 Task: Find connections with filter location Bedburg with filter topic #Managementconsultant with filter profile language Potuguese with filter current company ManpowerGroup India with filter school GITAM Deemed University with filter industry Secretarial Schools with filter service category Filing with filter keywords title Medical Laboratory Tech
Action: Mouse moved to (673, 82)
Screenshot: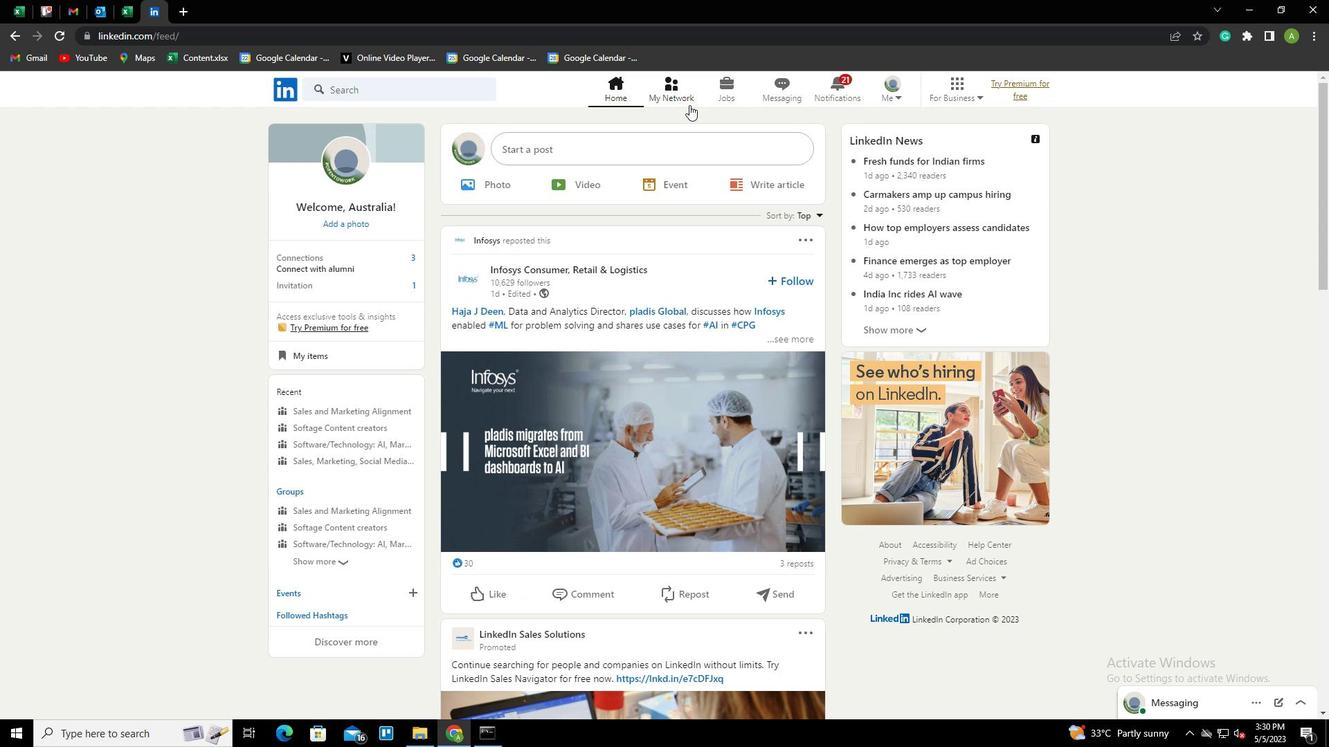 
Action: Mouse pressed left at (673, 82)
Screenshot: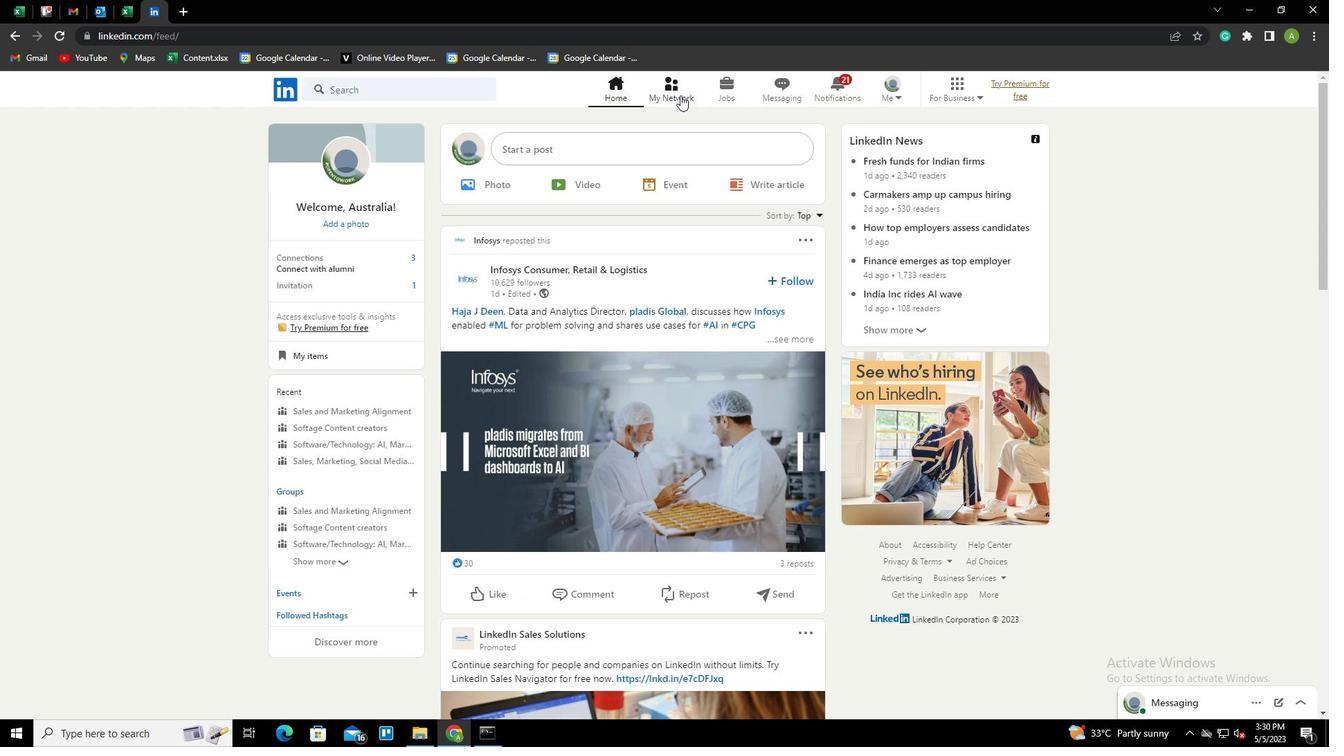 
Action: Mouse moved to (355, 164)
Screenshot: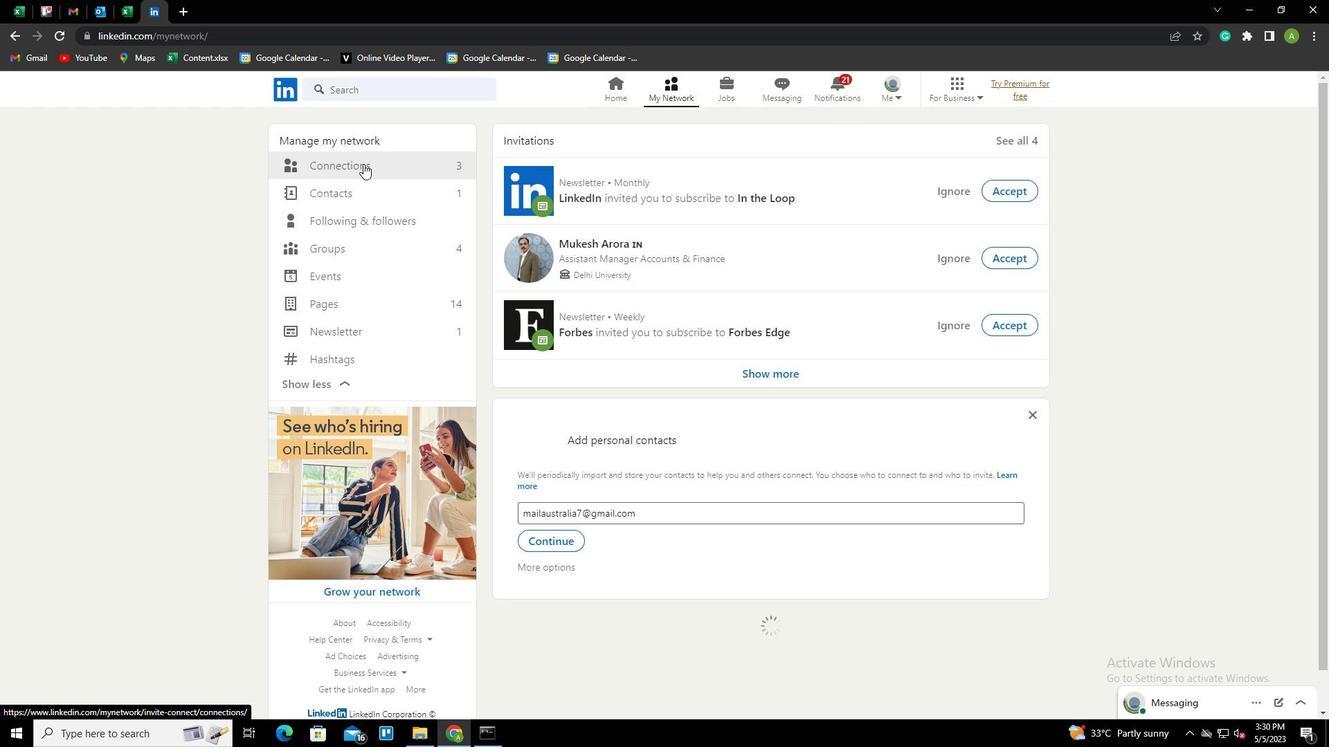
Action: Mouse pressed left at (355, 164)
Screenshot: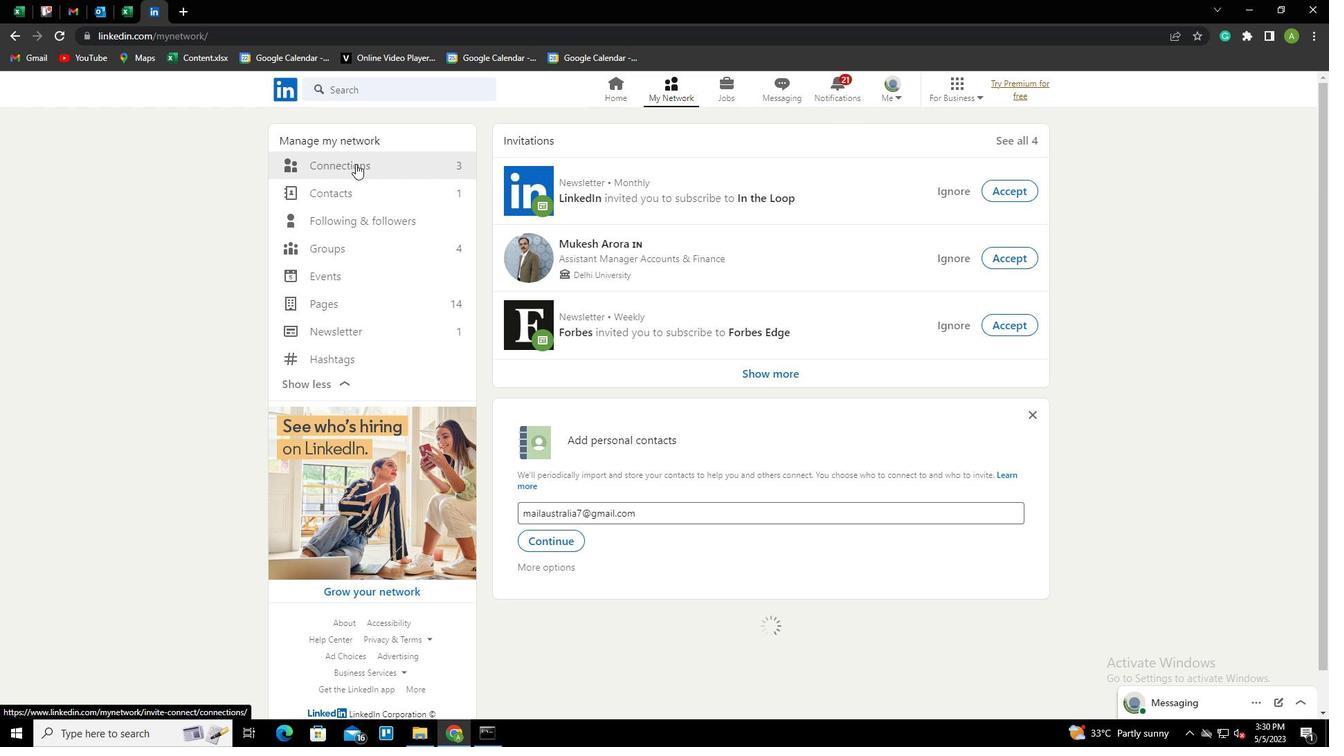 
Action: Mouse moved to (750, 165)
Screenshot: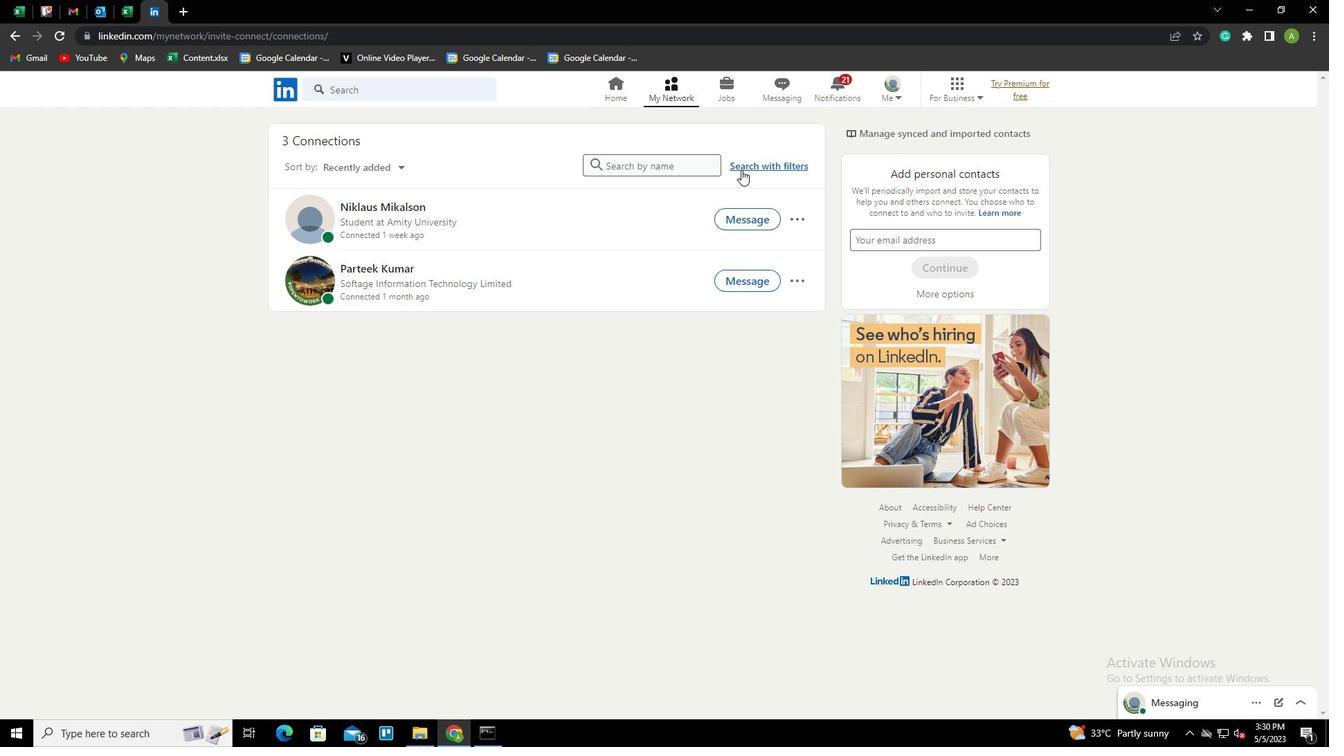 
Action: Mouse pressed left at (750, 165)
Screenshot: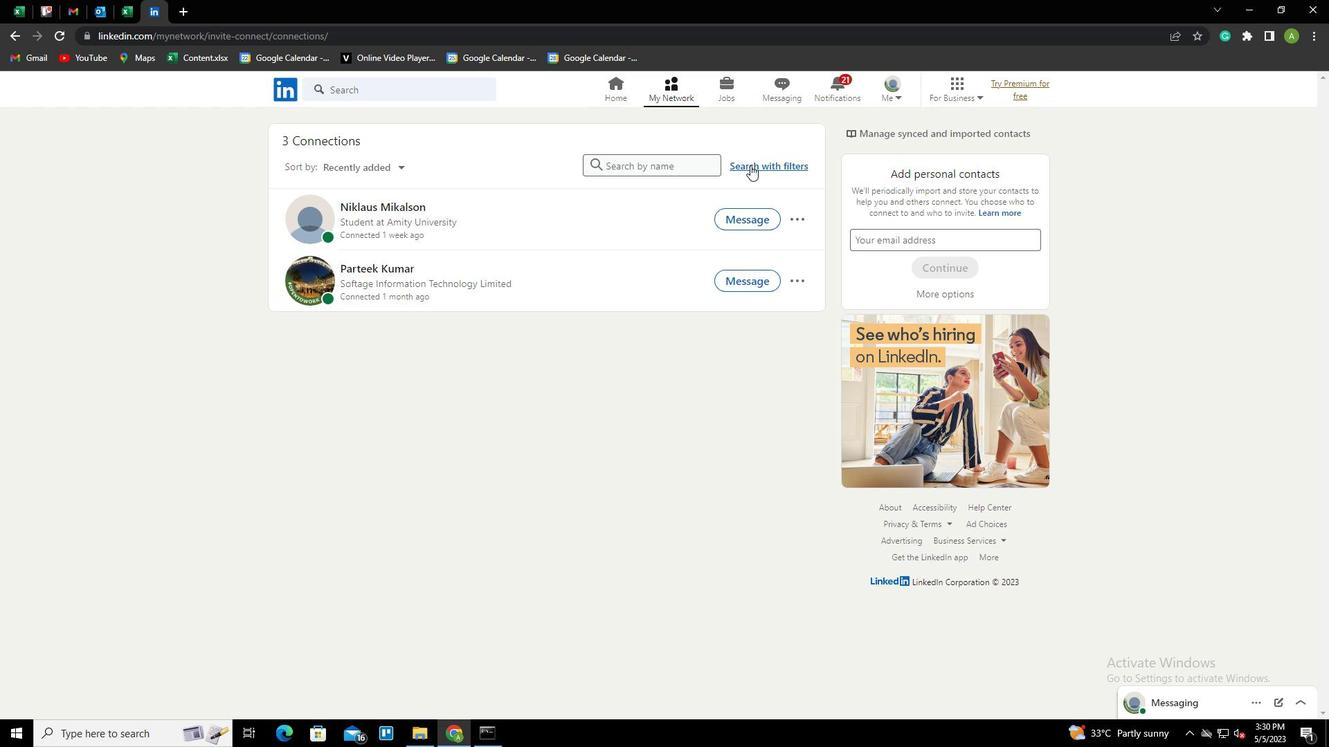 
Action: Mouse moved to (704, 126)
Screenshot: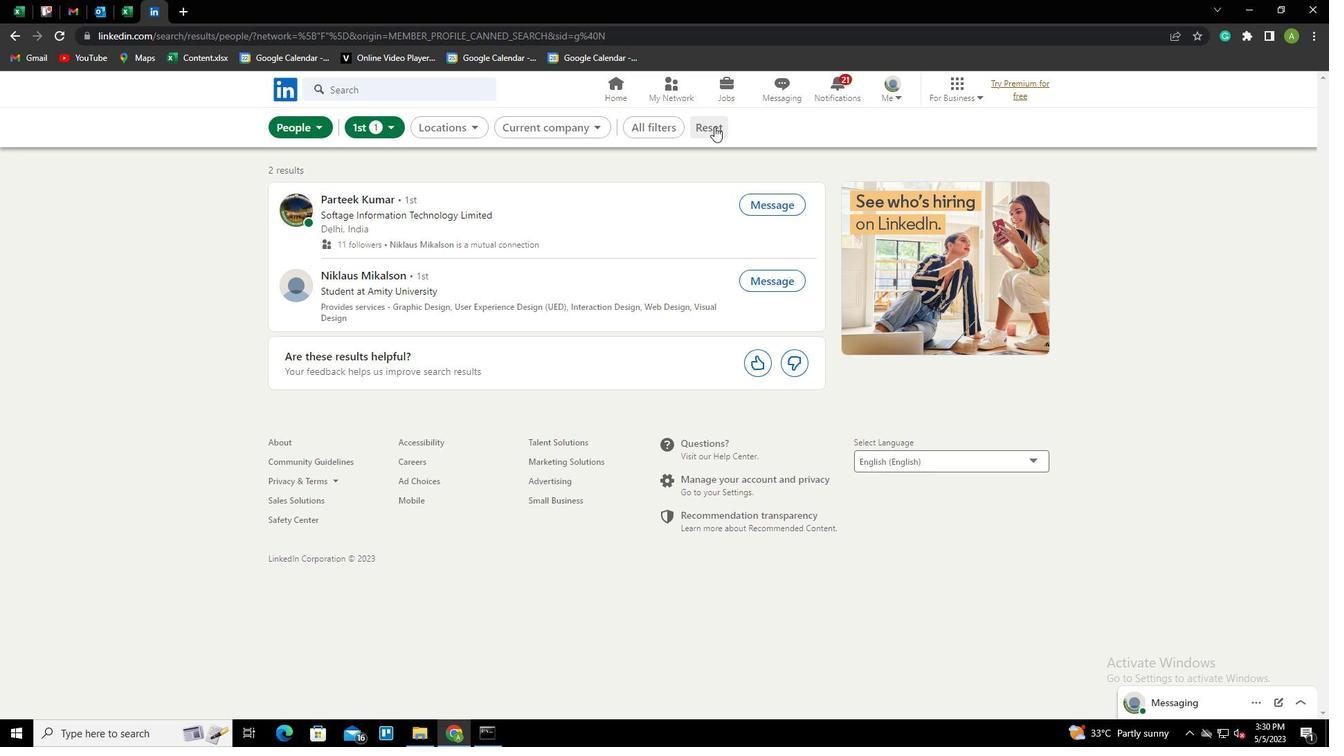 
Action: Mouse pressed left at (704, 126)
Screenshot: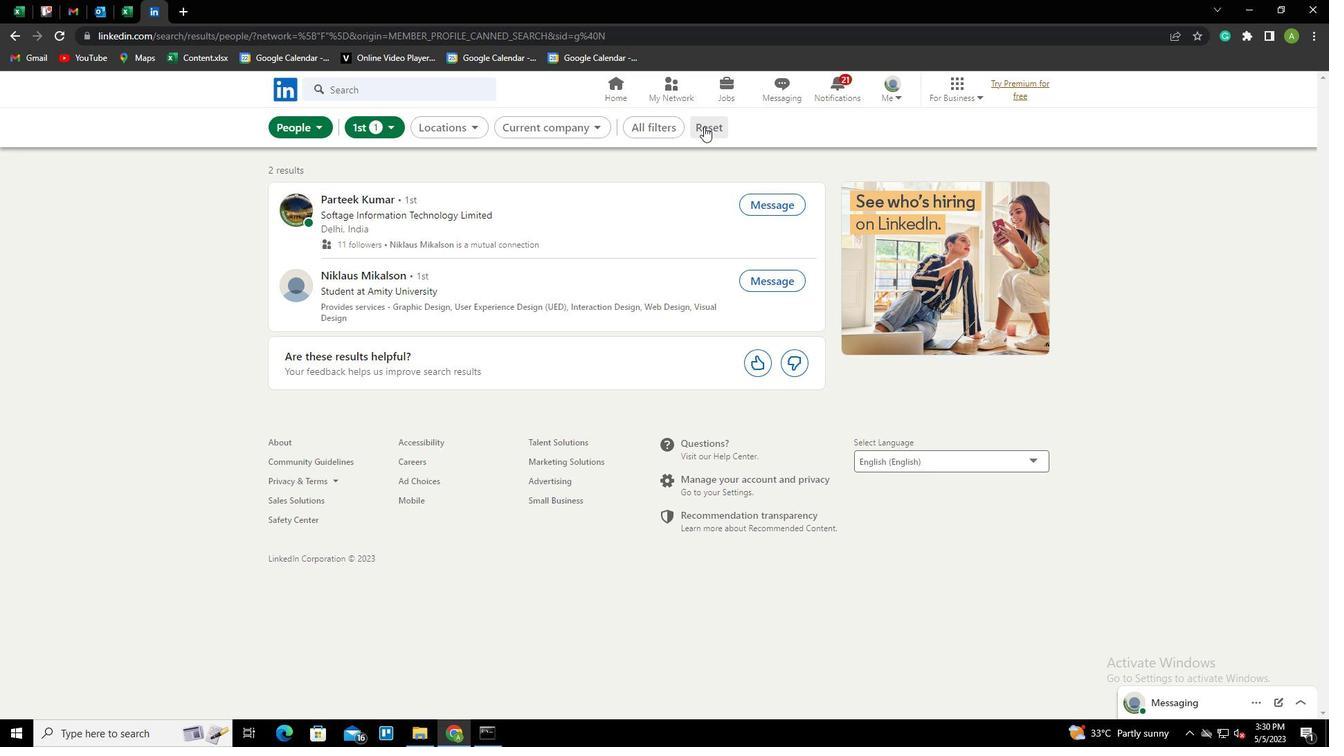 
Action: Mouse moved to (682, 124)
Screenshot: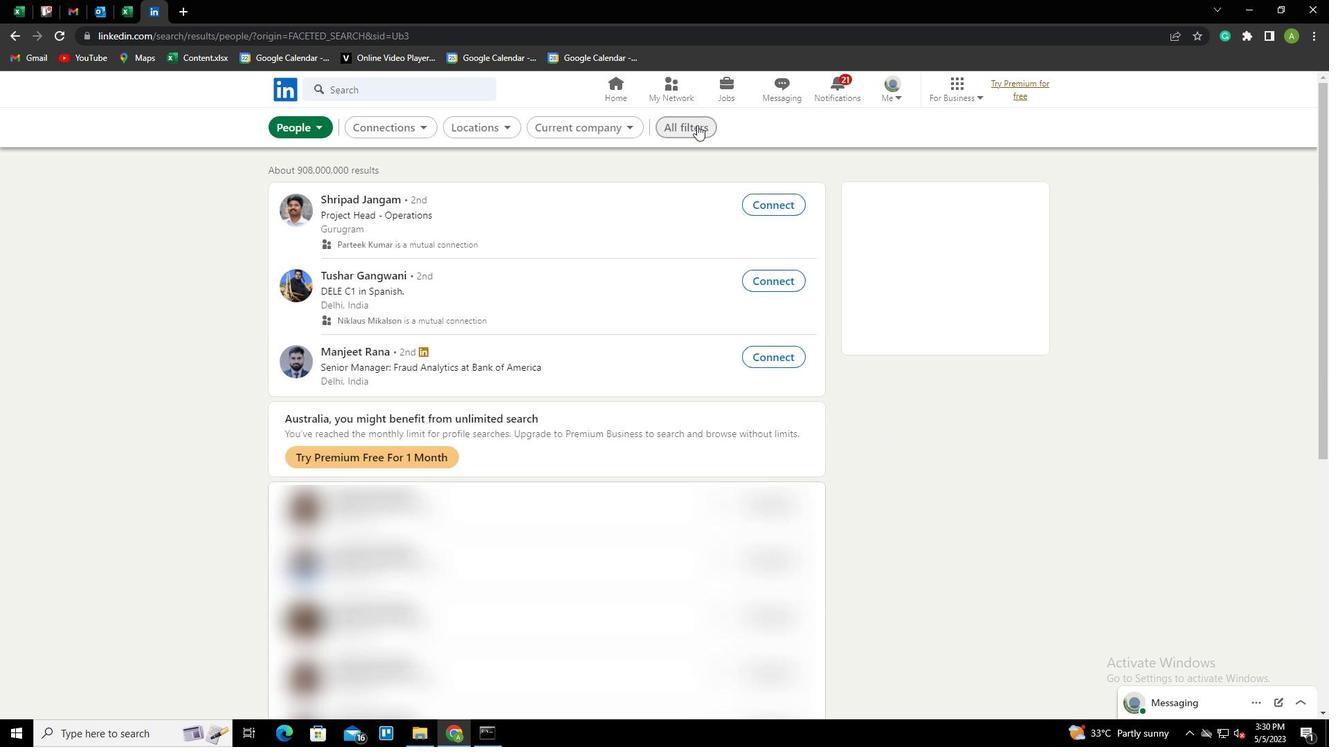 
Action: Mouse pressed left at (682, 124)
Screenshot: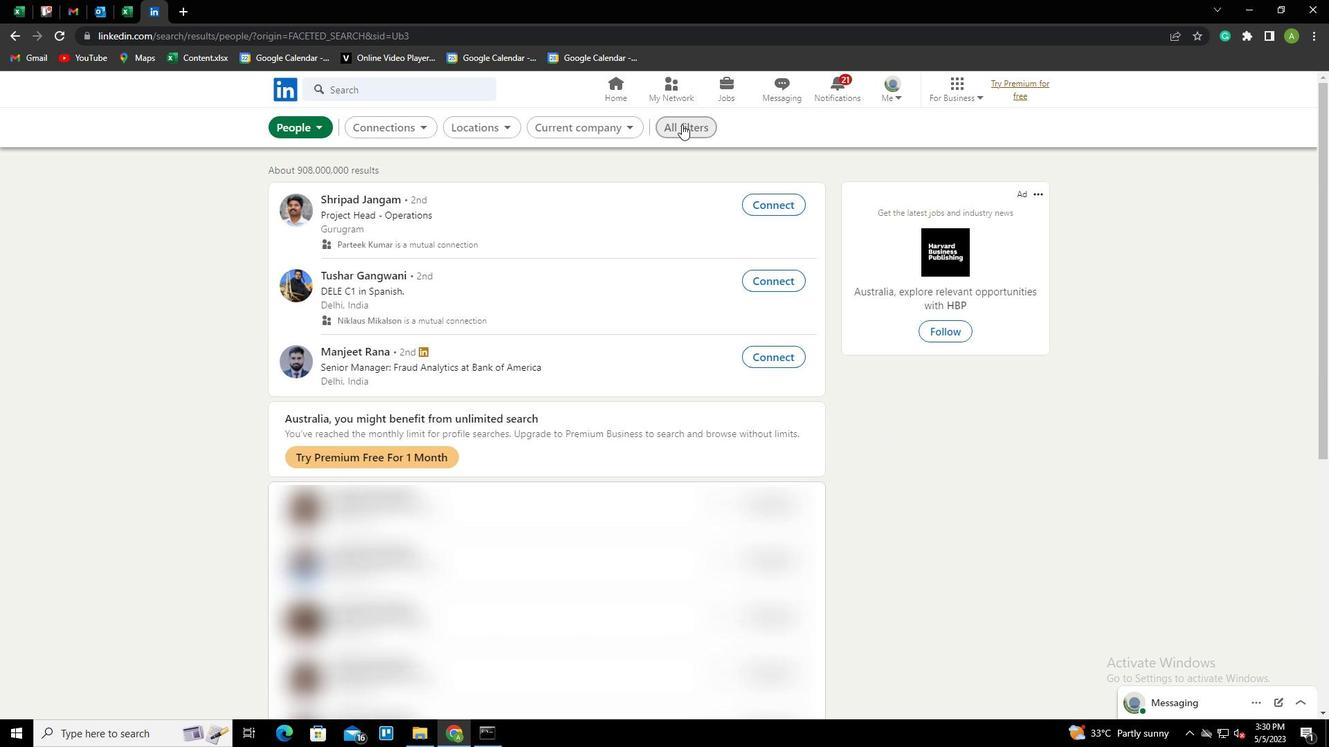 
Action: Mouse moved to (1144, 351)
Screenshot: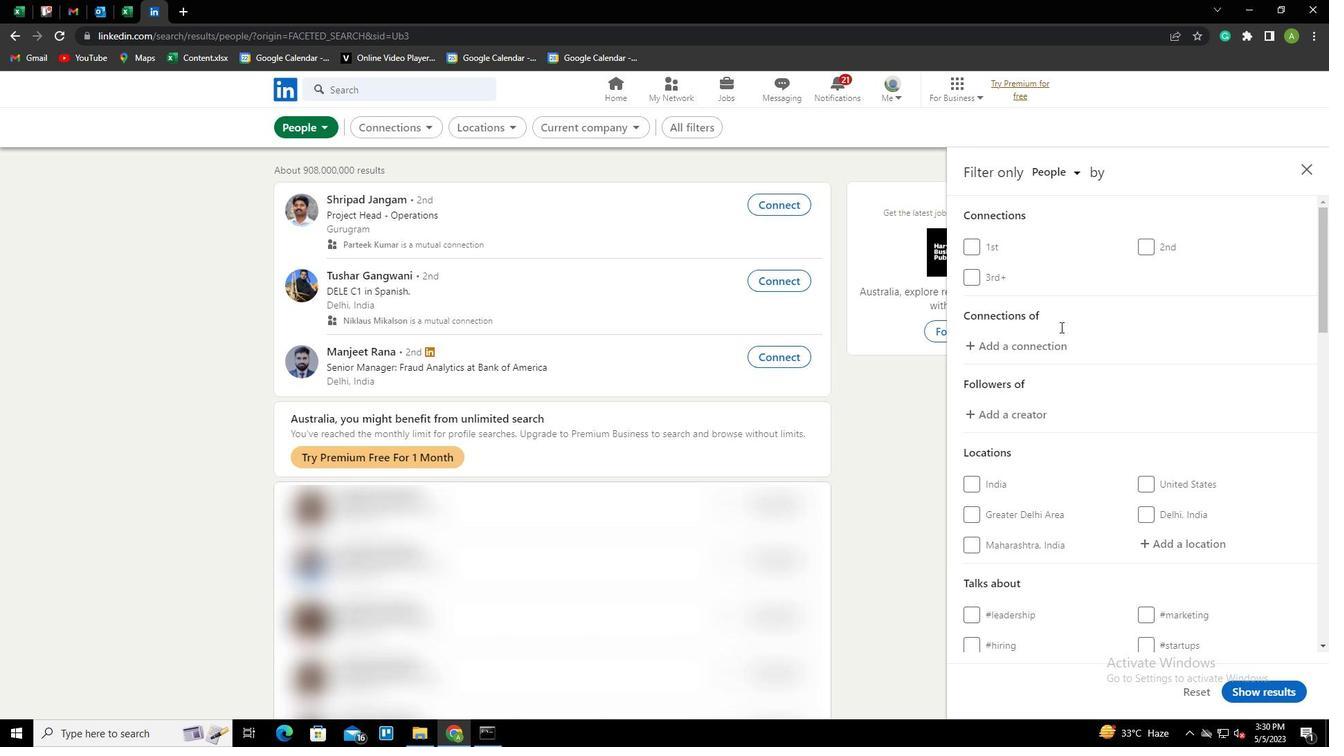 
Action: Mouse scrolled (1144, 350) with delta (0, 0)
Screenshot: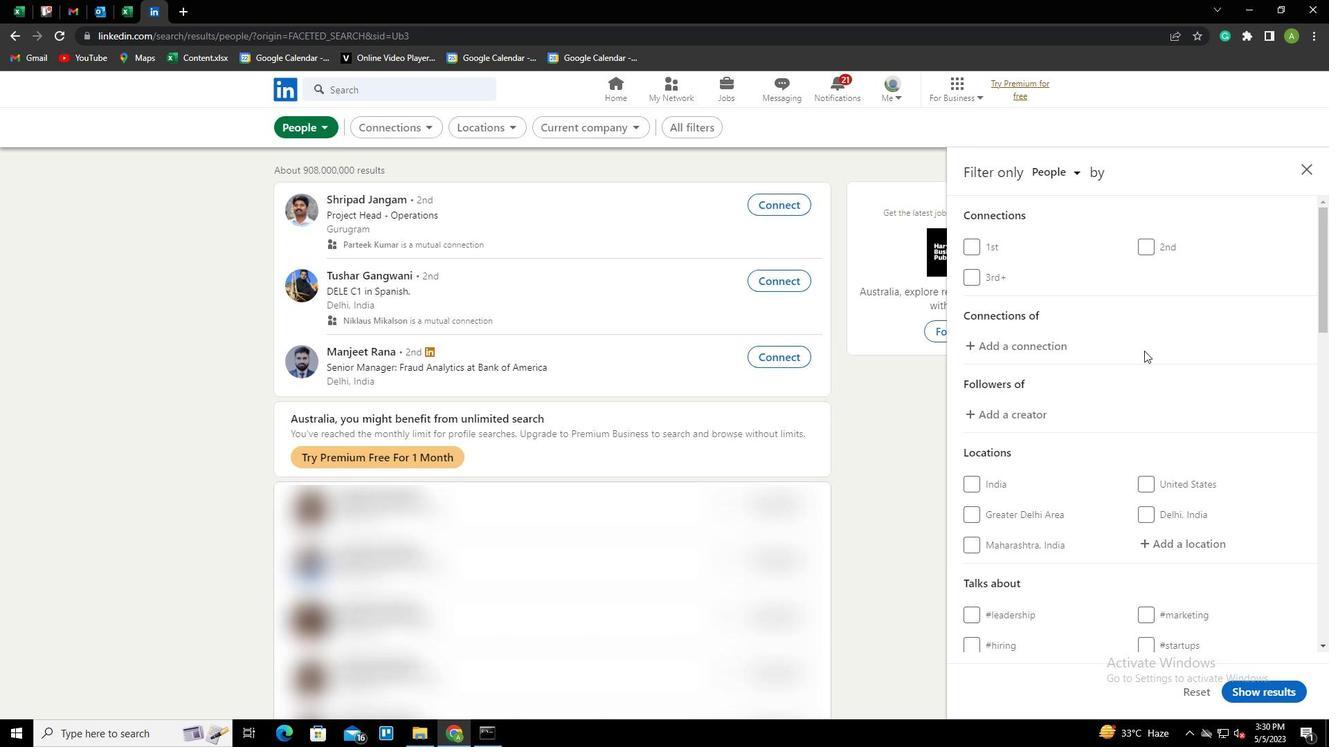 
Action: Mouse scrolled (1144, 350) with delta (0, 0)
Screenshot: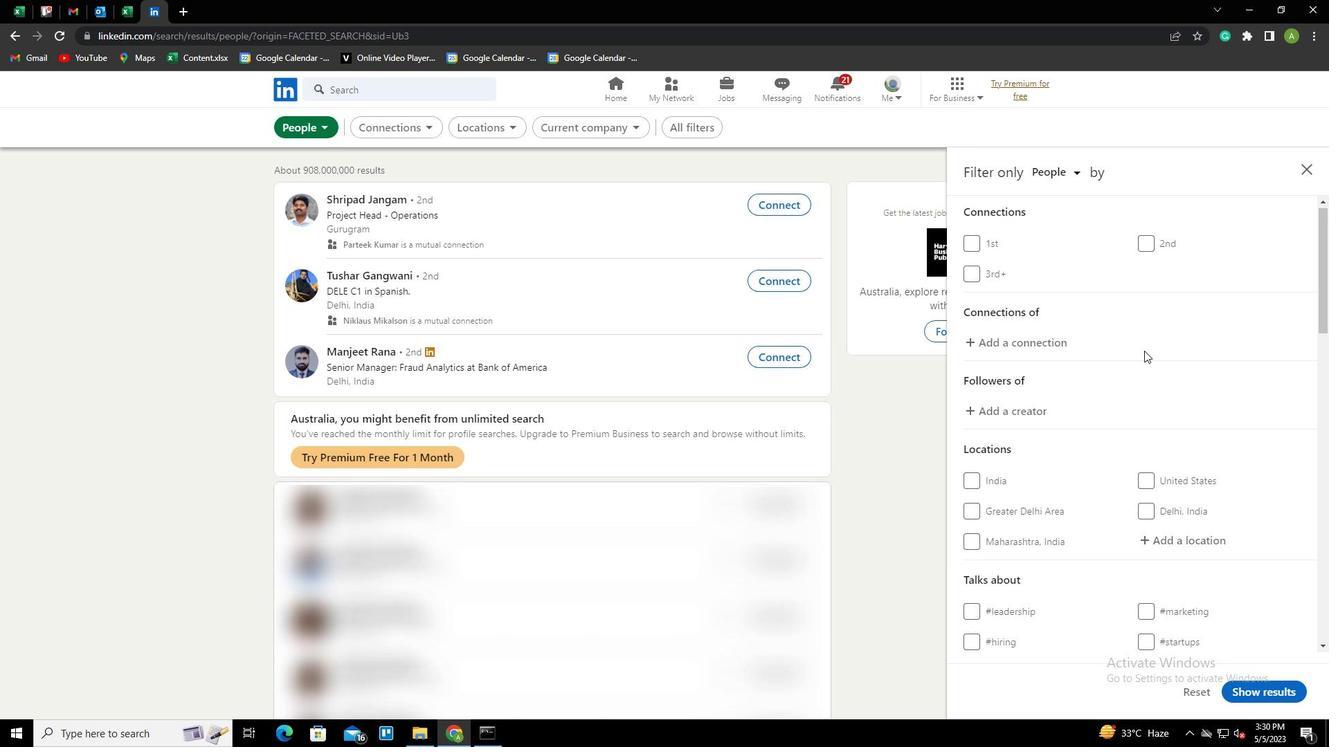 
Action: Mouse scrolled (1144, 350) with delta (0, 0)
Screenshot: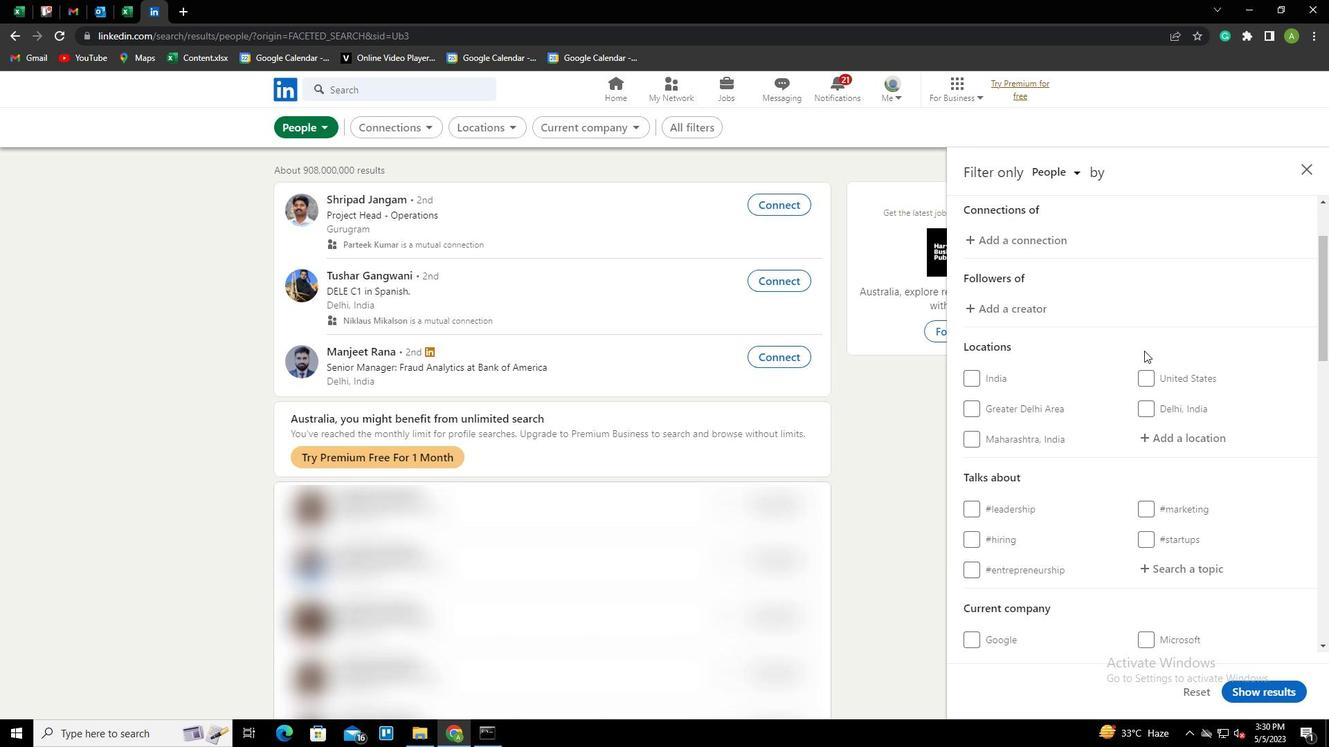 
Action: Mouse moved to (1159, 340)
Screenshot: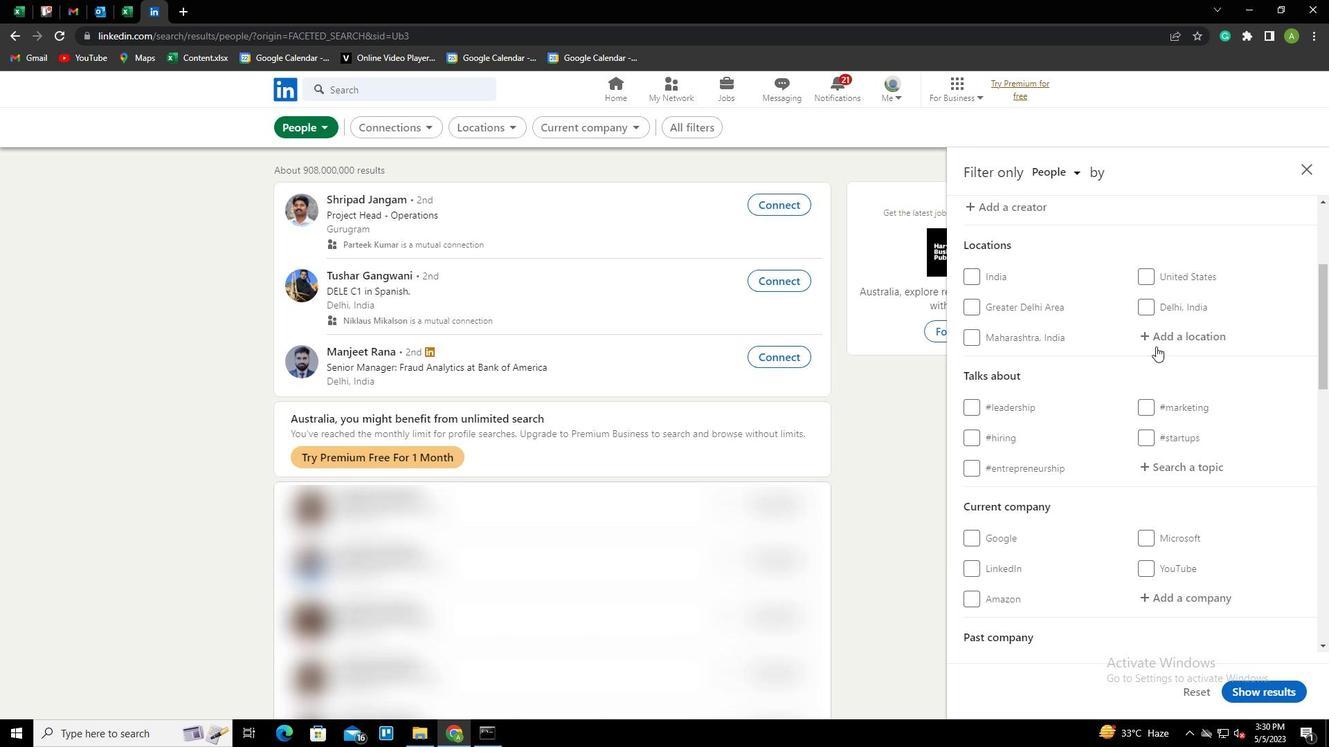 
Action: Mouse pressed left at (1159, 340)
Screenshot: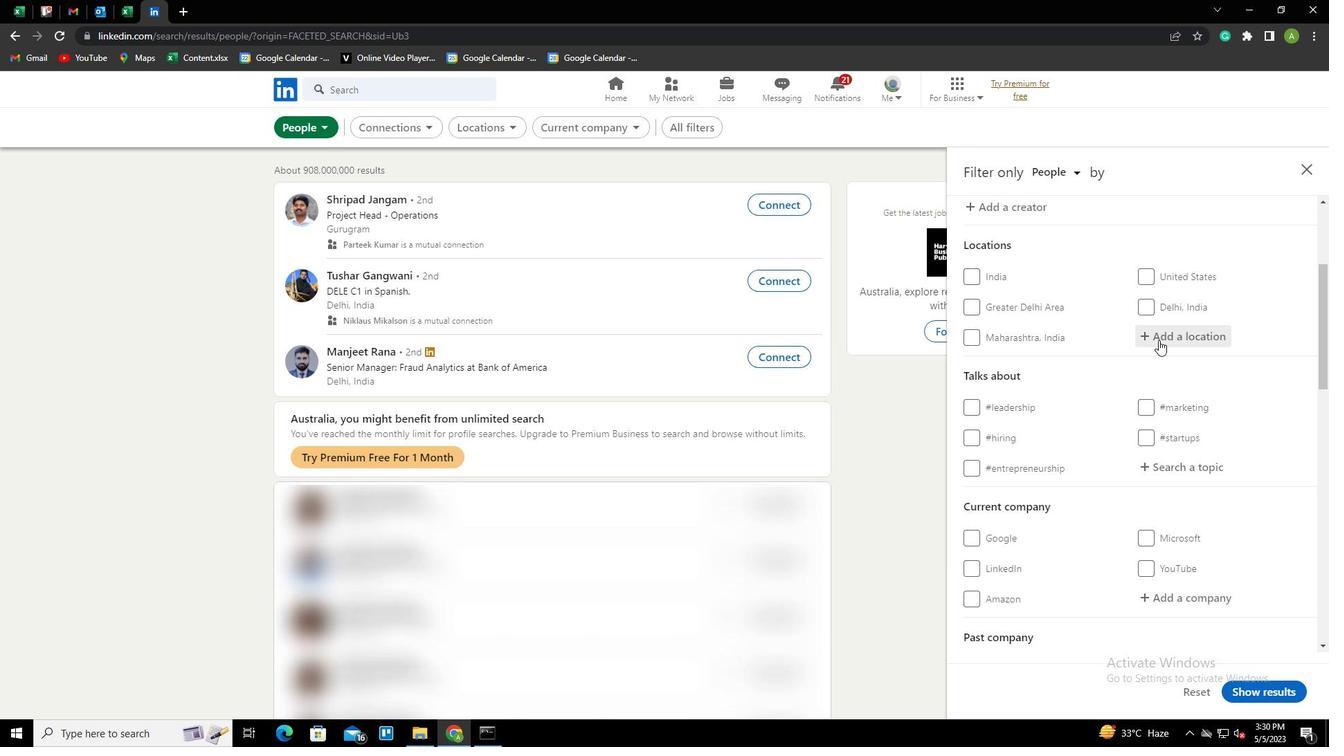
Action: Key pressed <Key.shift>BEDBR<Key.backspace>URG<Key.down><Key.enter>
Screenshot: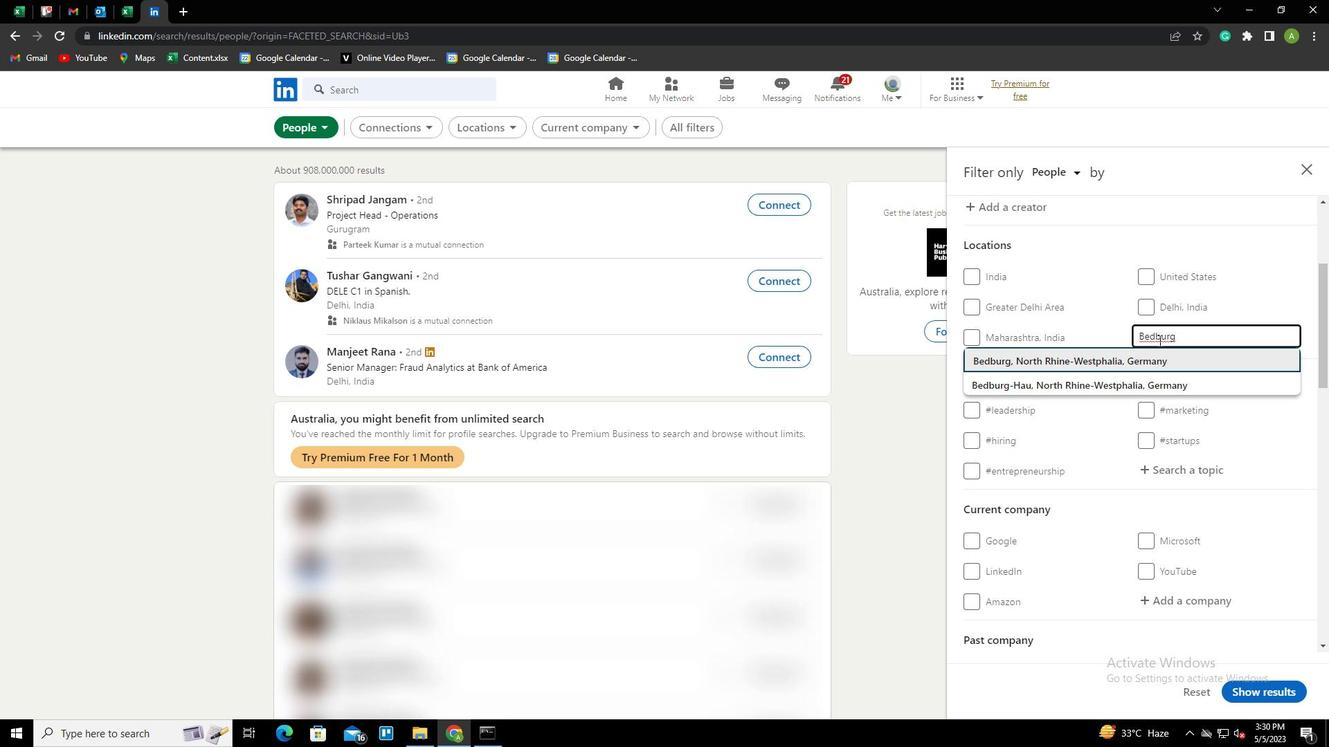 
Action: Mouse scrolled (1159, 339) with delta (0, 0)
Screenshot: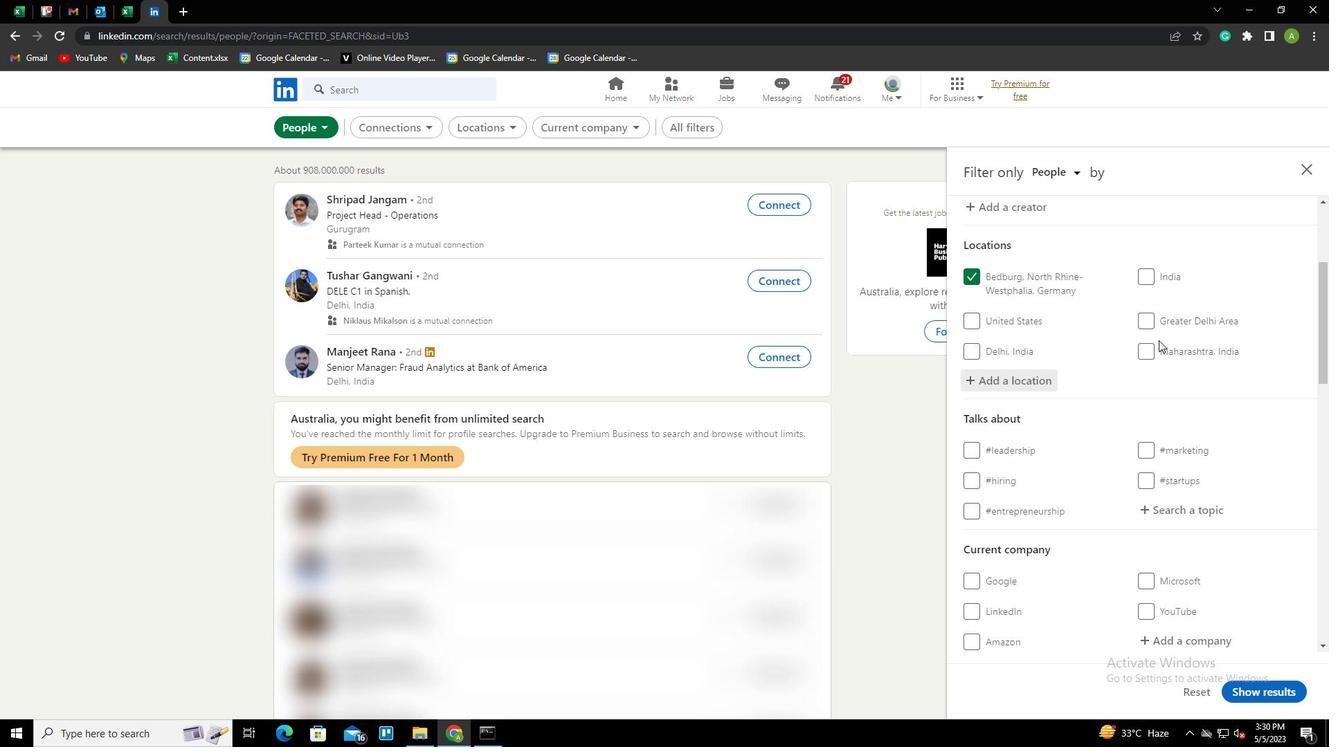 
Action: Mouse scrolled (1159, 339) with delta (0, 0)
Screenshot: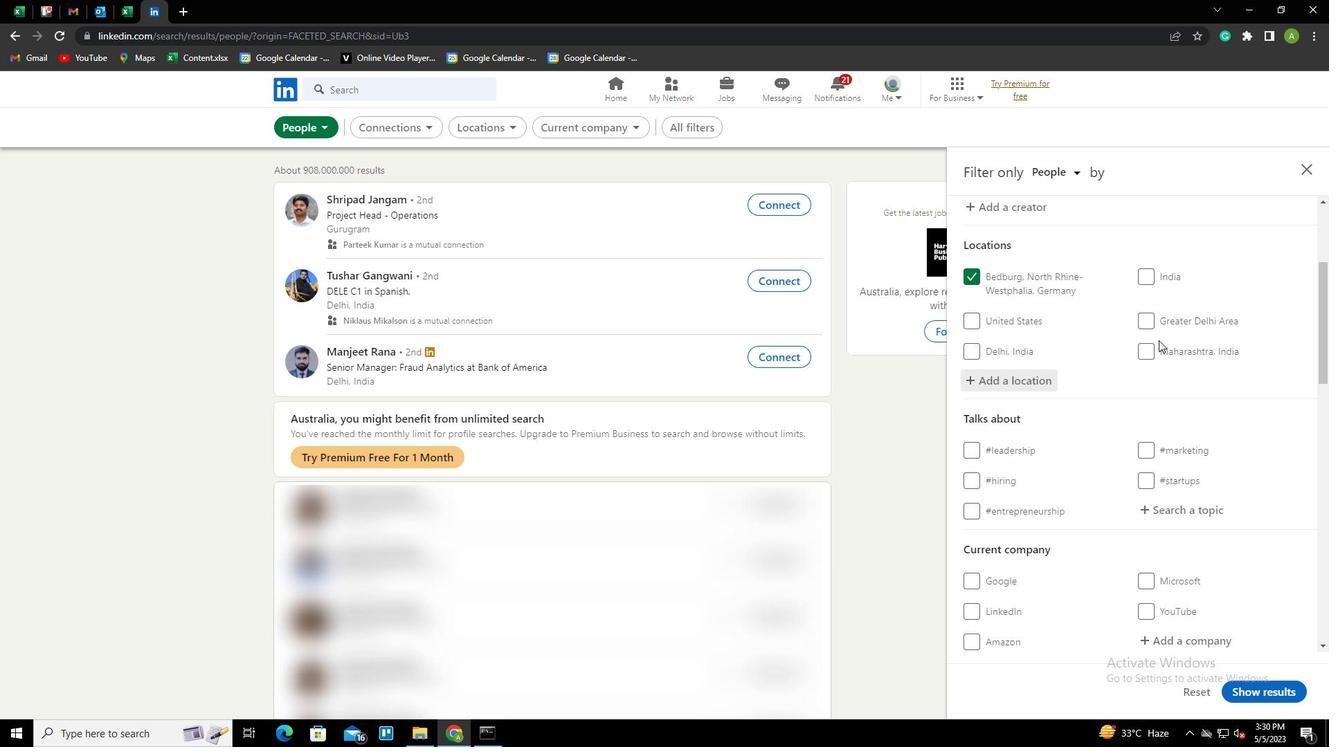 
Action: Mouse moved to (1170, 363)
Screenshot: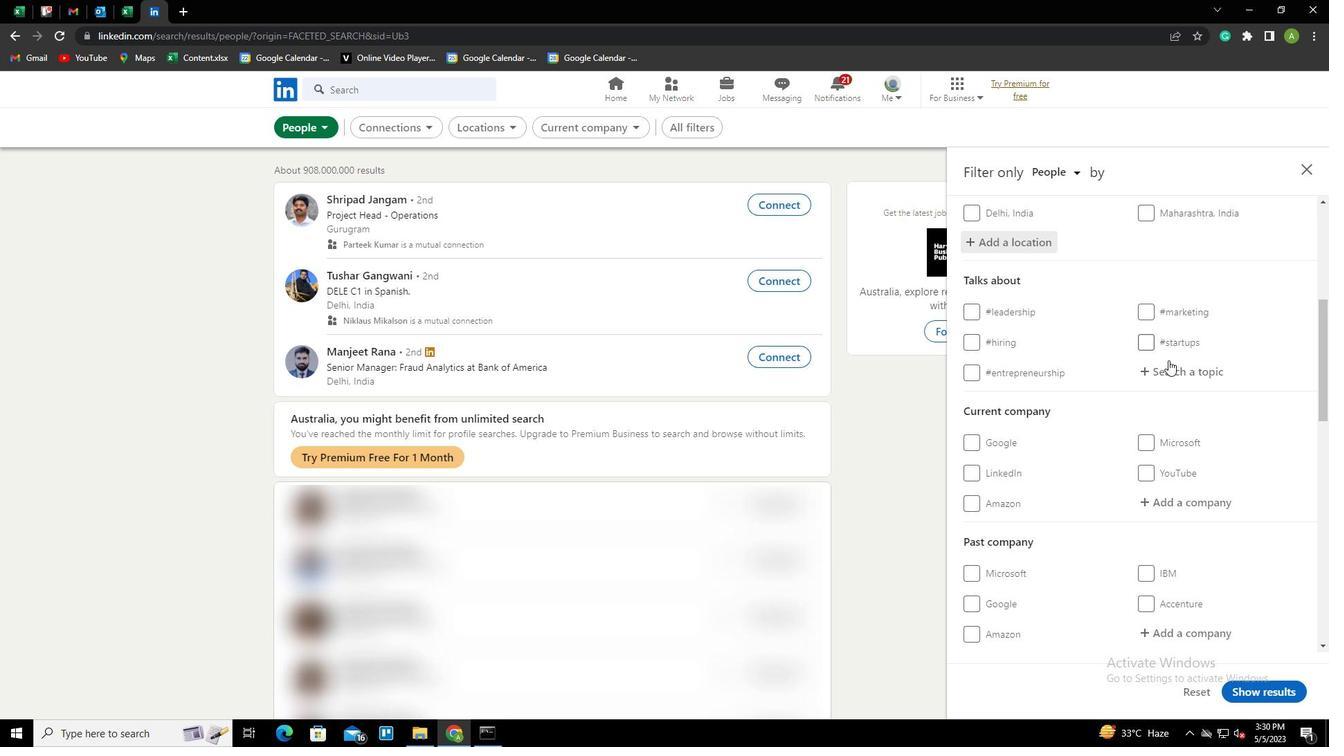 
Action: Mouse pressed left at (1170, 363)
Screenshot: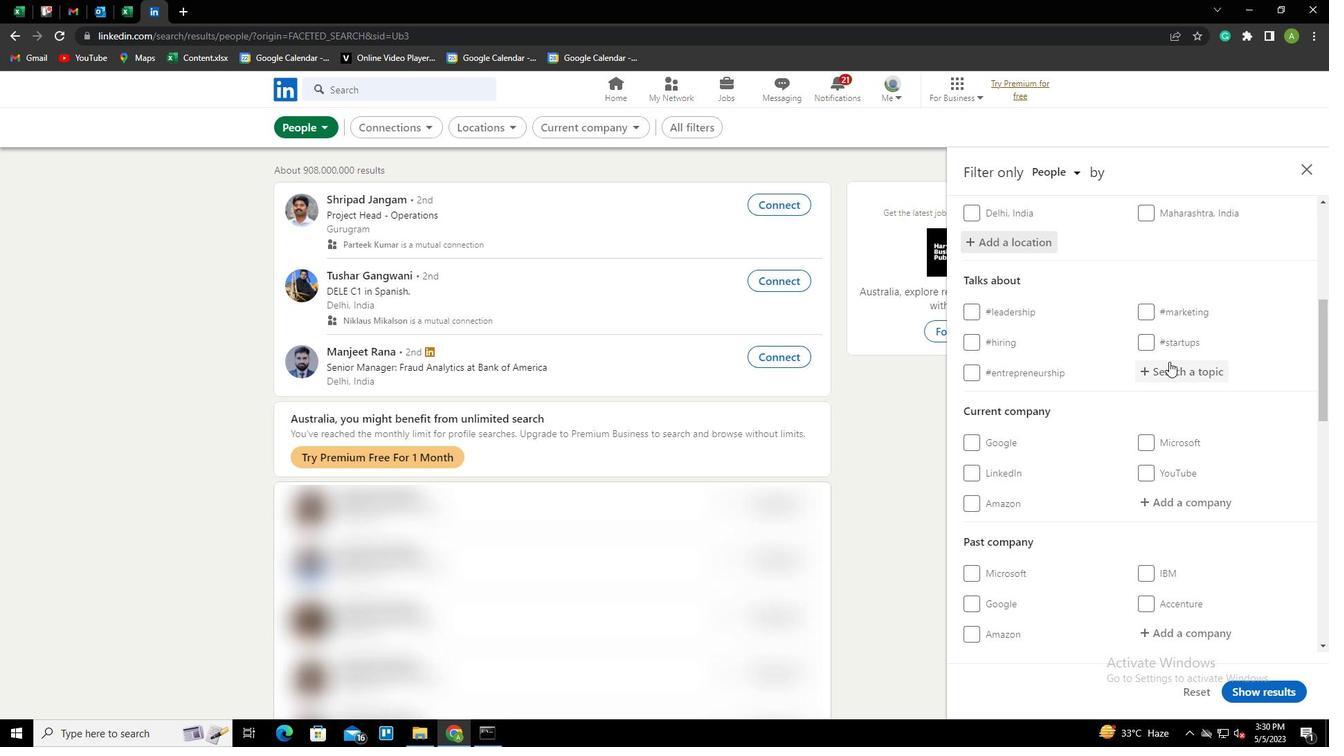 
Action: Key pressed MANAGEMENT<Key.down>CONSULANT<Key.backspace><Key.backspace><Key.backspace>TANT<Key.down><Key.enter>
Screenshot: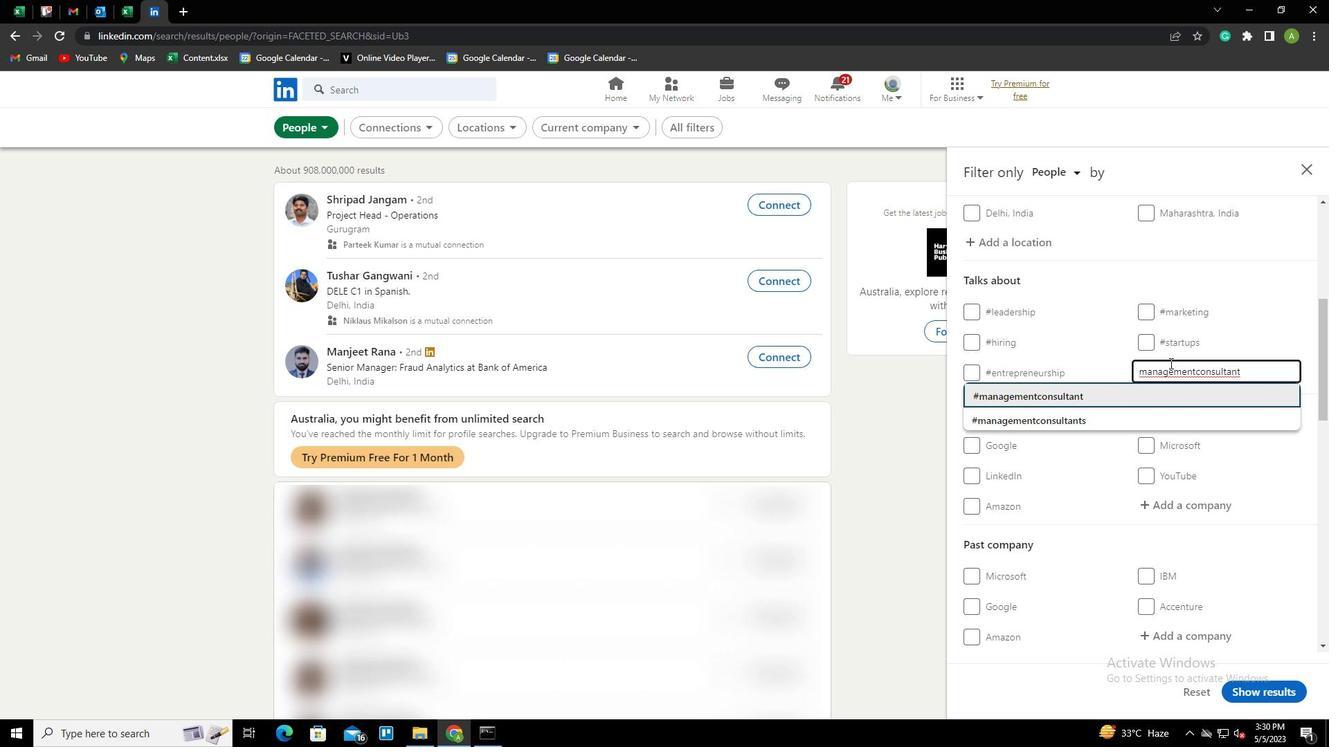
Action: Mouse scrolled (1170, 362) with delta (0, 0)
Screenshot: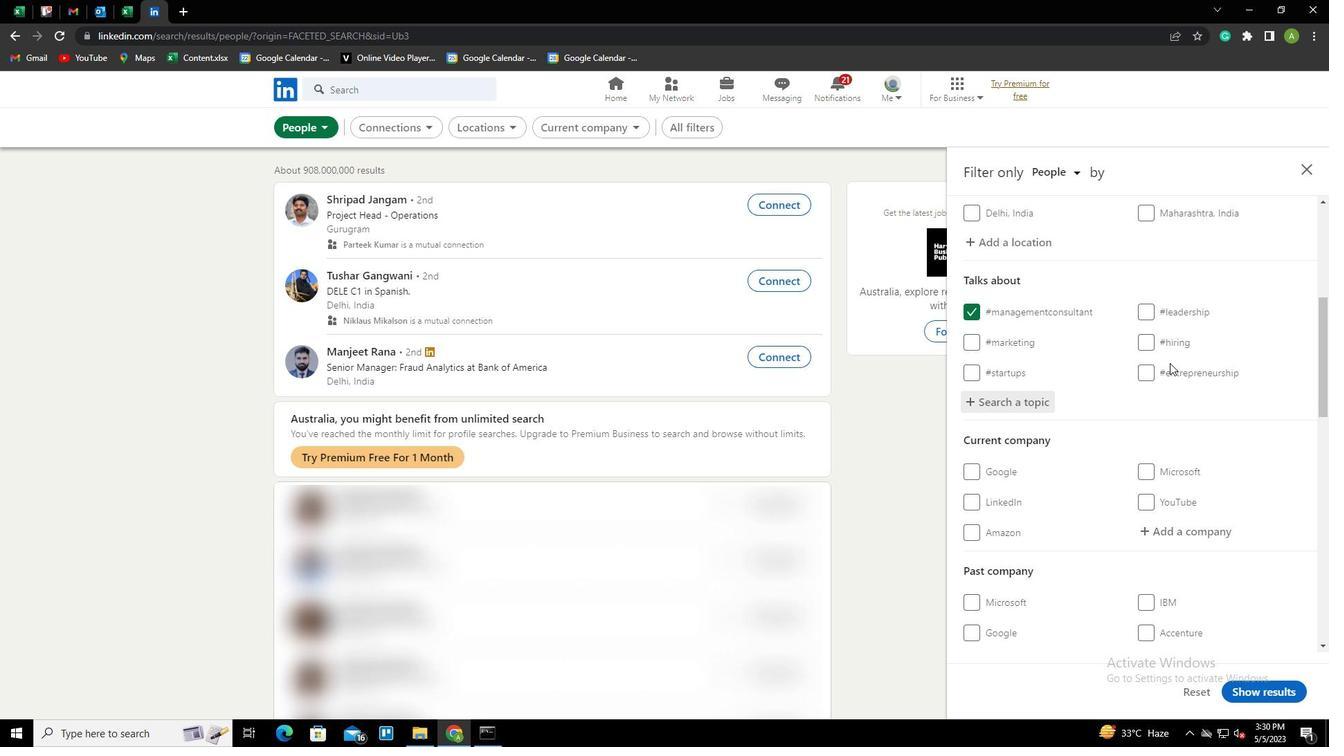 
Action: Mouse scrolled (1170, 362) with delta (0, 0)
Screenshot: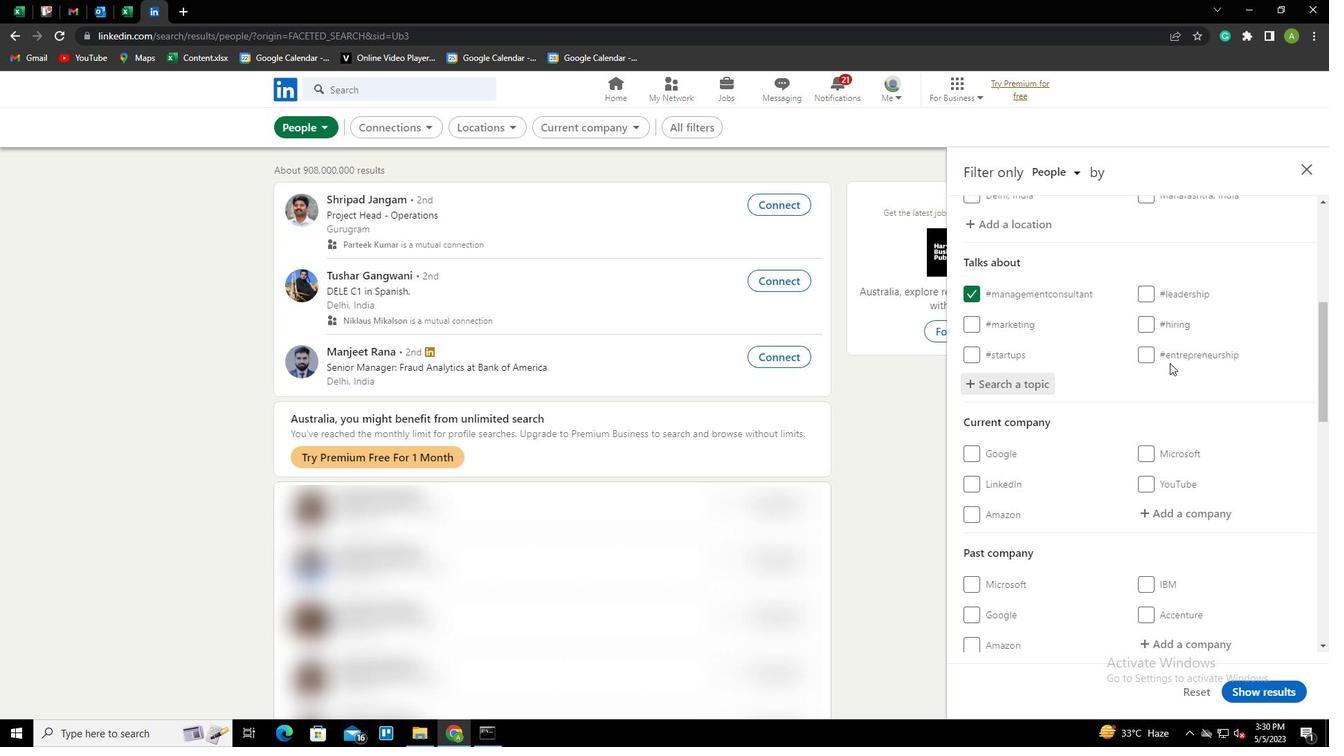 
Action: Mouse scrolled (1170, 362) with delta (0, 0)
Screenshot: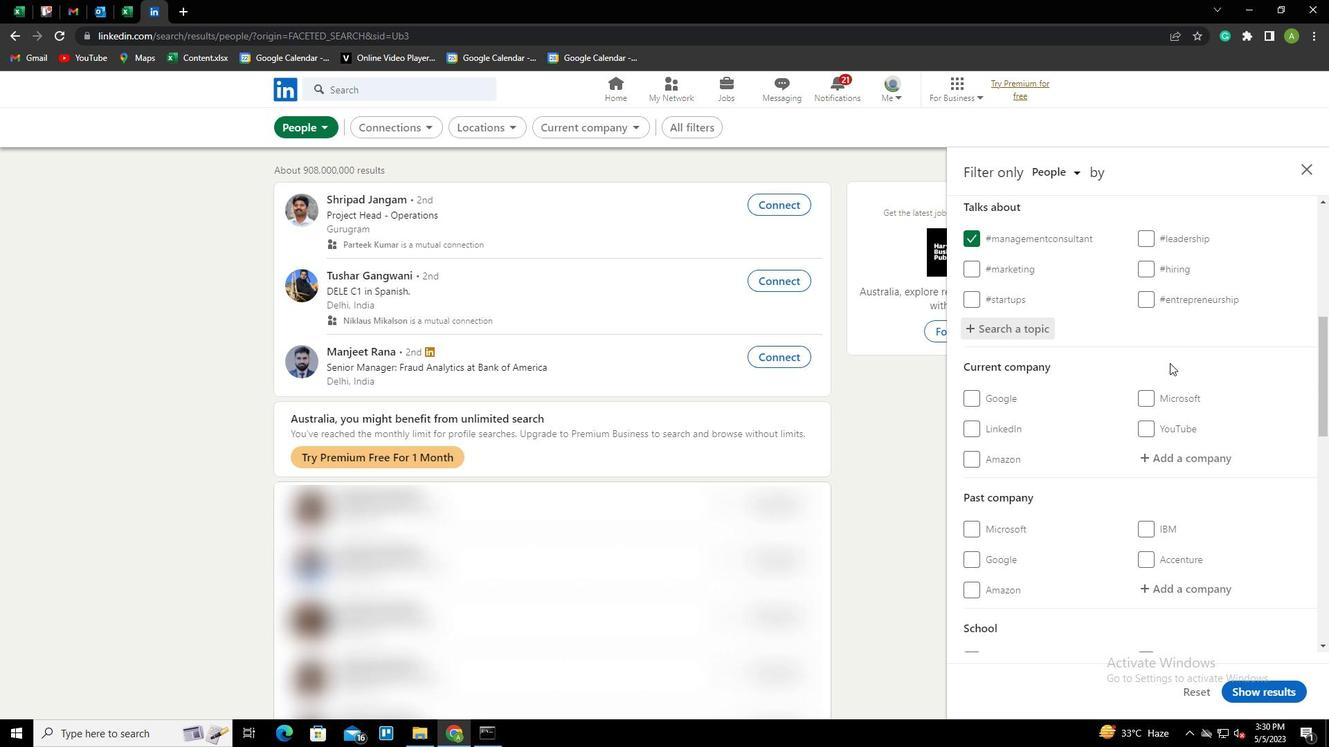 
Action: Mouse scrolled (1170, 362) with delta (0, 0)
Screenshot: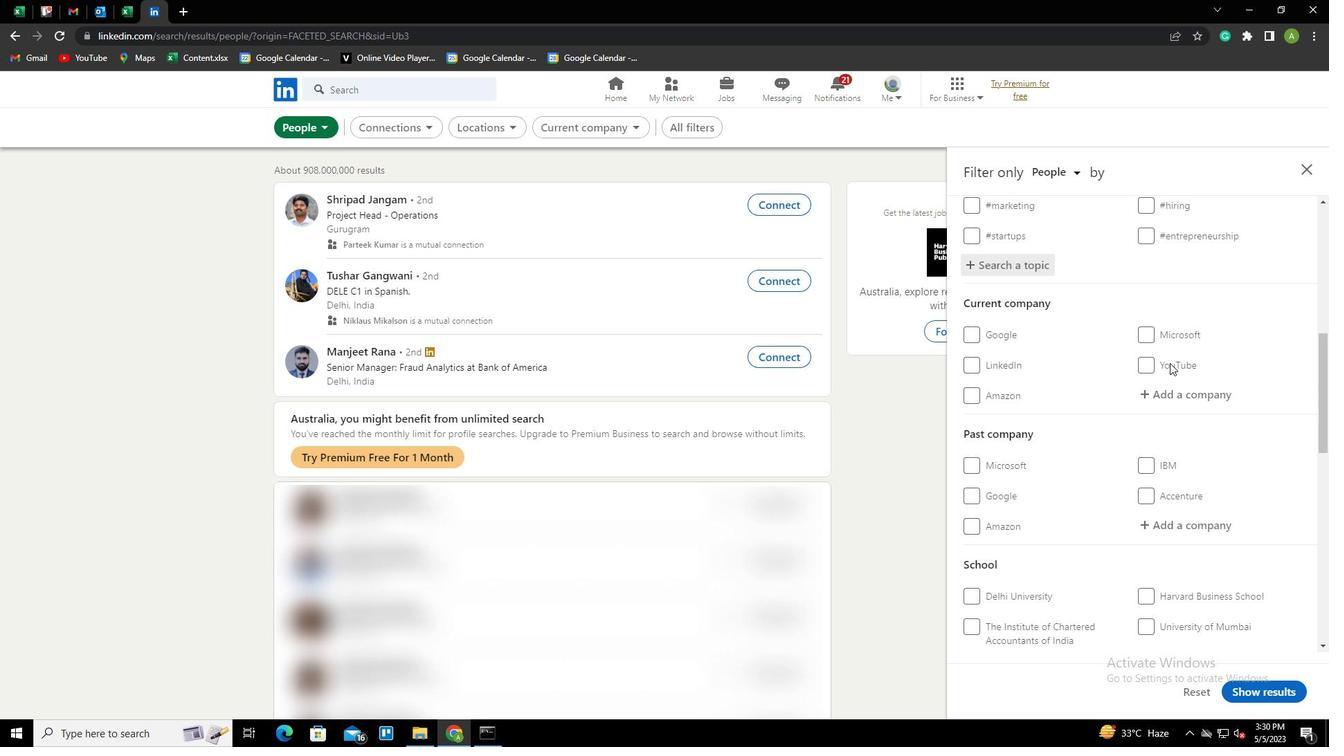 
Action: Mouse scrolled (1170, 362) with delta (0, 0)
Screenshot: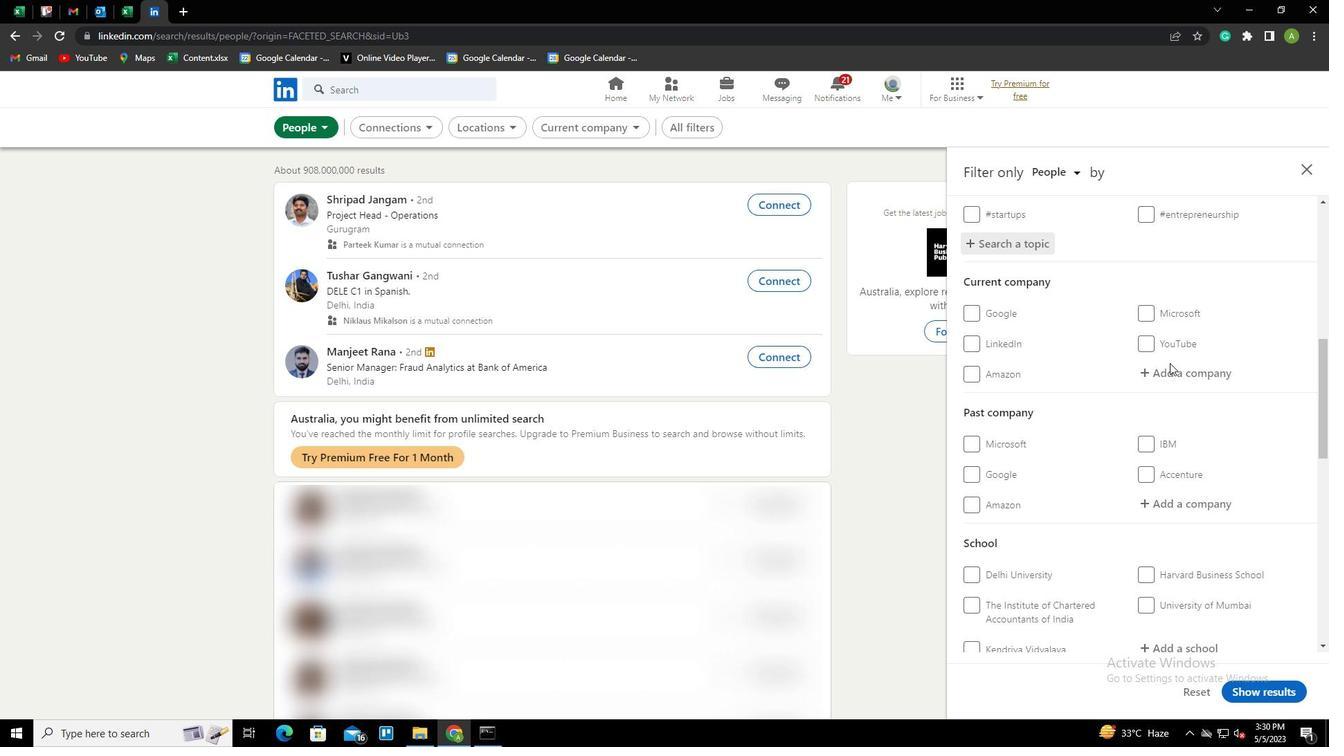 
Action: Mouse scrolled (1170, 362) with delta (0, 0)
Screenshot: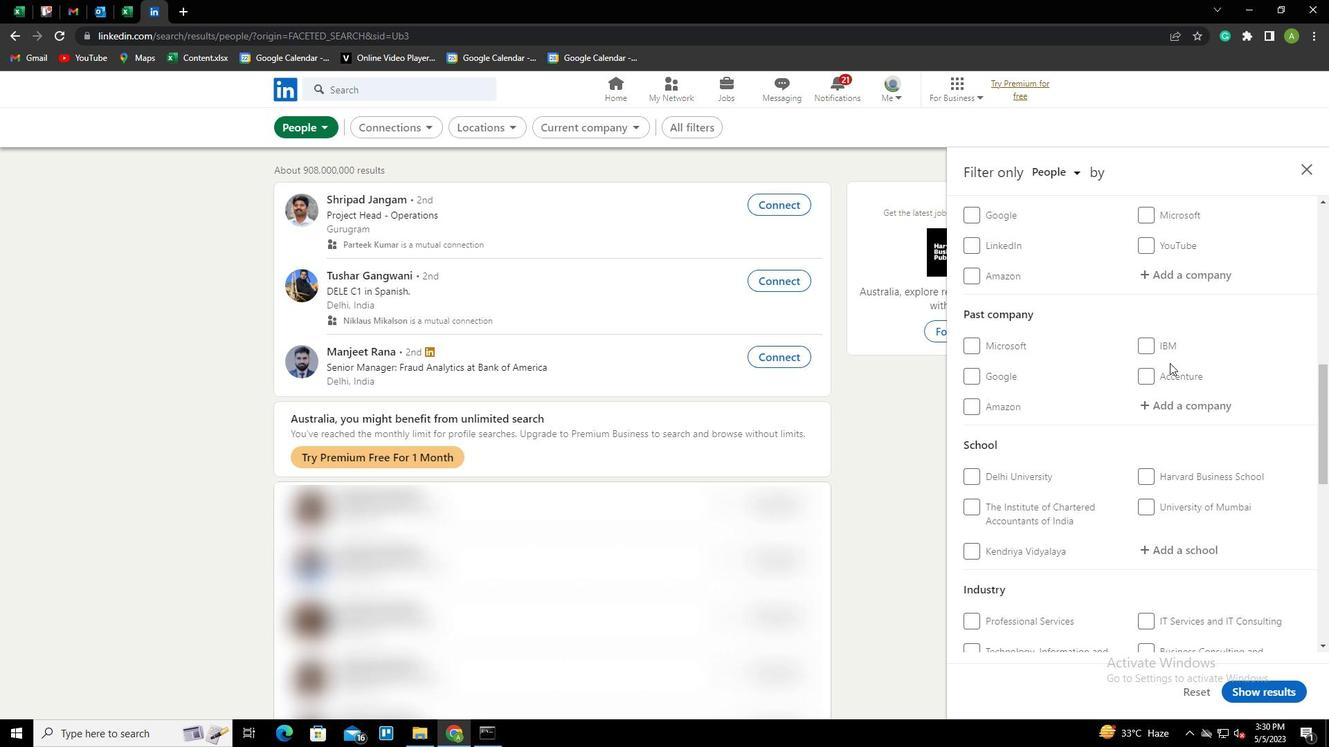 
Action: Mouse scrolled (1170, 362) with delta (0, 0)
Screenshot: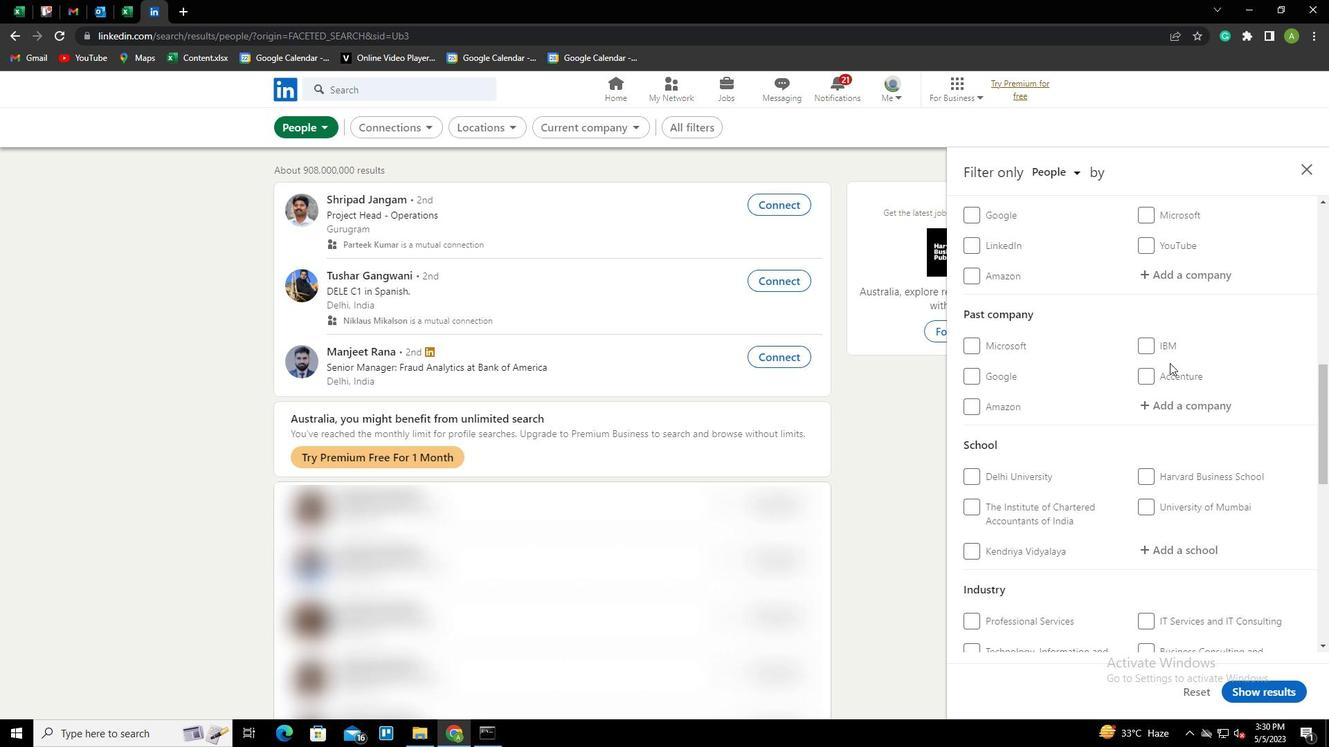 
Action: Mouse scrolled (1170, 362) with delta (0, 0)
Screenshot: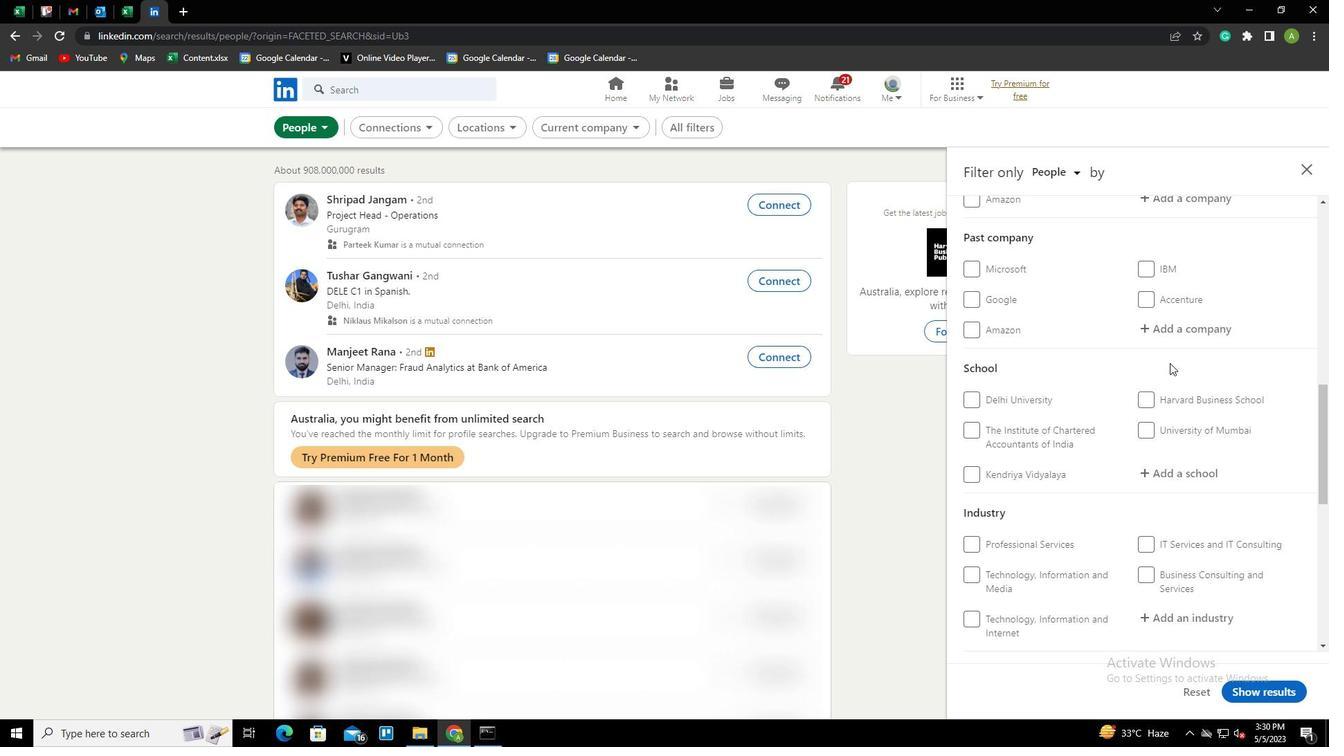 
Action: Mouse scrolled (1170, 362) with delta (0, 0)
Screenshot: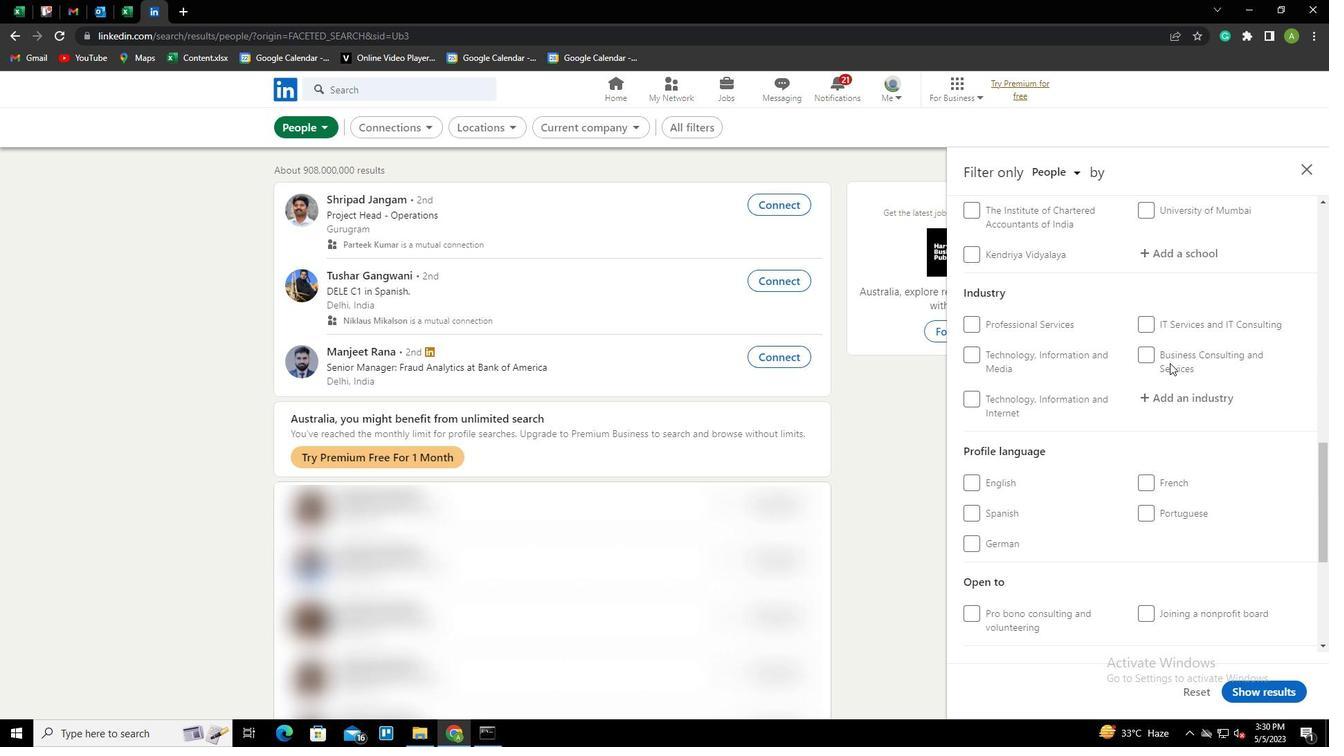 
Action: Mouse moved to (1146, 448)
Screenshot: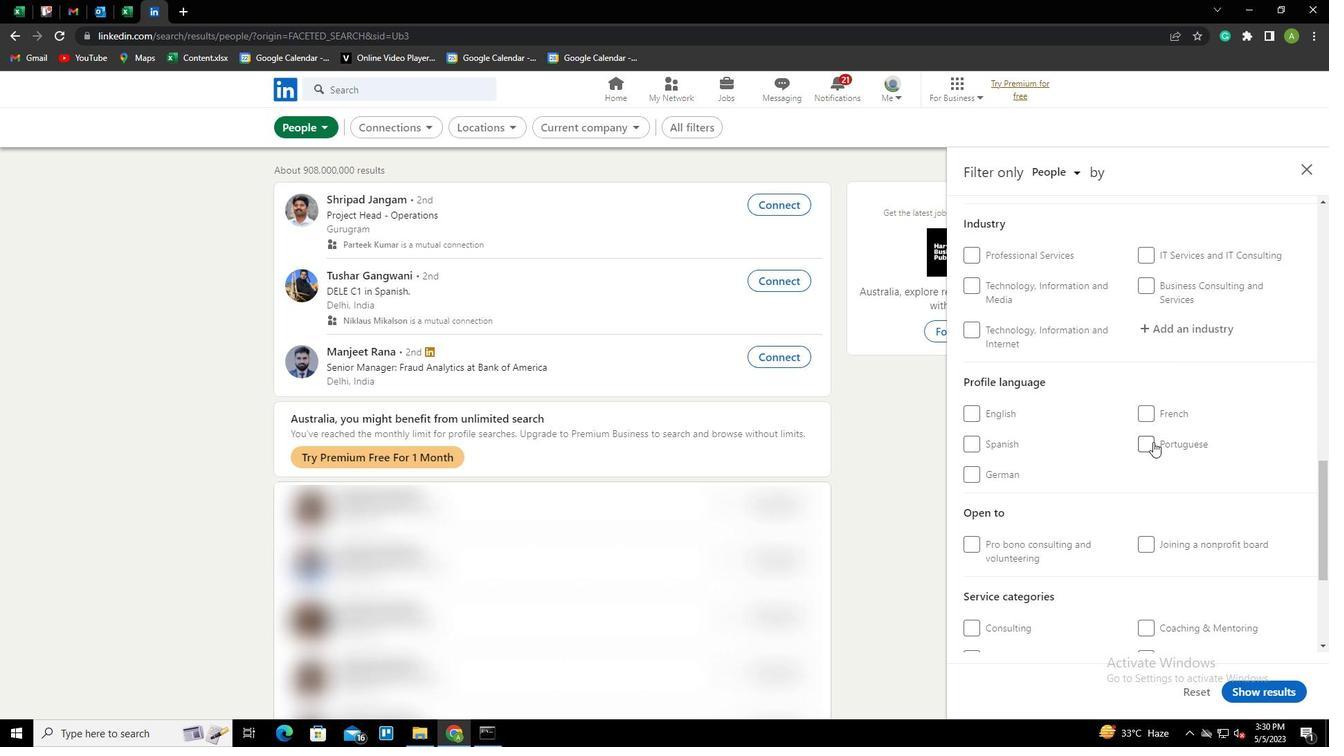 
Action: Mouse pressed left at (1146, 448)
Screenshot: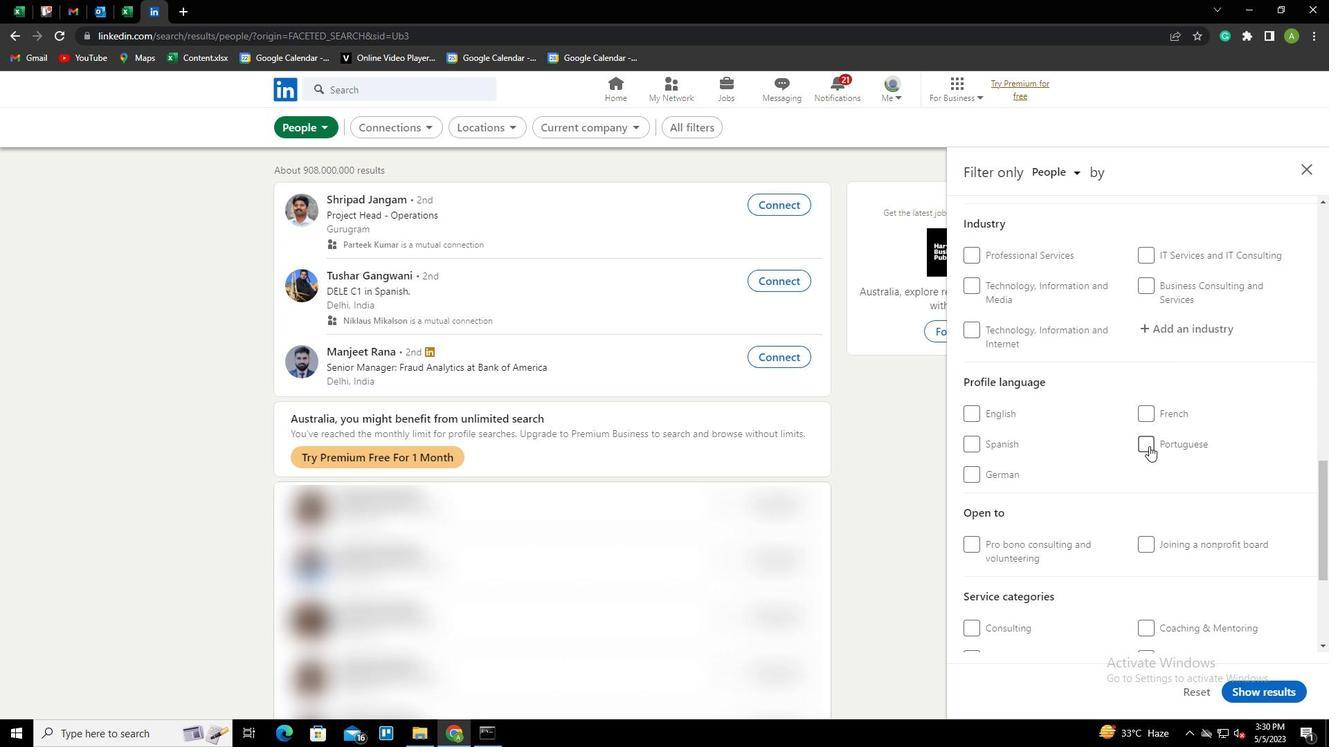 
Action: Mouse moved to (1213, 396)
Screenshot: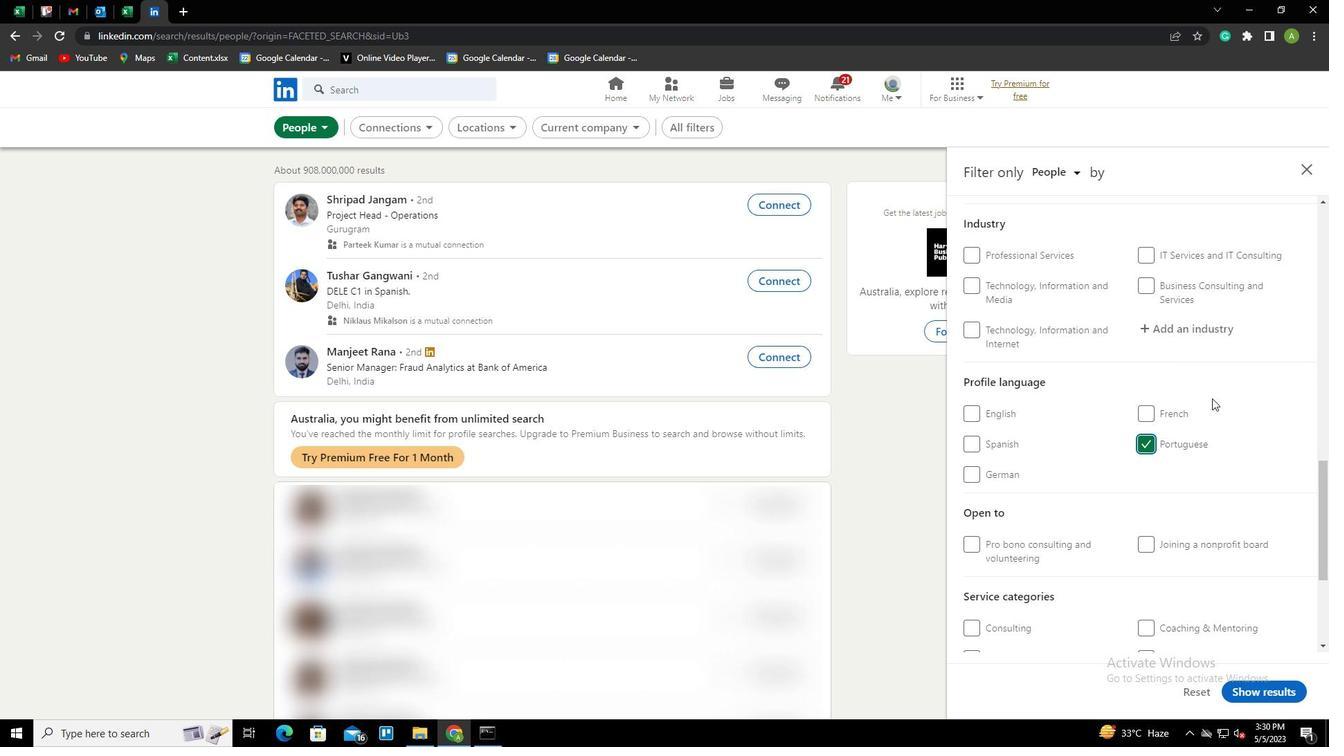 
Action: Mouse scrolled (1213, 397) with delta (0, 0)
Screenshot: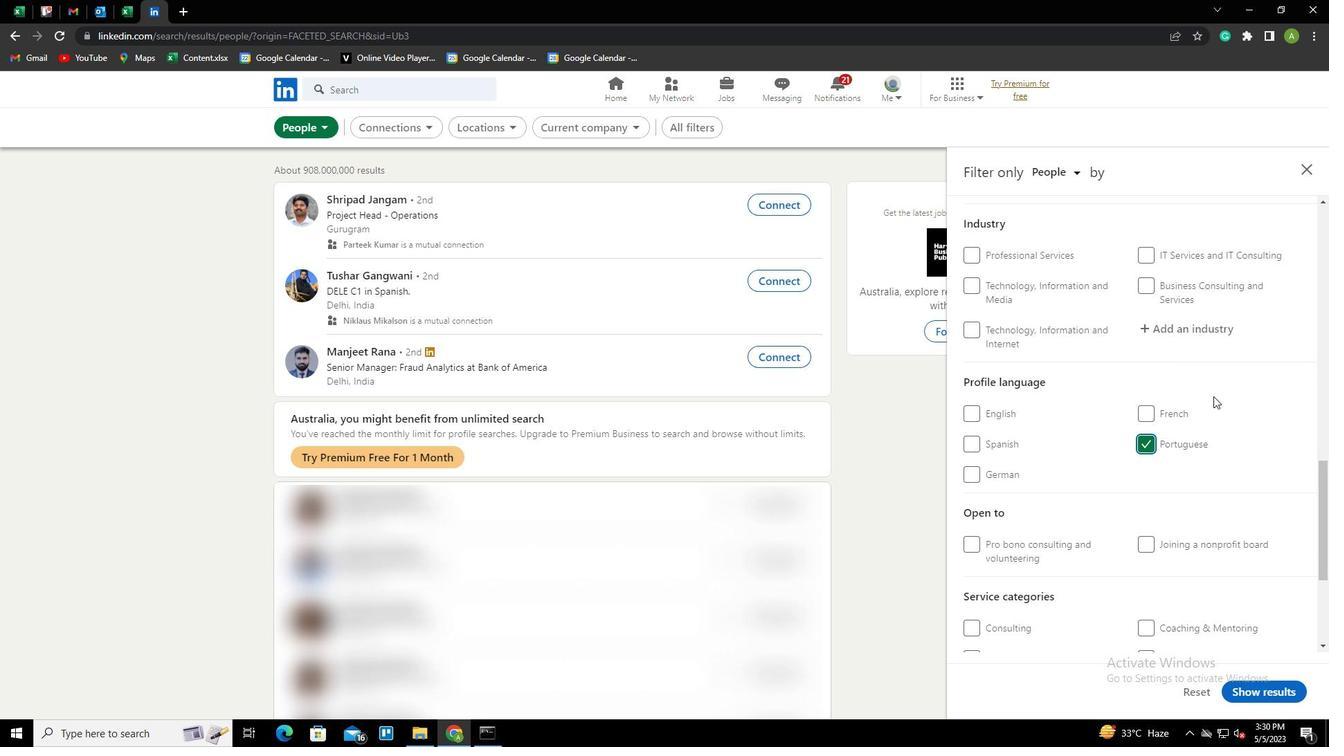 
Action: Mouse scrolled (1213, 397) with delta (0, 0)
Screenshot: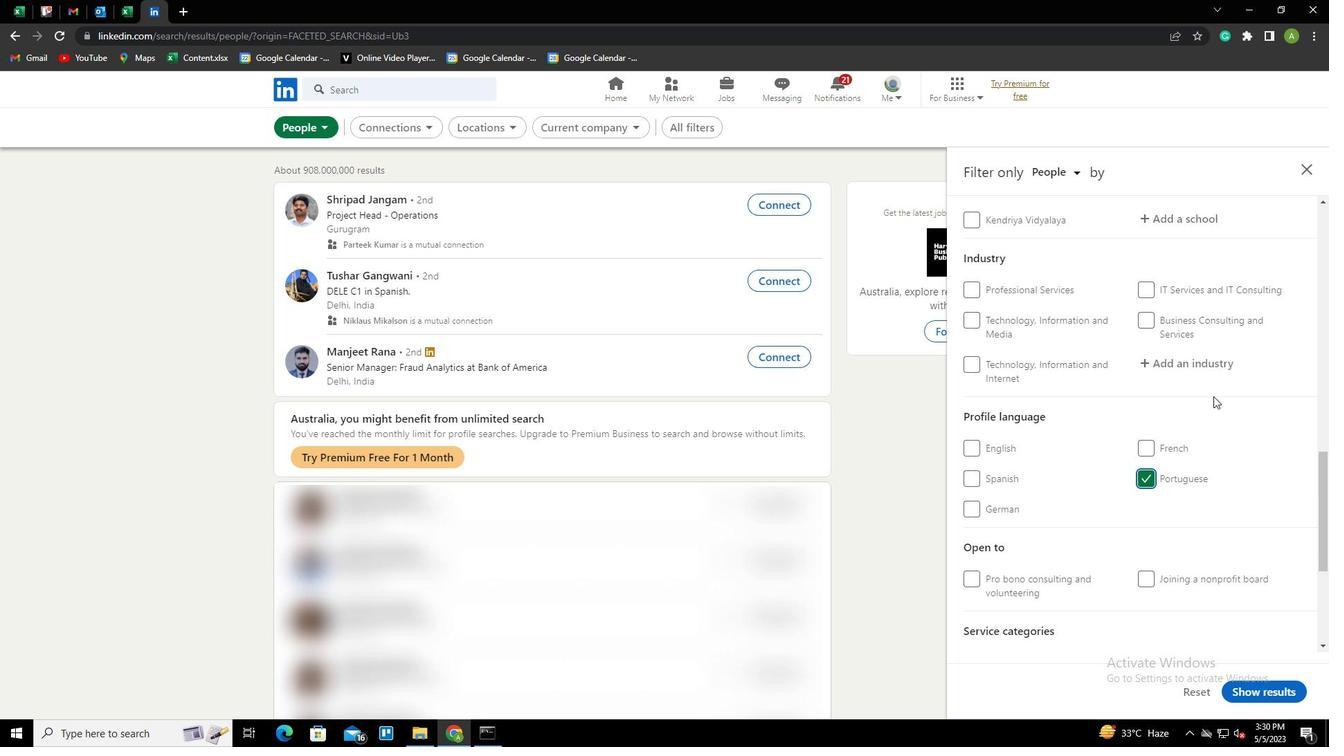 
Action: Mouse scrolled (1213, 397) with delta (0, 0)
Screenshot: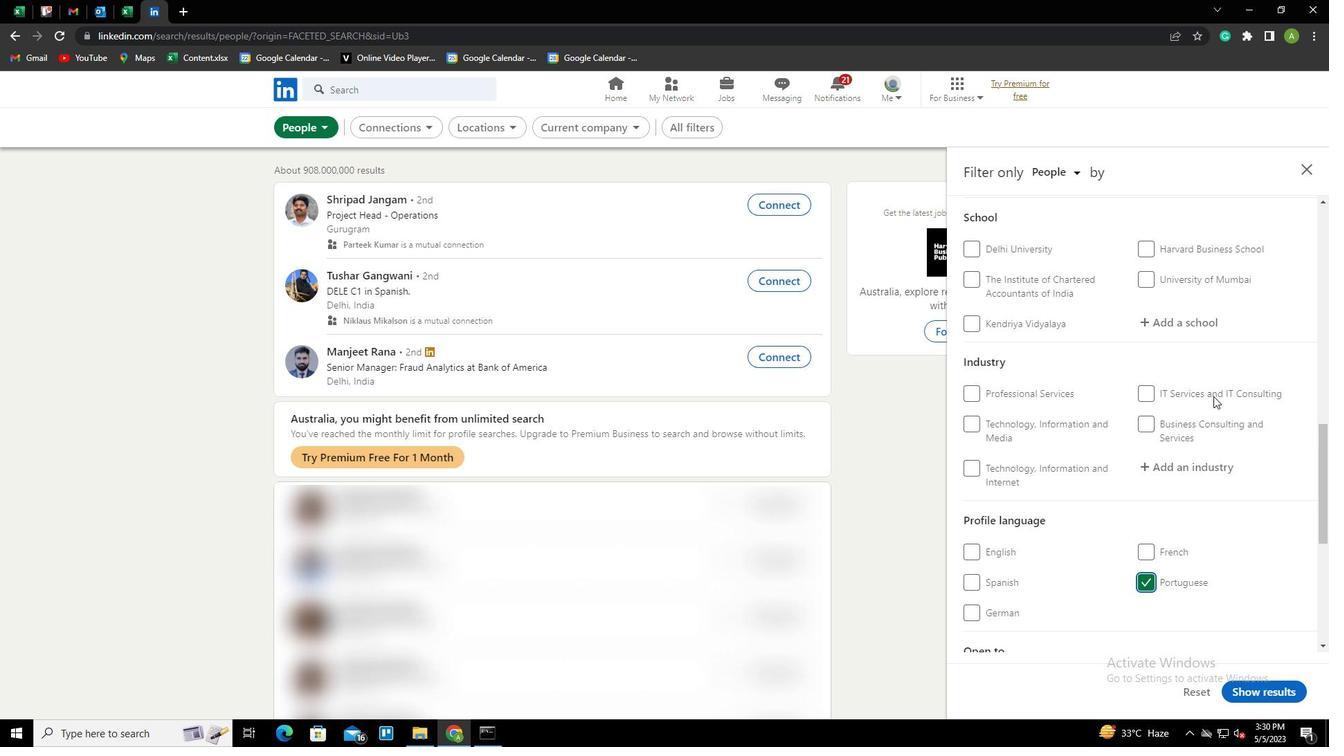 
Action: Mouse scrolled (1213, 397) with delta (0, 0)
Screenshot: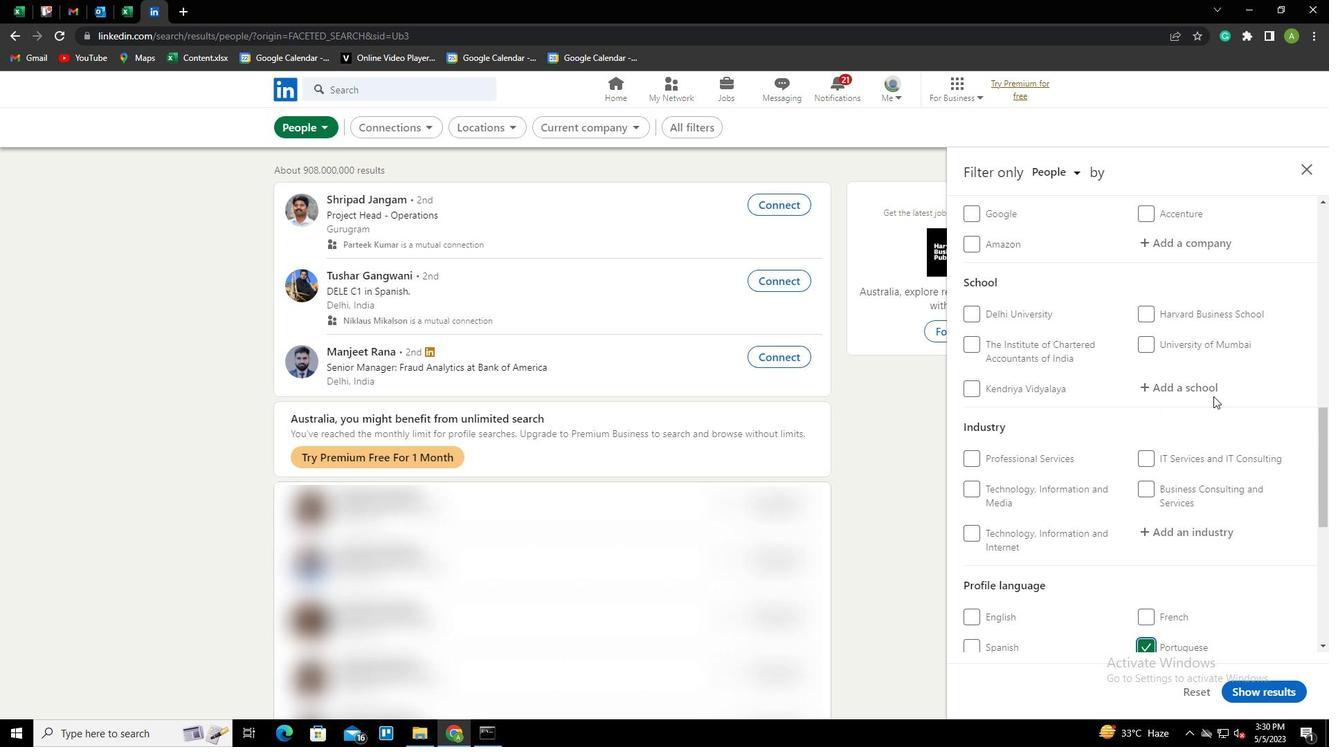 
Action: Mouse scrolled (1213, 397) with delta (0, 0)
Screenshot: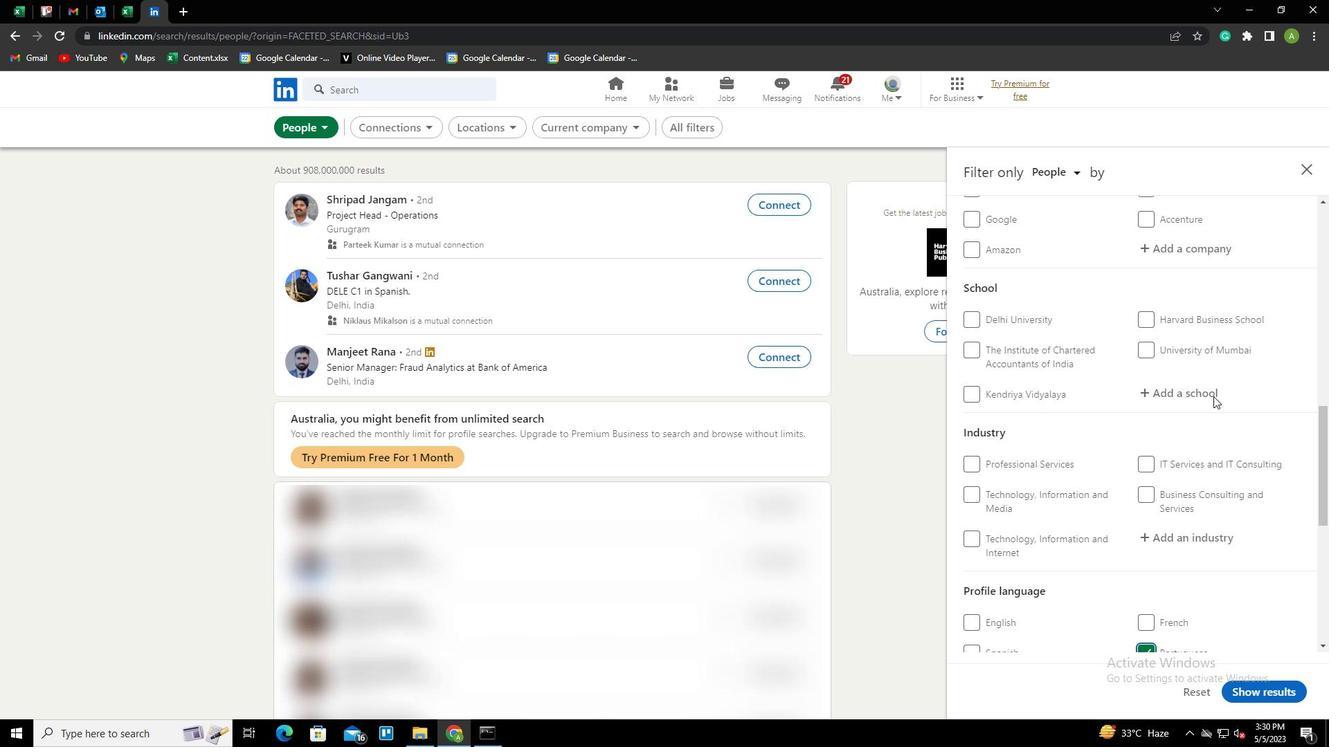 
Action: Mouse scrolled (1213, 397) with delta (0, 0)
Screenshot: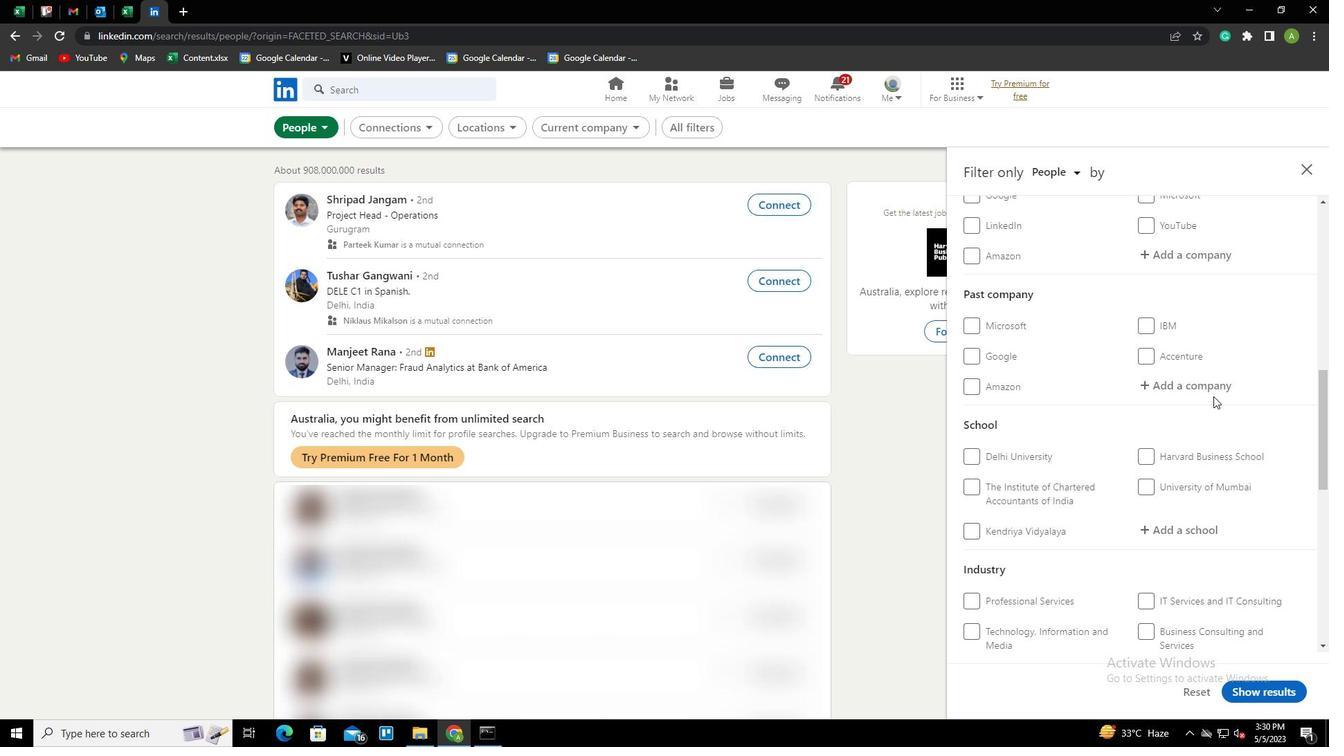 
Action: Mouse moved to (1184, 325)
Screenshot: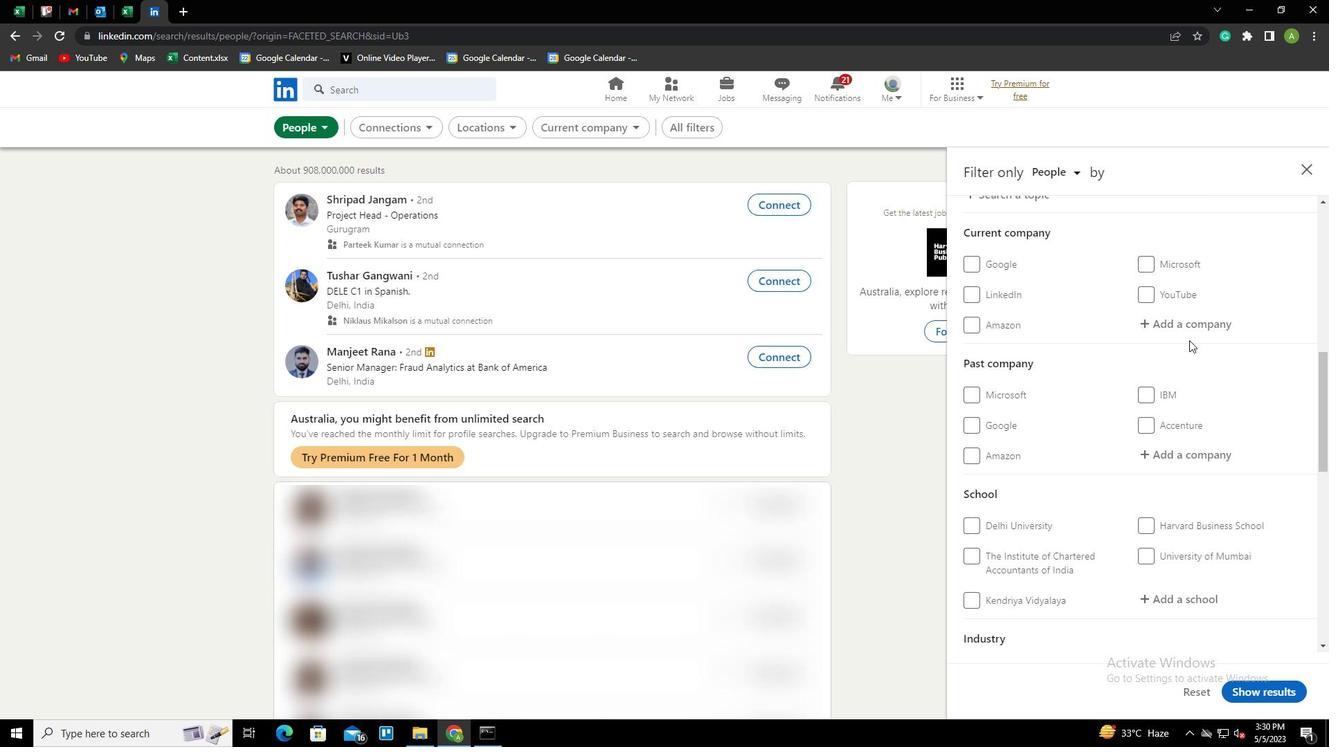 
Action: Mouse pressed left at (1184, 325)
Screenshot: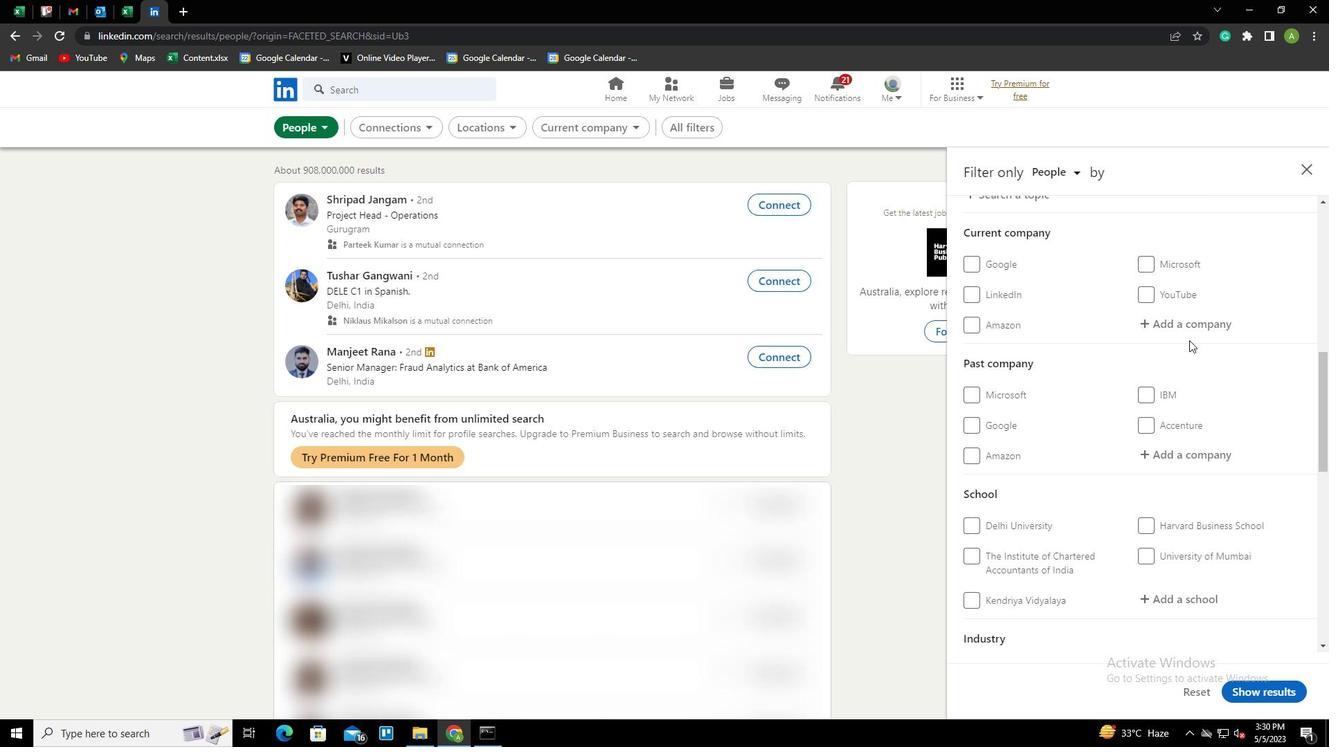 
Action: Key pressed <Key.shift>MANPOWER<Key.shift>GROUP<Key.down><Key.enter>
Screenshot: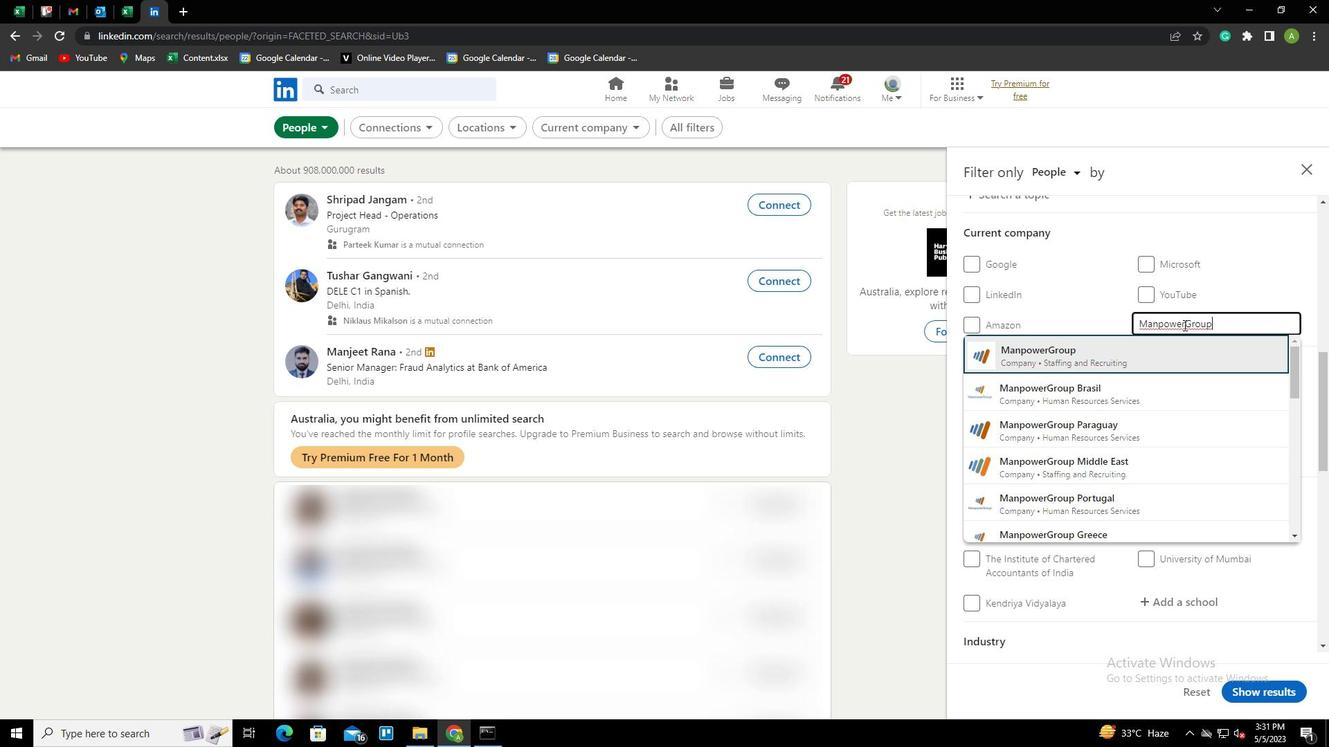
Action: Mouse scrolled (1184, 324) with delta (0, 0)
Screenshot: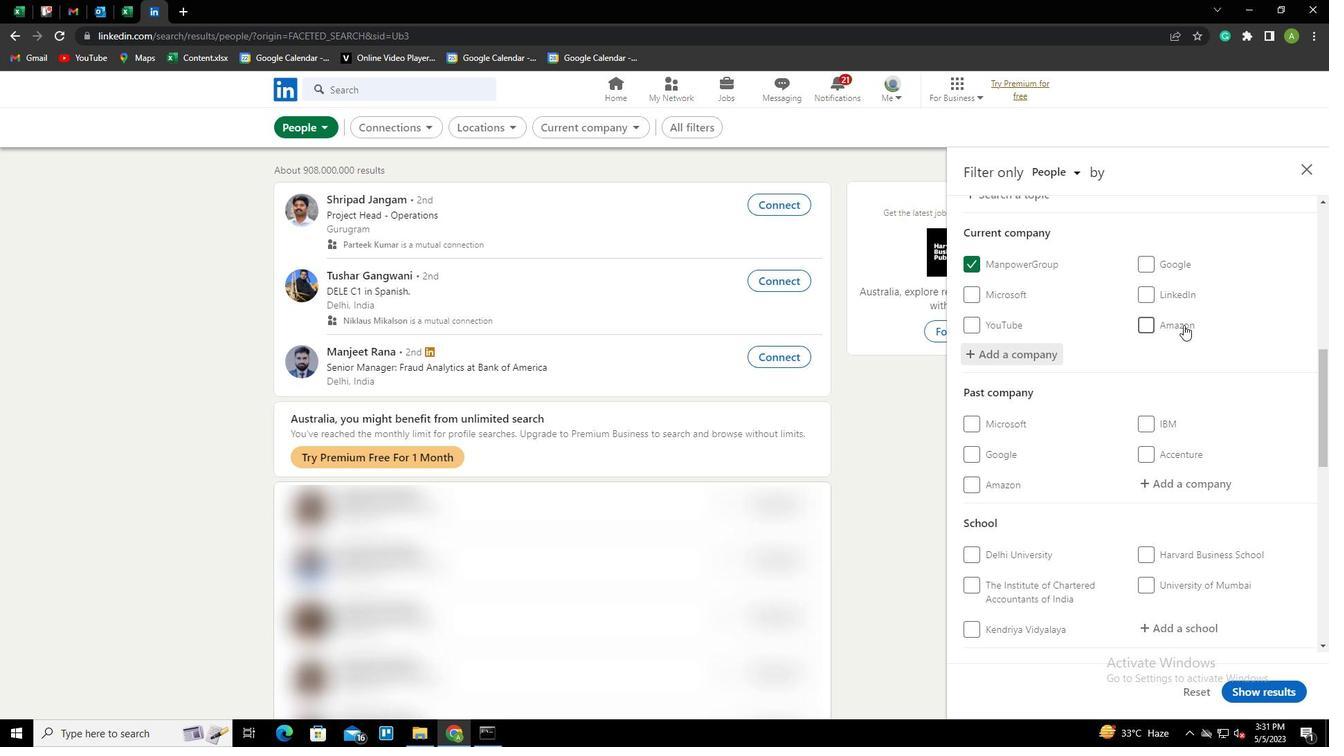 
Action: Mouse scrolled (1184, 324) with delta (0, 0)
Screenshot: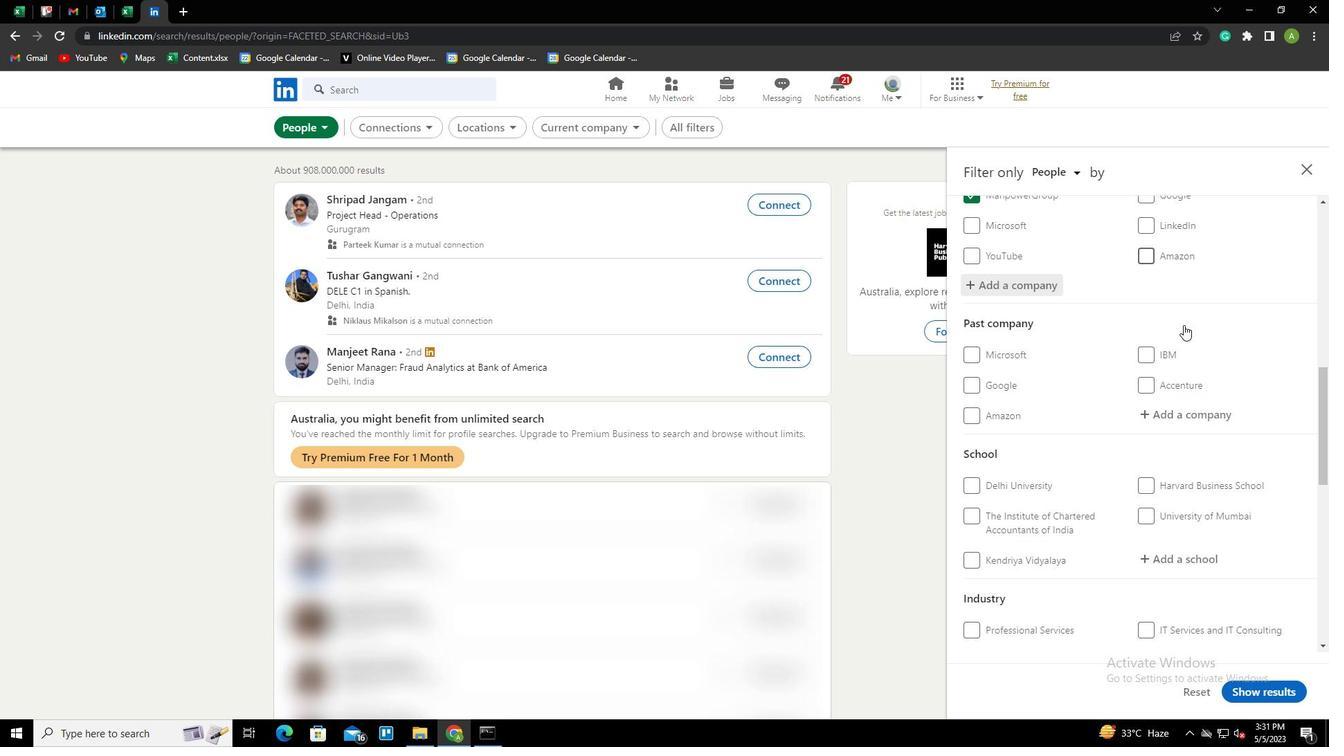 
Action: Mouse scrolled (1184, 324) with delta (0, 0)
Screenshot: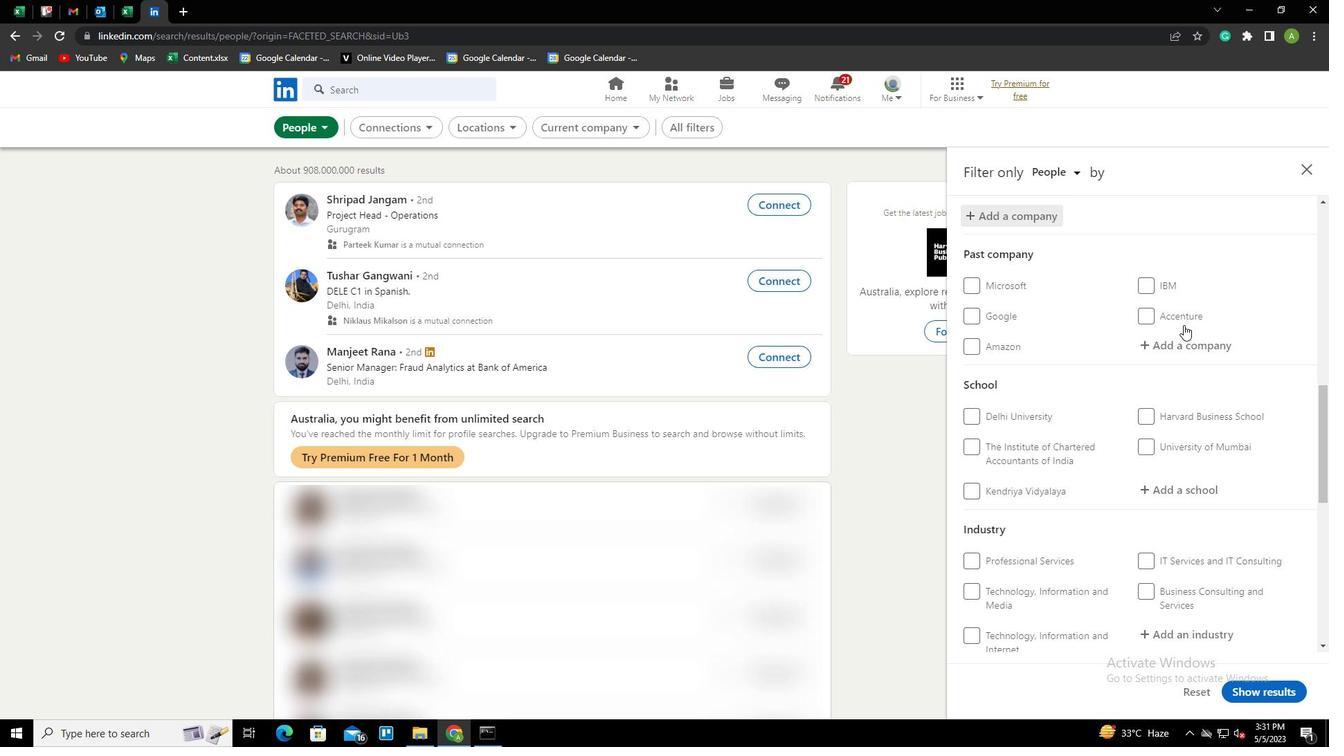 
Action: Mouse scrolled (1184, 324) with delta (0, 0)
Screenshot: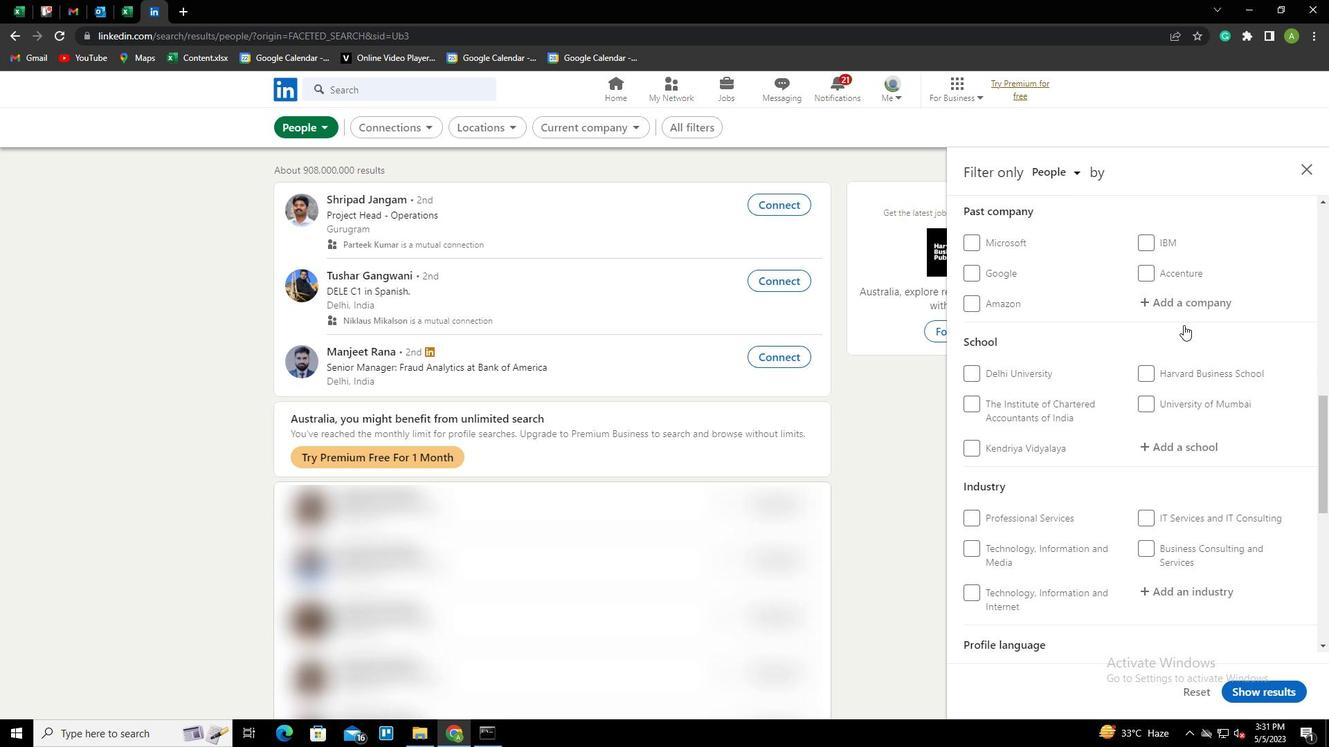 
Action: Mouse moved to (1182, 351)
Screenshot: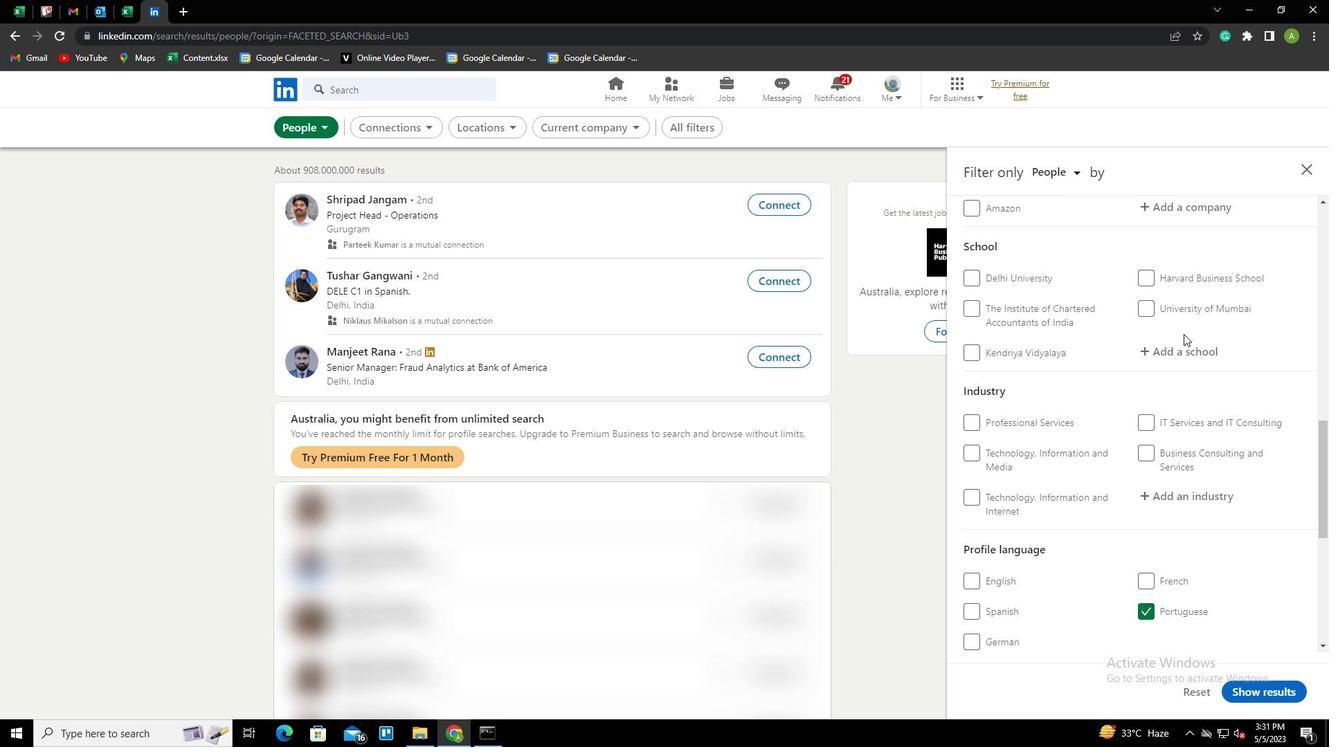 
Action: Mouse pressed left at (1182, 351)
Screenshot: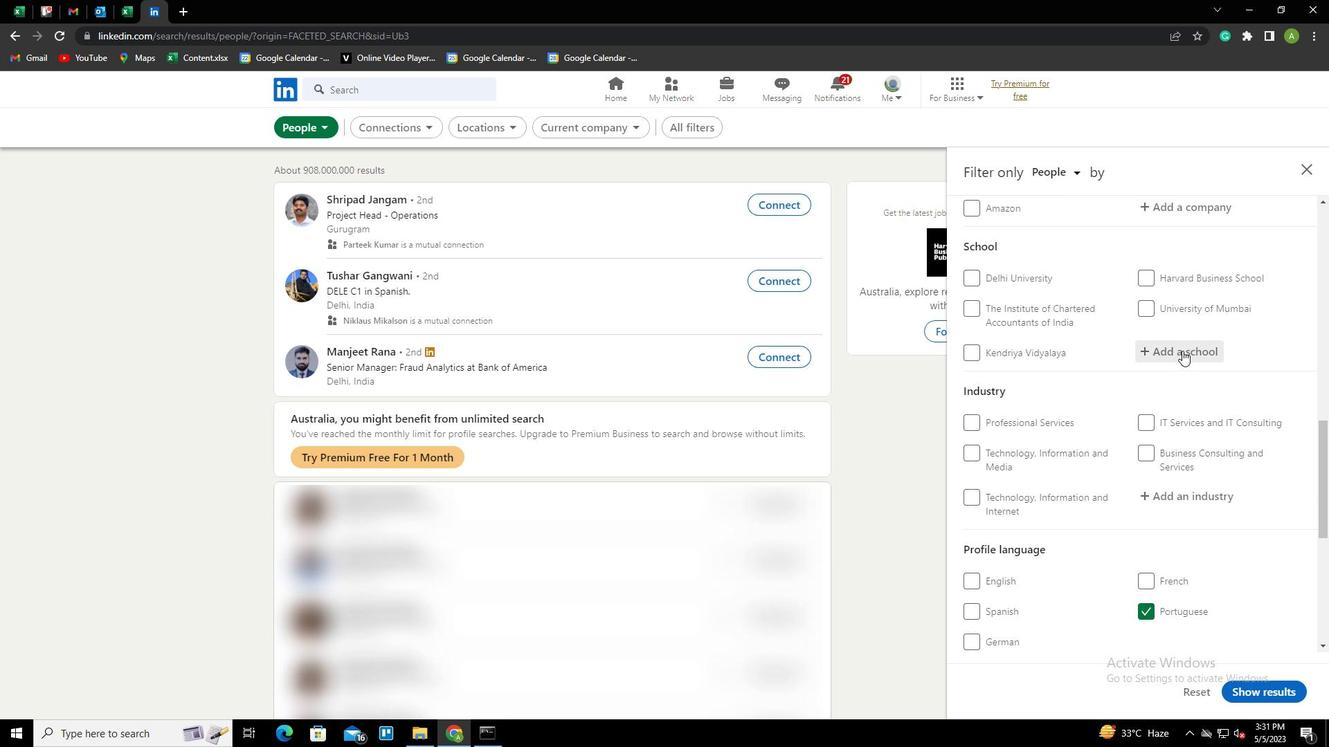 
Action: Key pressed <Key.shift><Key.shift><Key.shift>GITAM<Key.down><Key.enter>
Screenshot: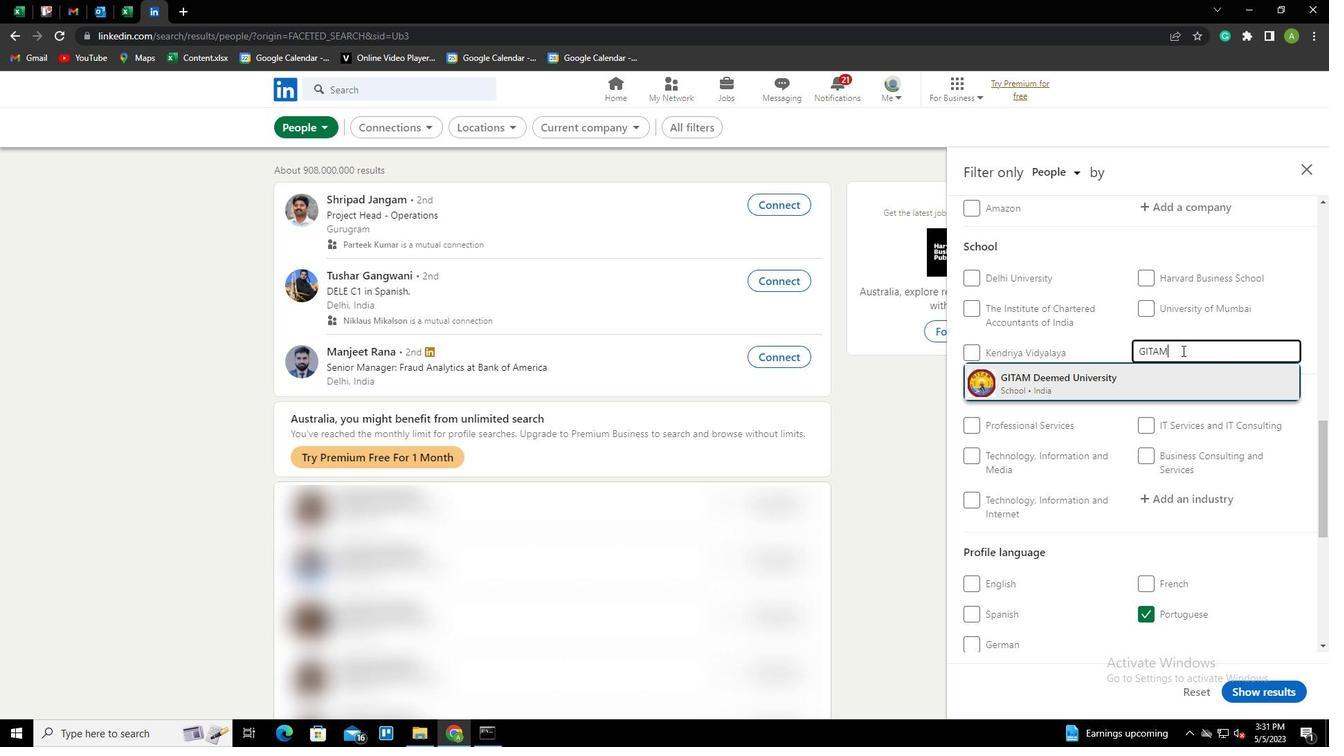 
Action: Mouse scrolled (1182, 350) with delta (0, 0)
Screenshot: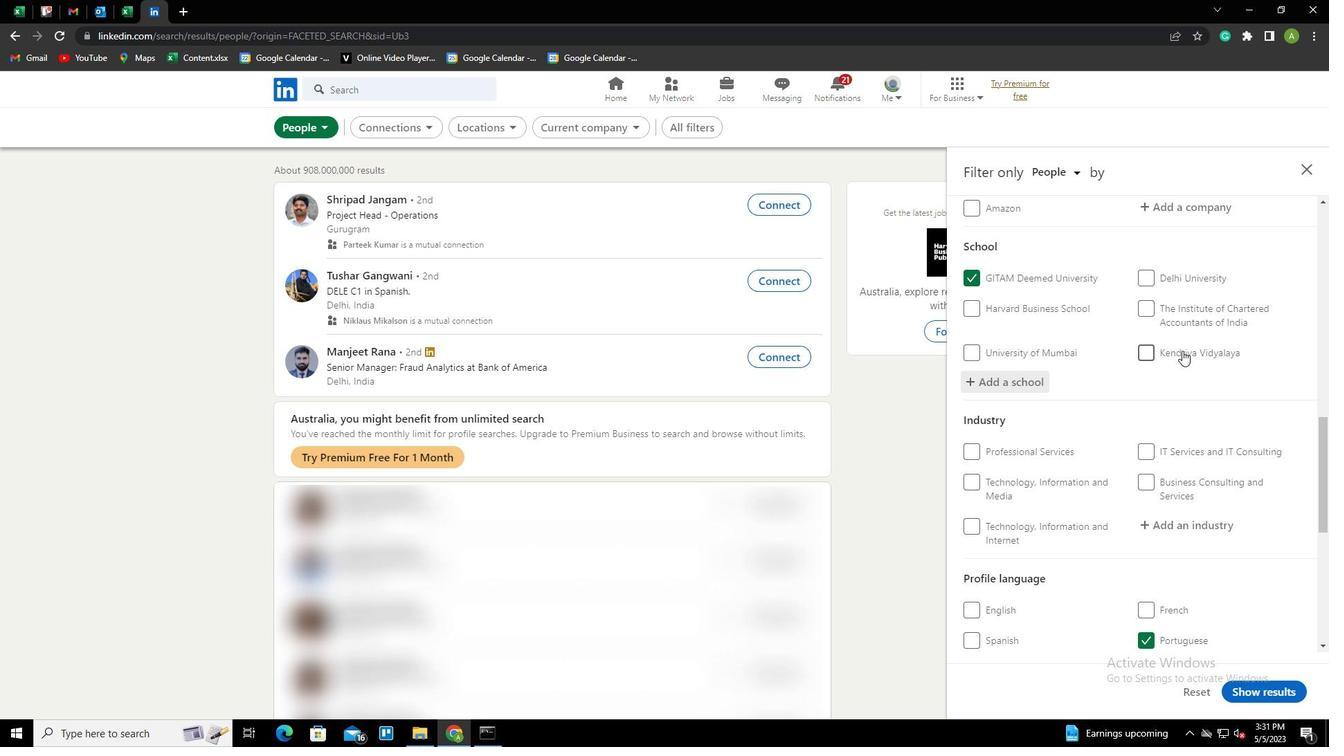 
Action: Mouse scrolled (1182, 350) with delta (0, 0)
Screenshot: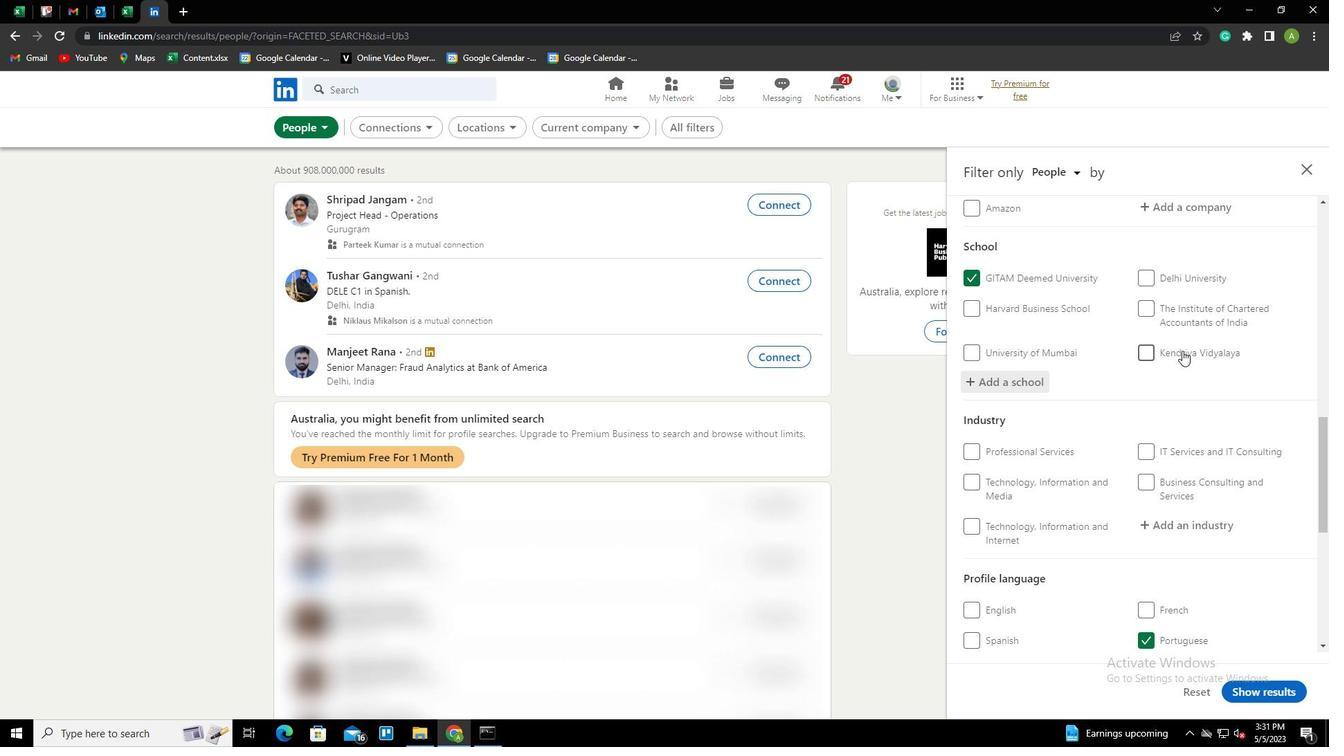 
Action: Mouse scrolled (1182, 350) with delta (0, 0)
Screenshot: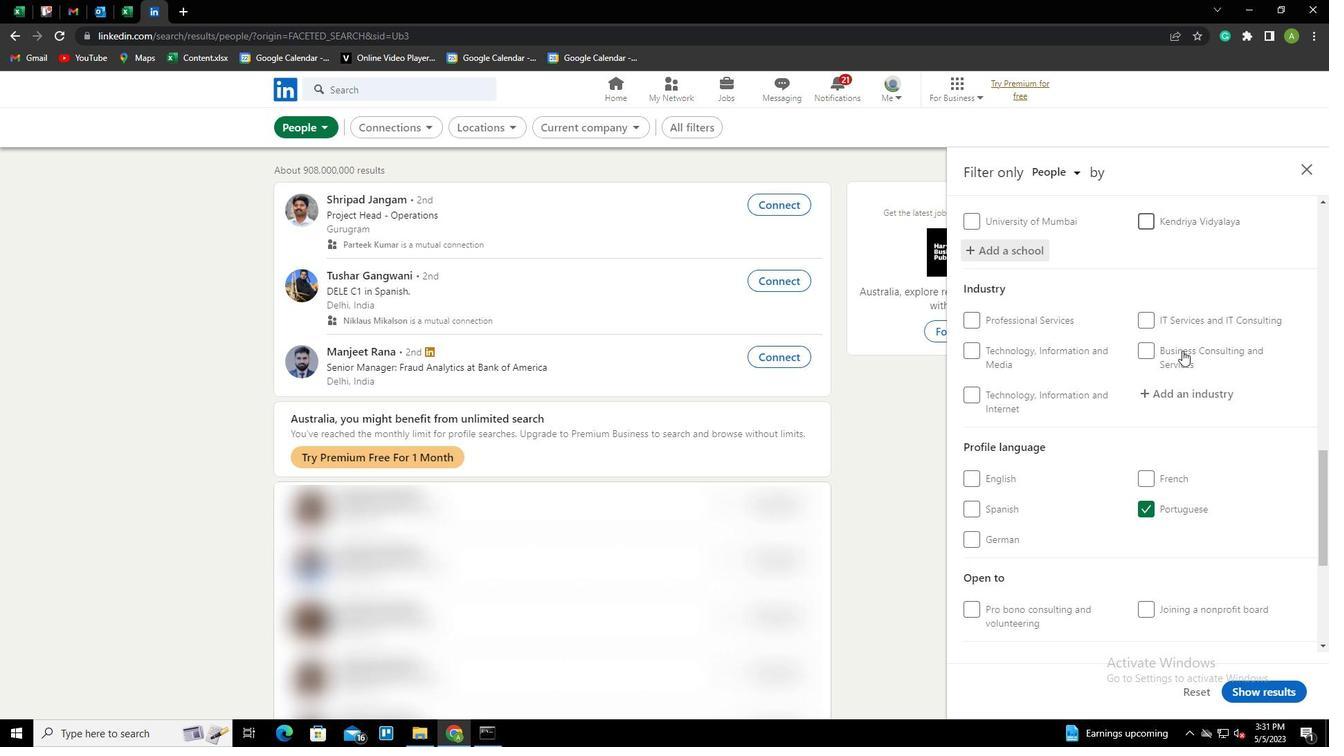 
Action: Mouse moved to (1181, 310)
Screenshot: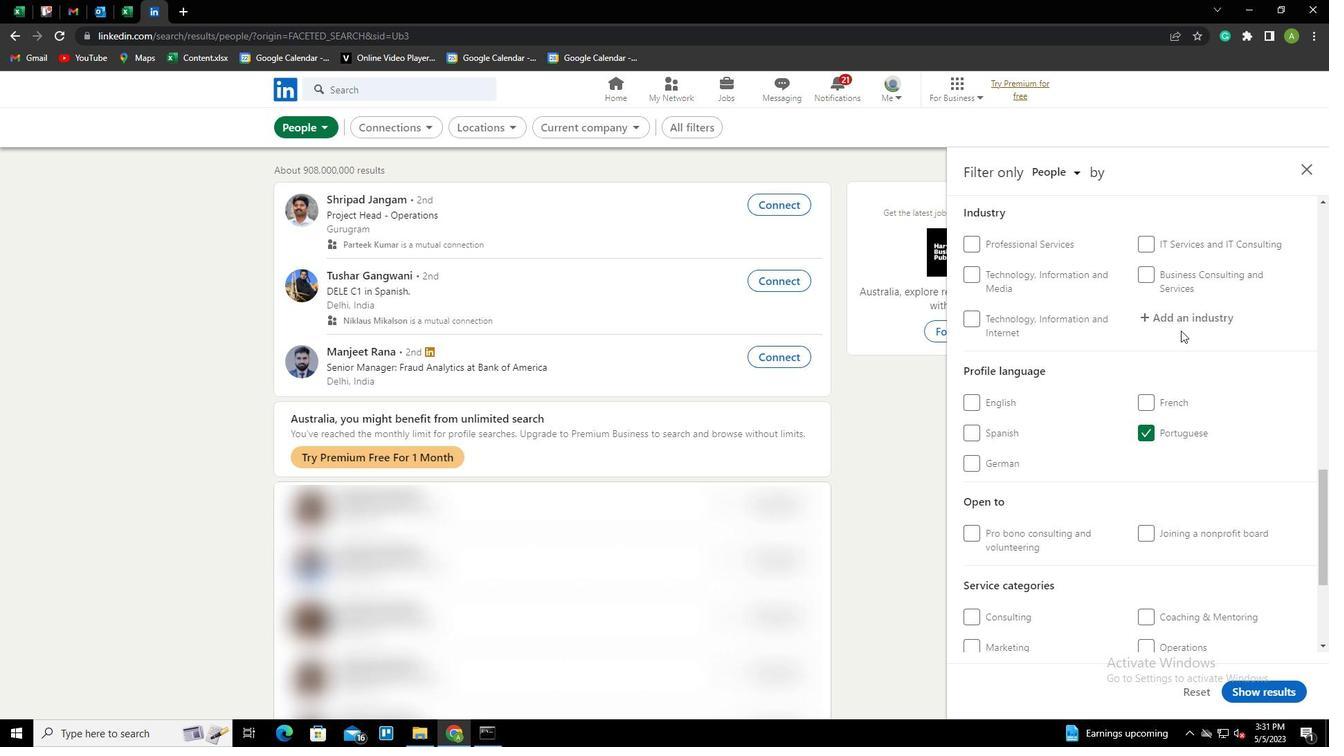 
Action: Mouse pressed left at (1181, 310)
Screenshot: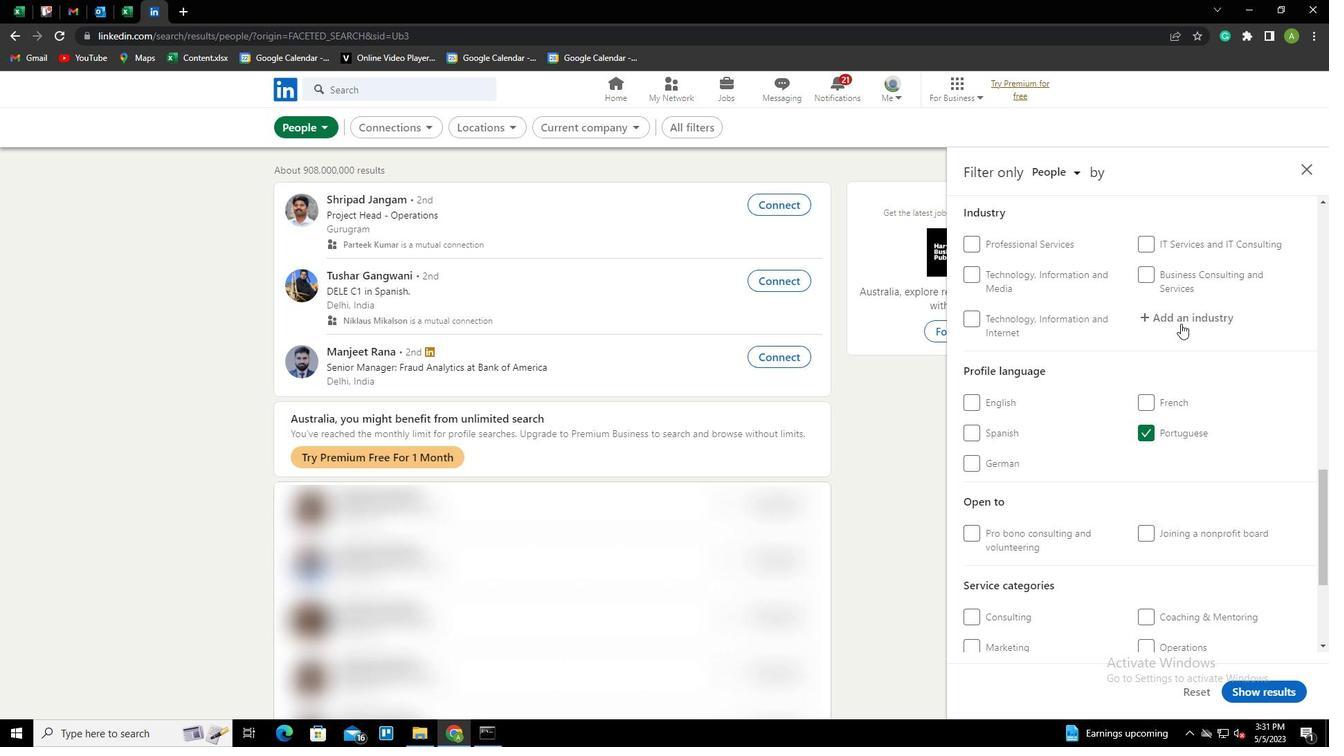 
Action: Key pressed <Key.shift><Key.shift><Key.shift><Key.shift><Key.shift><Key.shift><Key.shift><Key.shift><Key.shift><Key.shift><Key.shift><Key.shift><Key.shift><Key.shift><Key.shift><Key.shift><Key.shift><Key.shift><Key.shift><Key.shift><Key.shift><Key.shift><Key.shift><Key.shift><Key.shift><Key.shift><Key.shift><Key.shift><Key.shift><Key.shift><Key.shift><Key.shift><Key.shift><Key.shift>S<Key.shift>ECRETARIAL<Key.space><Key.shift>SCHOOLS<Key.down><Key.enter>
Screenshot: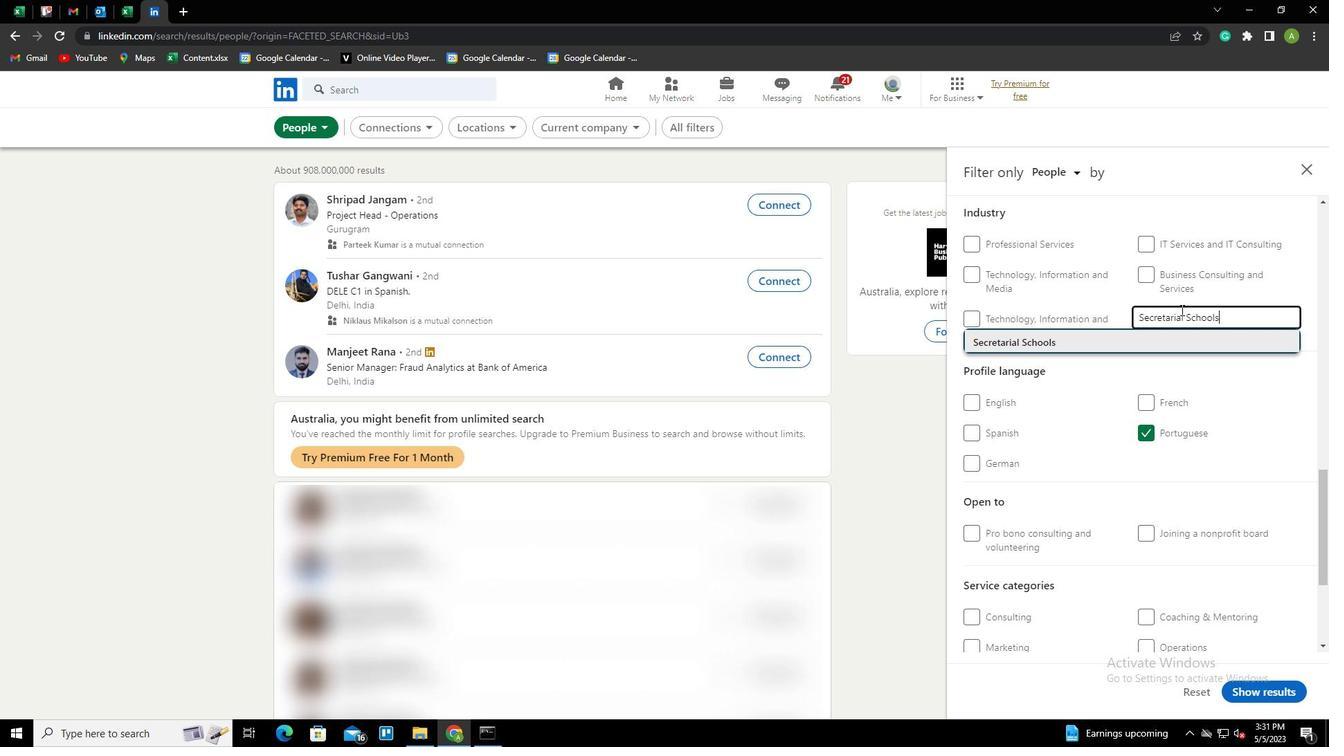 
Action: Mouse scrolled (1181, 309) with delta (0, 0)
Screenshot: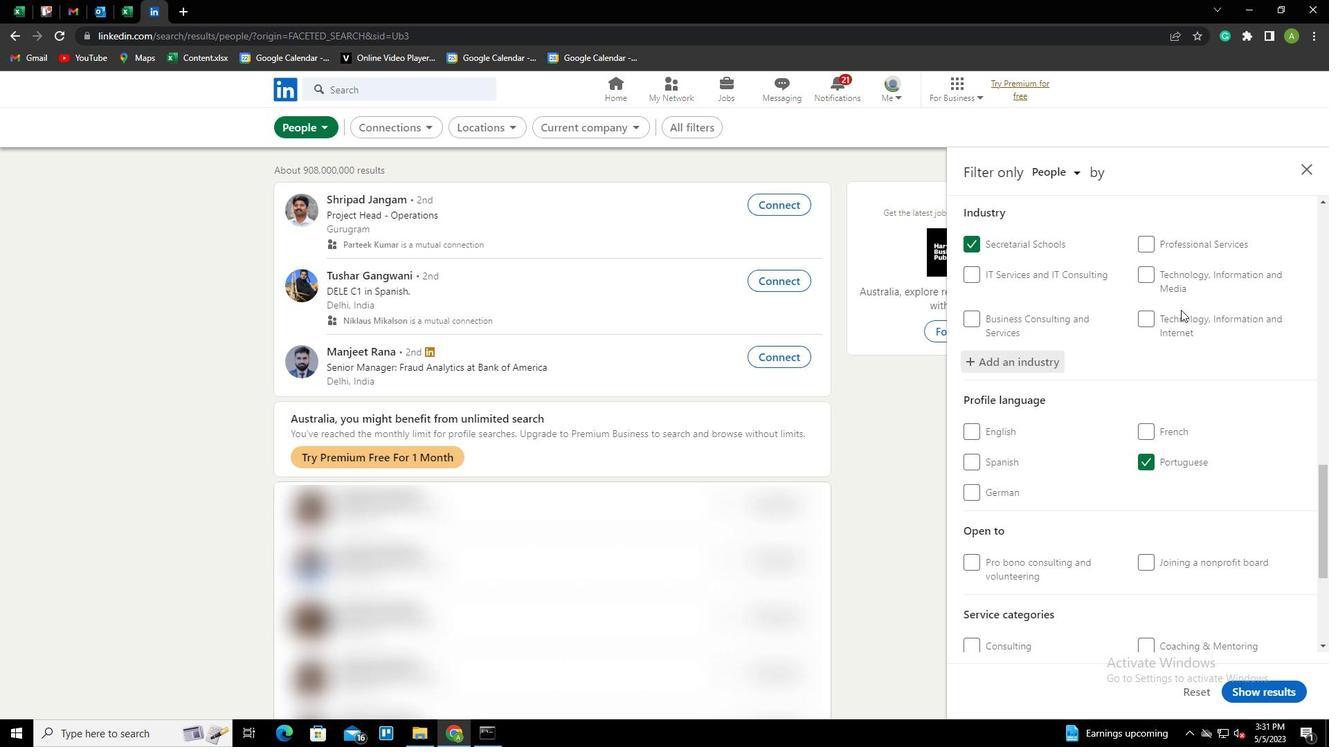 
Action: Mouse scrolled (1181, 309) with delta (0, 0)
Screenshot: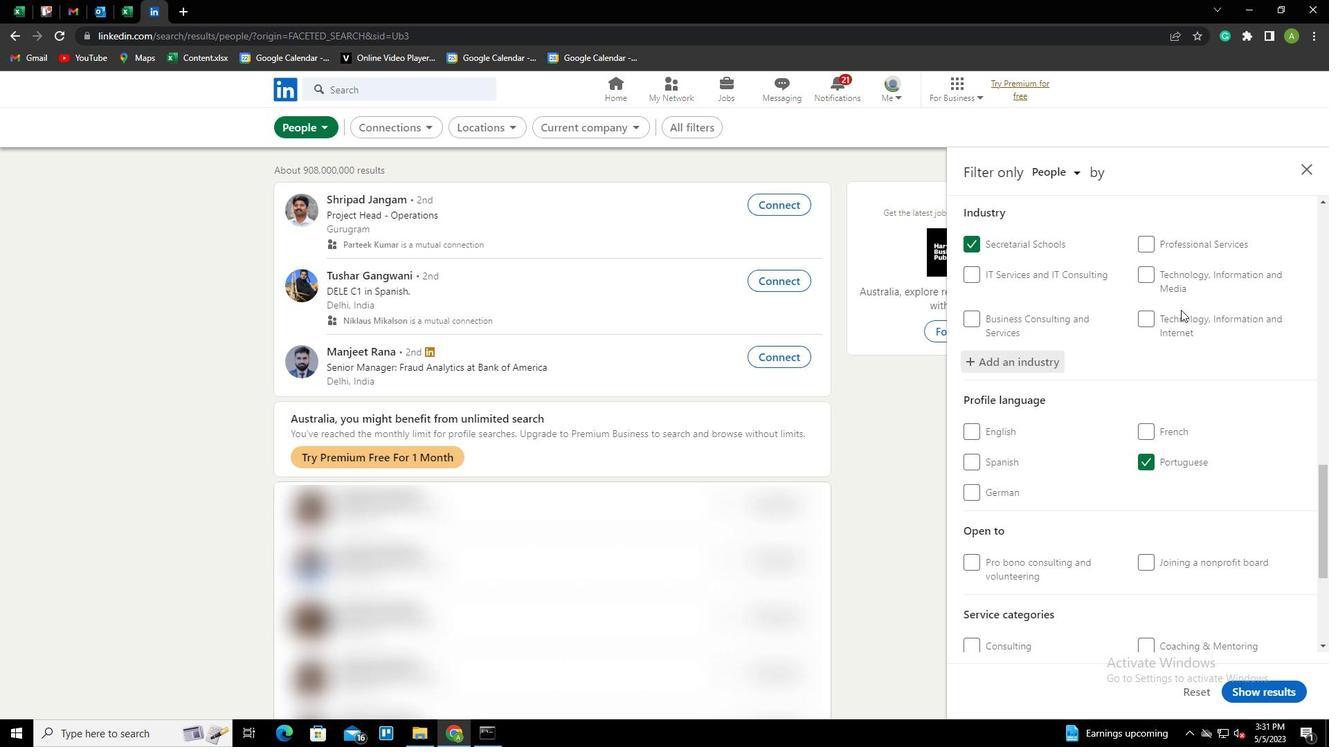 
Action: Mouse scrolled (1181, 309) with delta (0, 0)
Screenshot: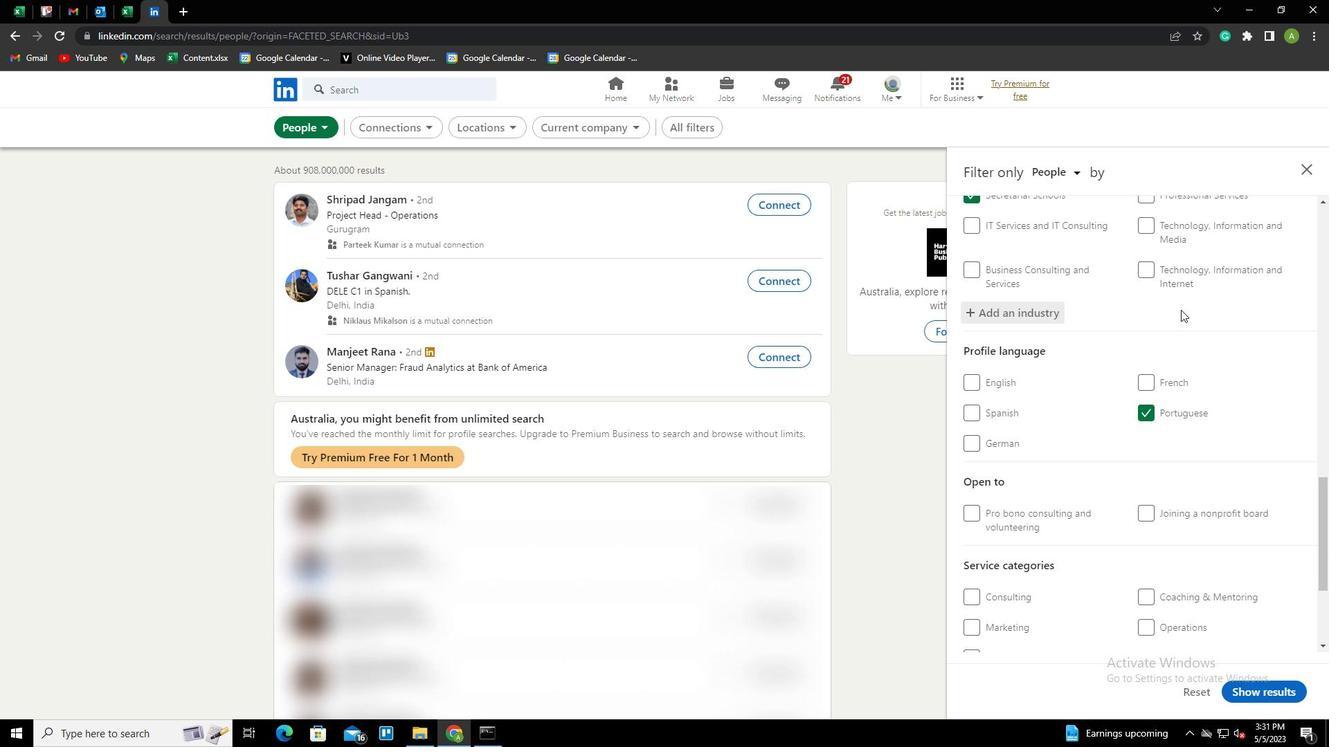 
Action: Mouse scrolled (1181, 309) with delta (0, 0)
Screenshot: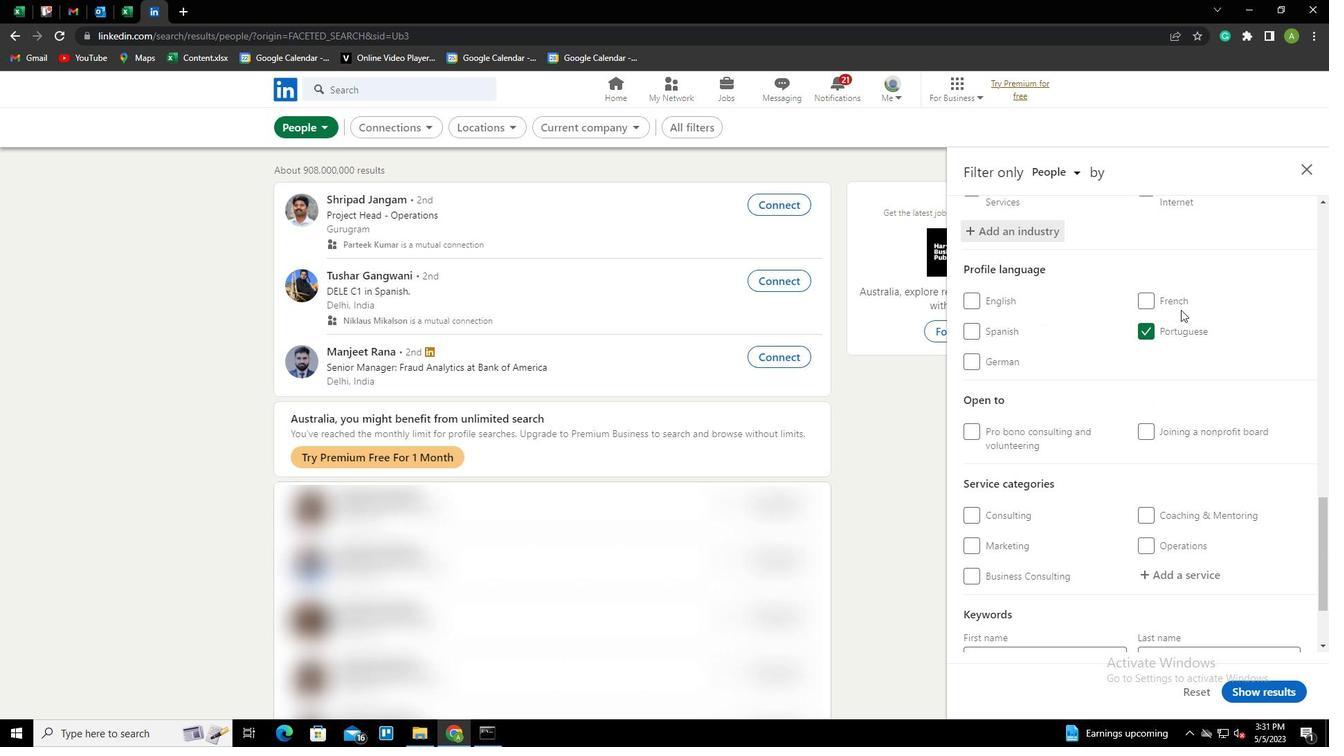 
Action: Mouse scrolled (1181, 309) with delta (0, 0)
Screenshot: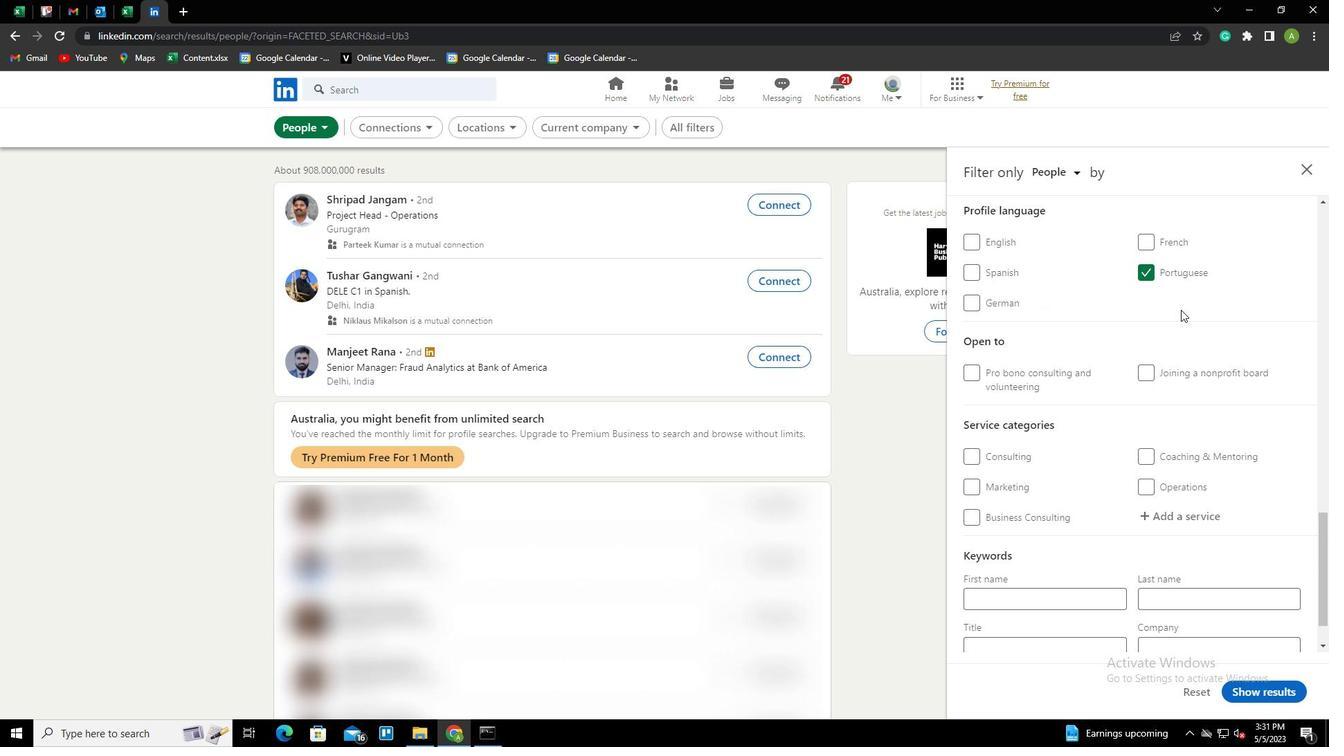 
Action: Mouse moved to (1195, 461)
Screenshot: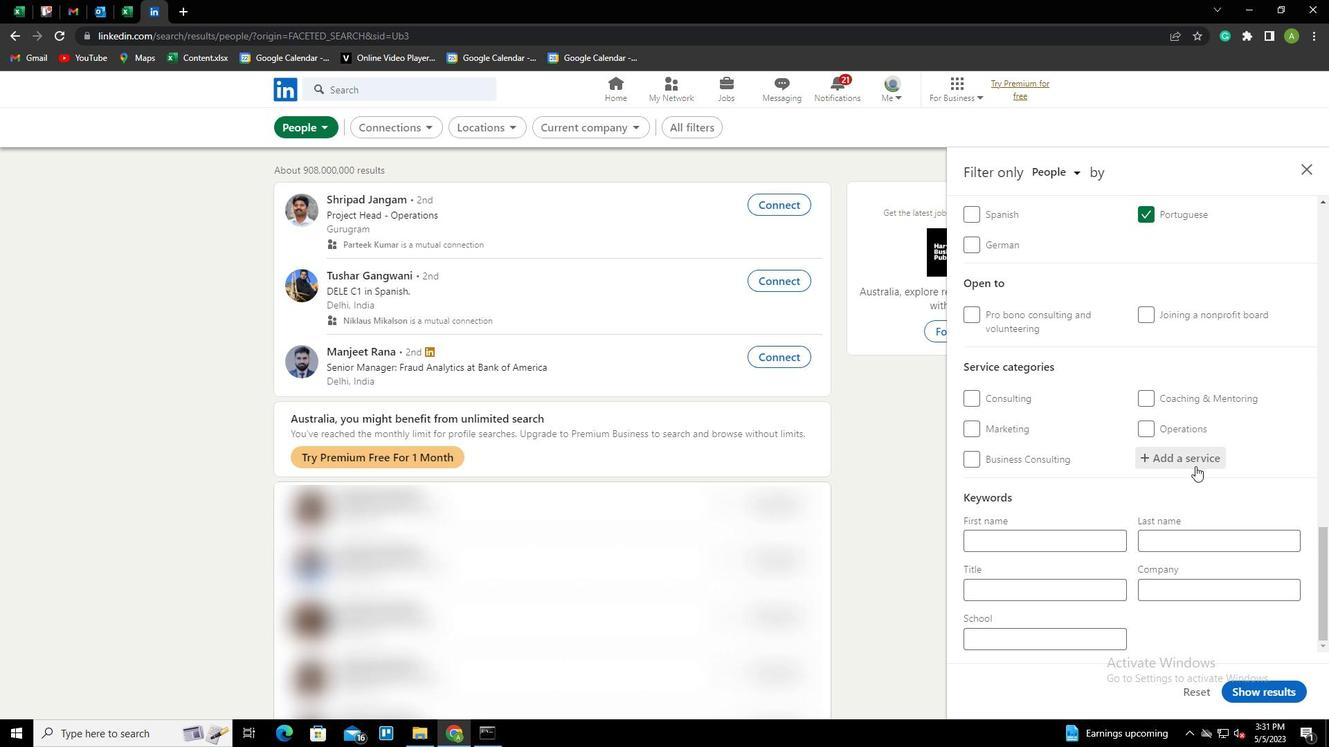 
Action: Mouse pressed left at (1195, 461)
Screenshot: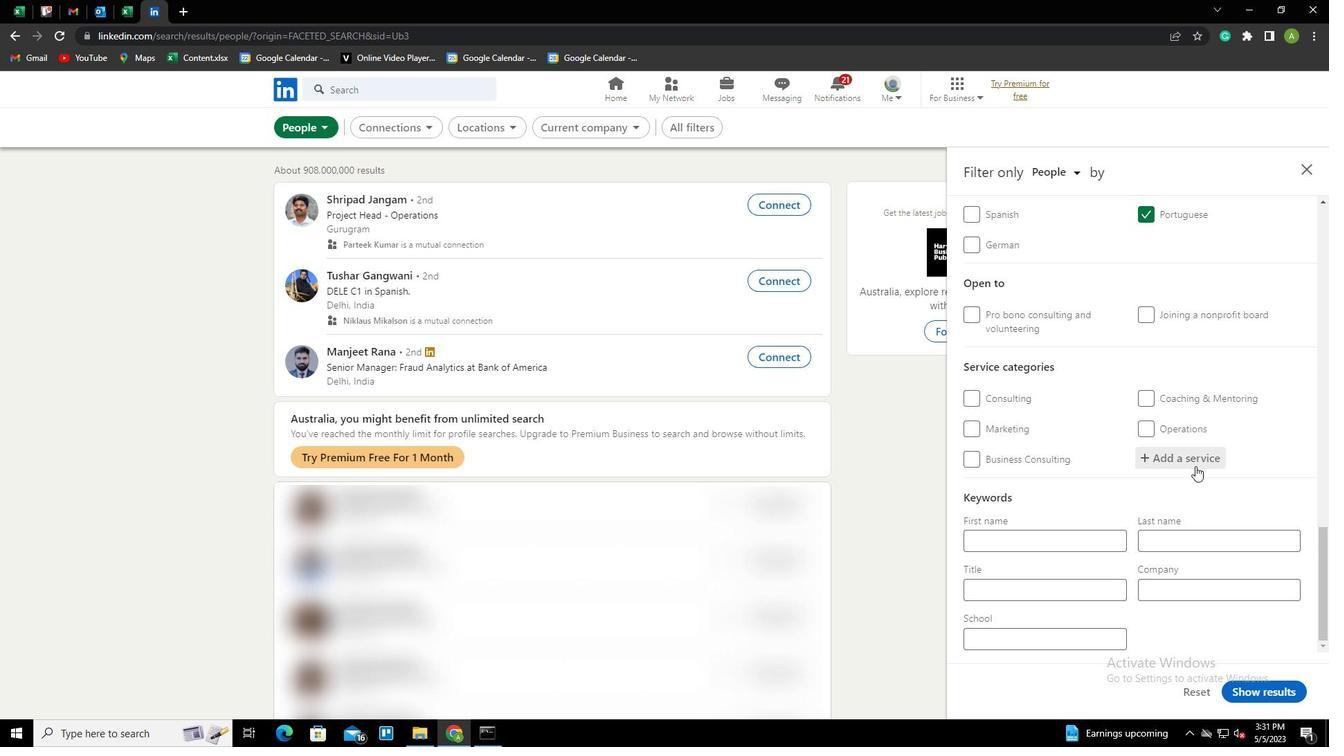 
Action: Key pressed <Key.shift><Key.shift><Key.shift><Key.shift><Key.shift><Key.shift><Key.shift><Key.shift><Key.shift><Key.shift><Key.shift><Key.shift><Key.shift><Key.shift>FILLING<Key.left><Key.left><Key.left><Key.backspace><Key.down><Key.enter>
Screenshot: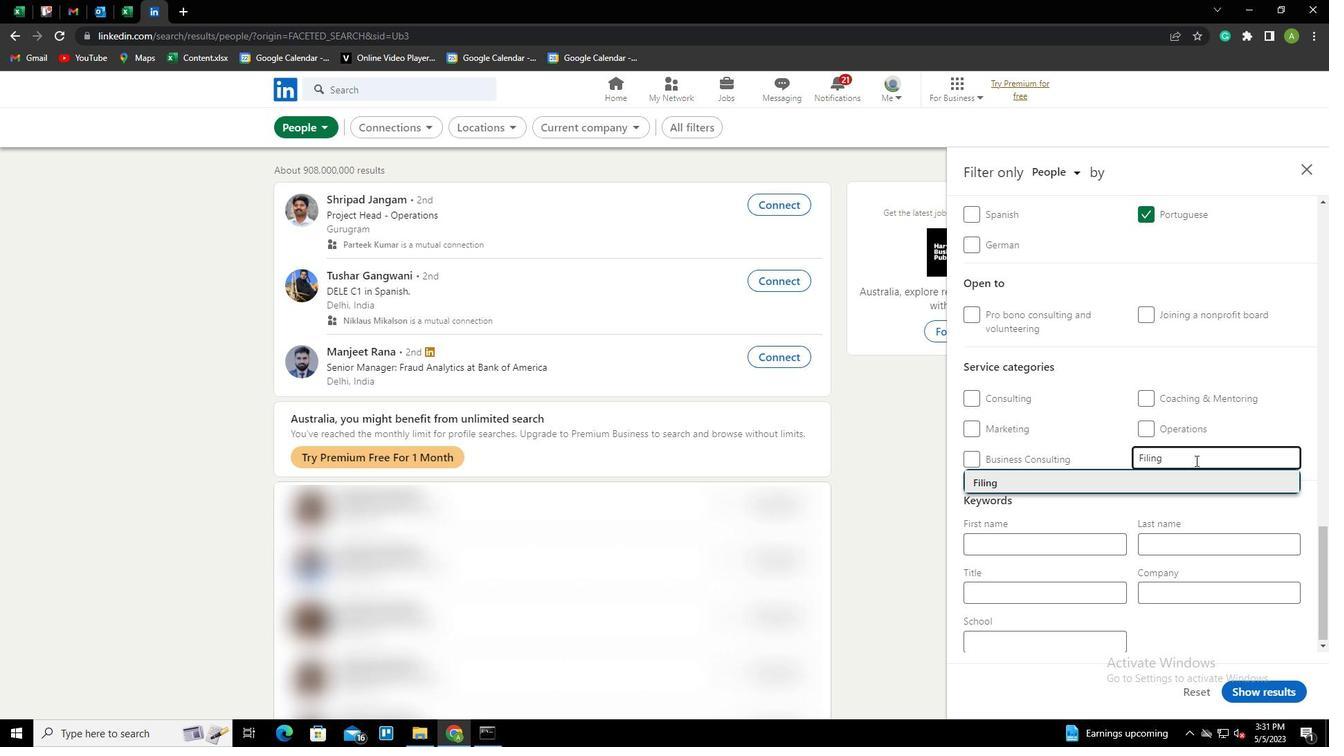 
Action: Mouse scrolled (1195, 460) with delta (0, 0)
Screenshot: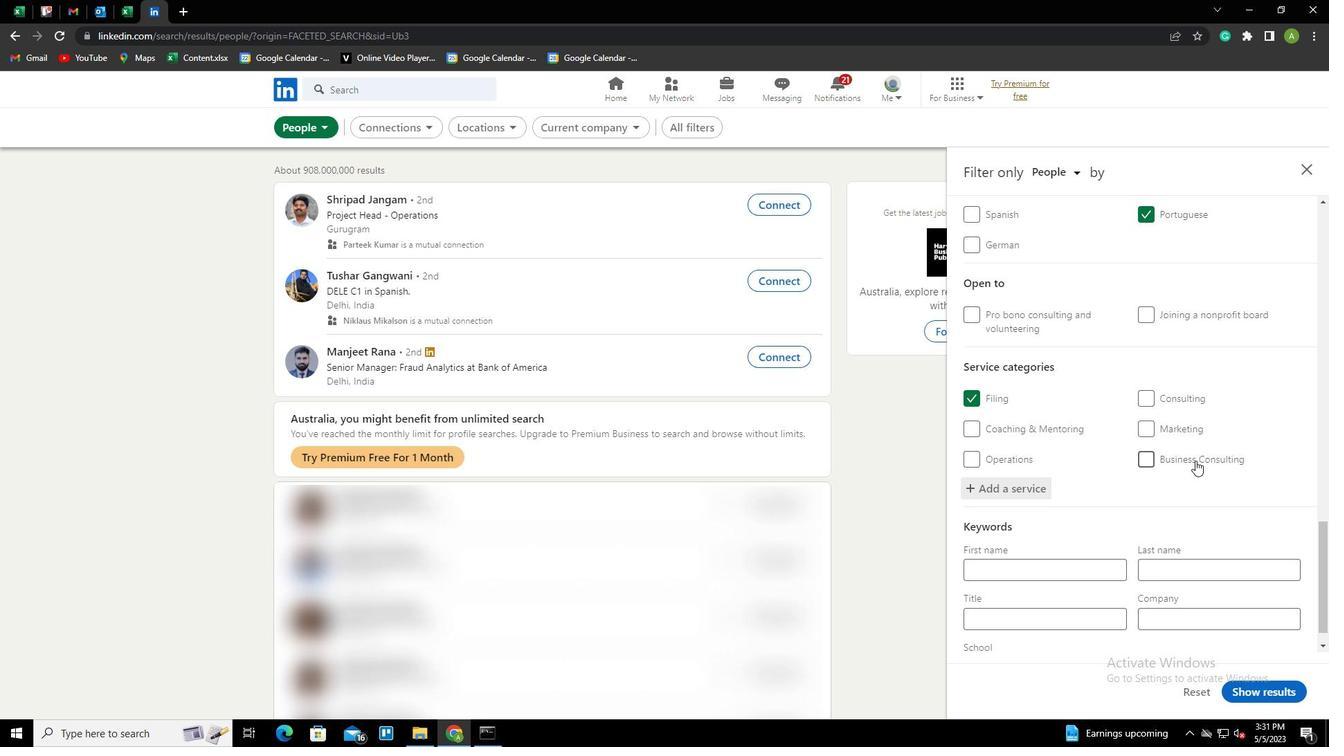 
Action: Mouse scrolled (1195, 460) with delta (0, 0)
Screenshot: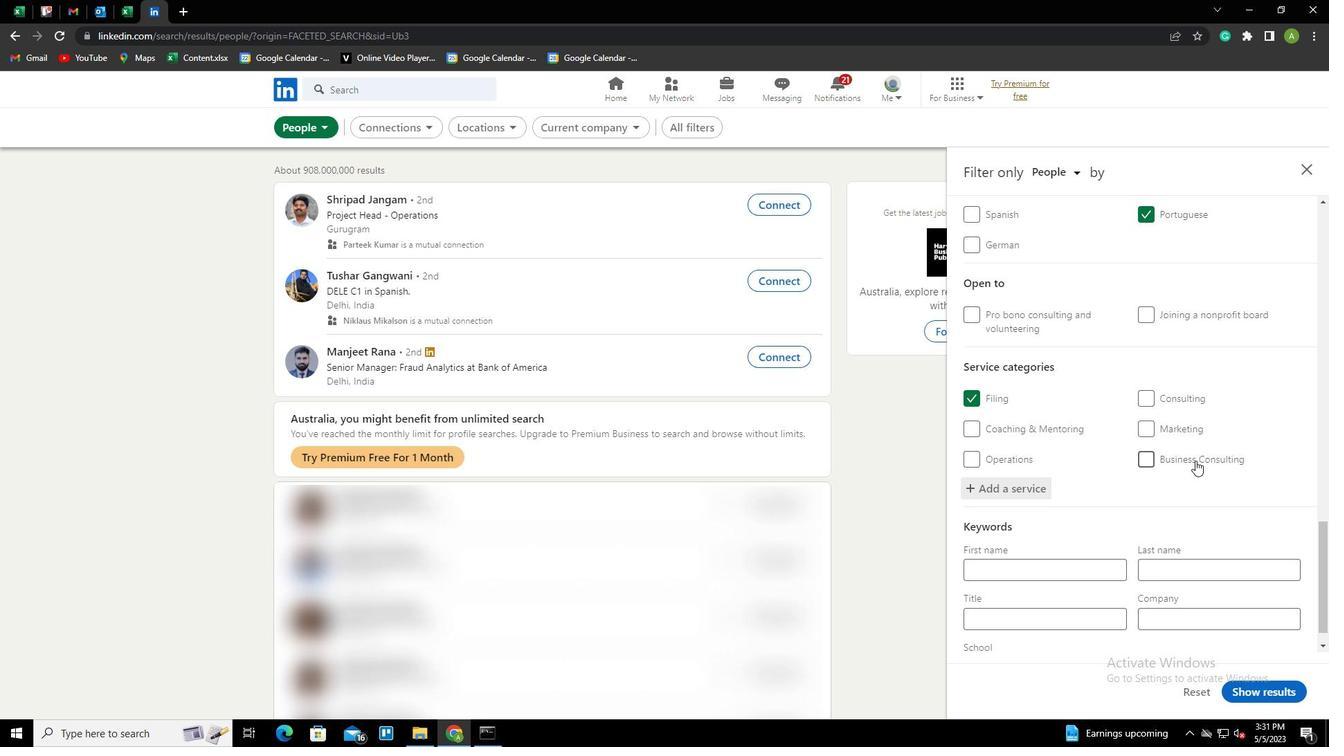 
Action: Mouse scrolled (1195, 460) with delta (0, 0)
Screenshot: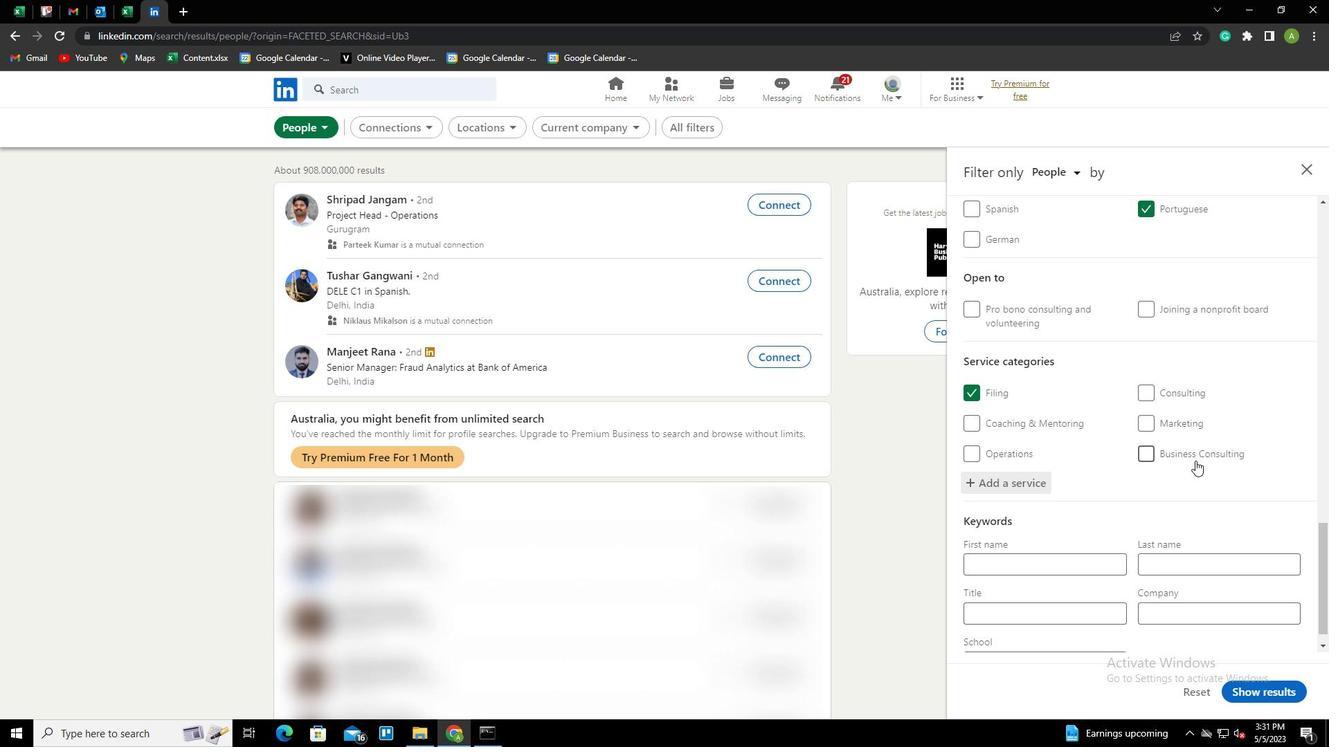 
Action: Mouse scrolled (1195, 460) with delta (0, 0)
Screenshot: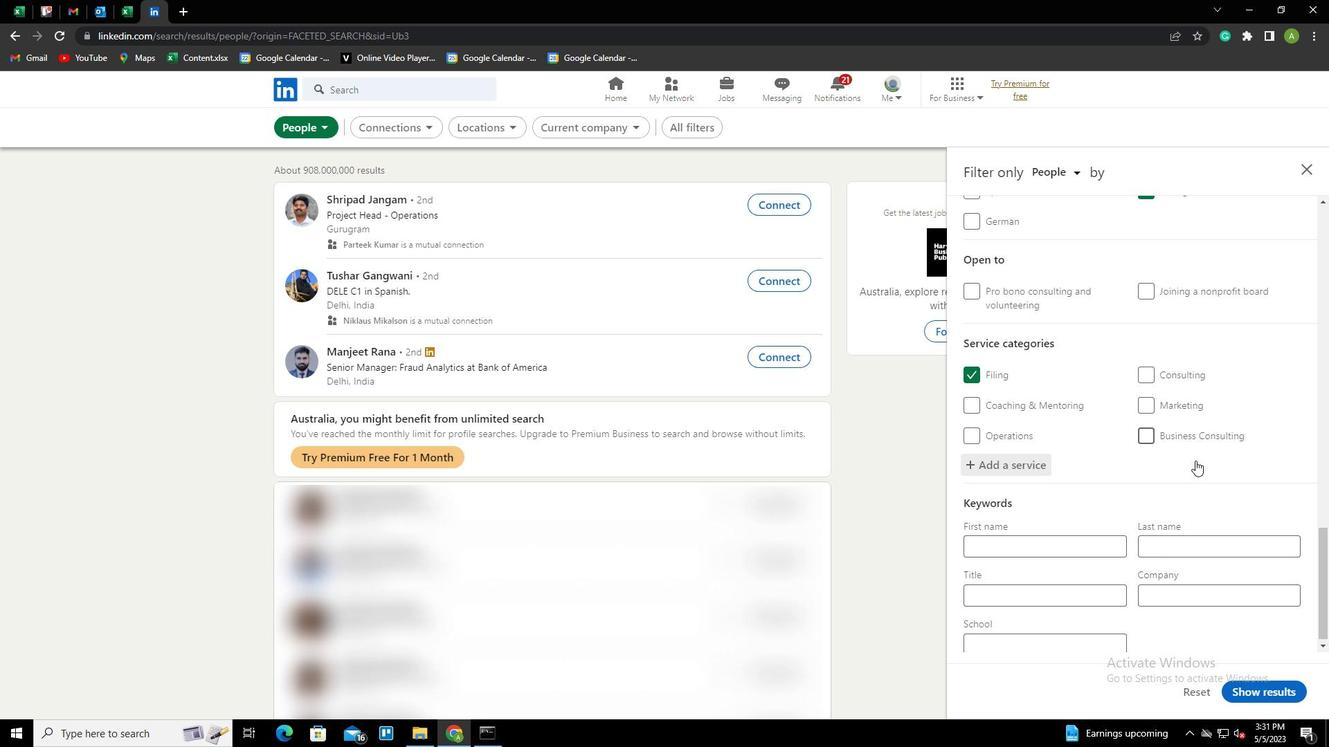 
Action: Mouse scrolled (1195, 460) with delta (0, 0)
Screenshot: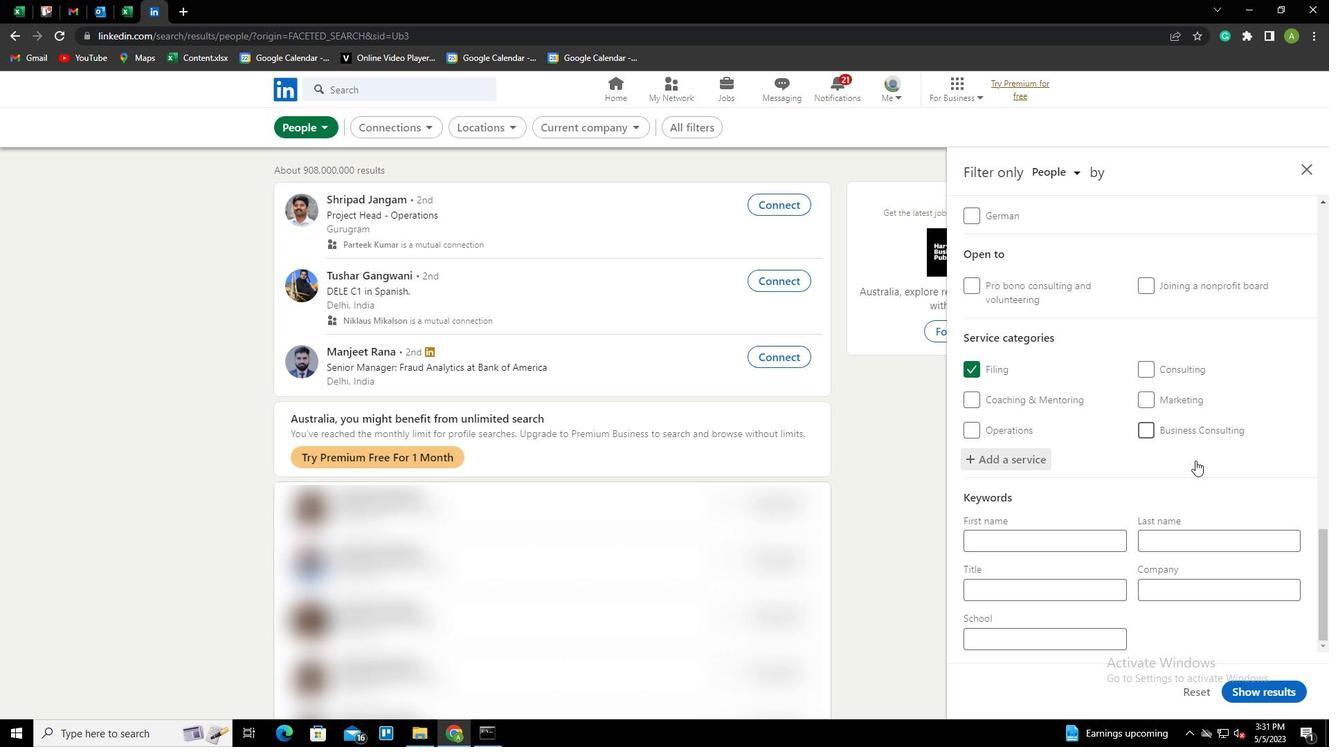 
Action: Mouse moved to (1042, 589)
Screenshot: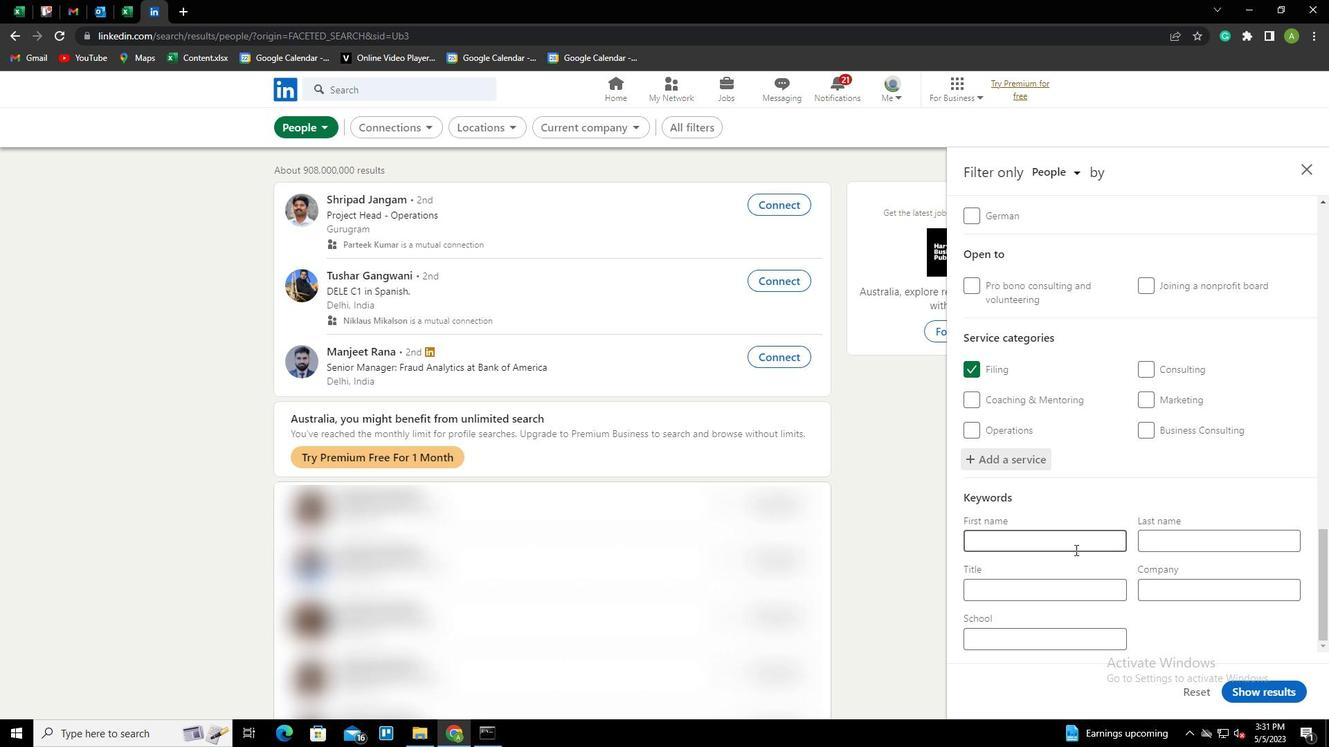
Action: Mouse pressed left at (1042, 589)
Screenshot: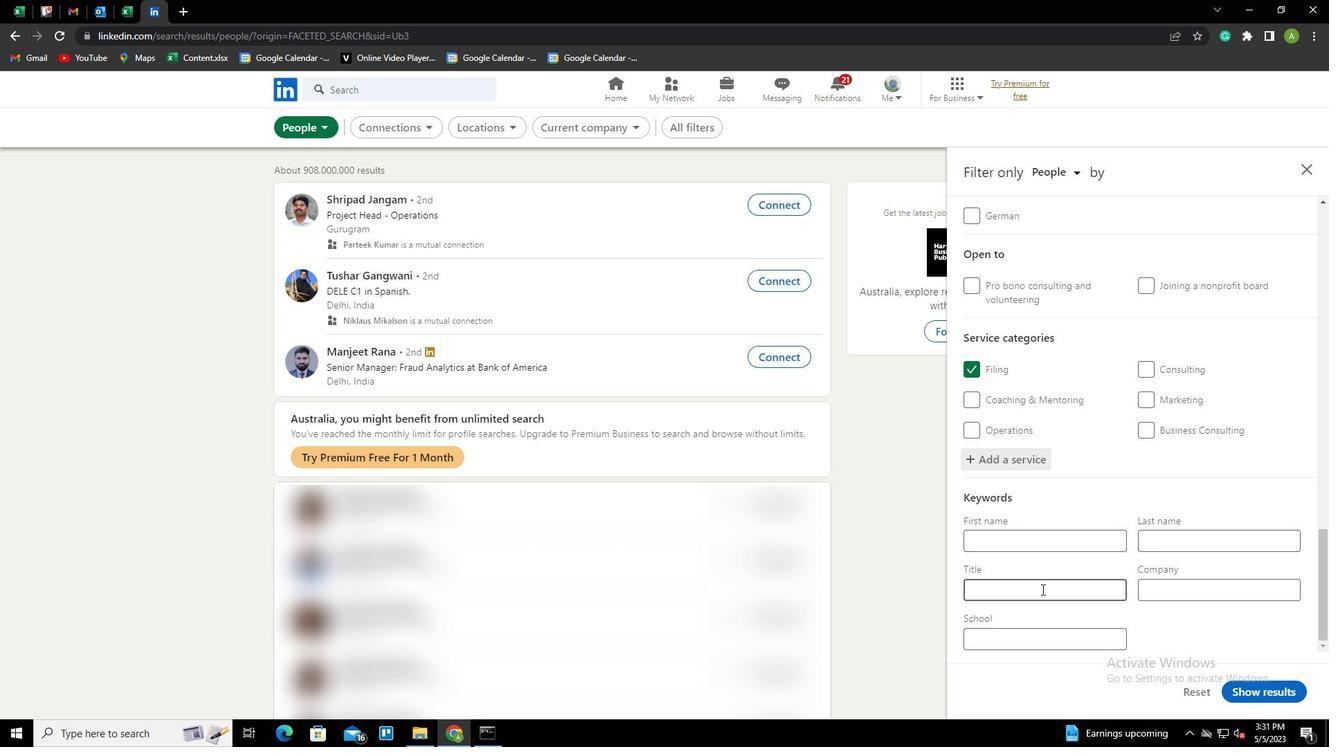 
Action: Key pressed <Key.shift><Key.shift><Key.shift><Key.shift><Key.shift><Key.shift><Key.shift><Key.shift><Key.shift><Key.shift><Key.shift><Key.shift><Key.shift>MEDICAL<Key.space><Key.shift>LABORATORY<Key.space><Key.shift>TECH
Screenshot: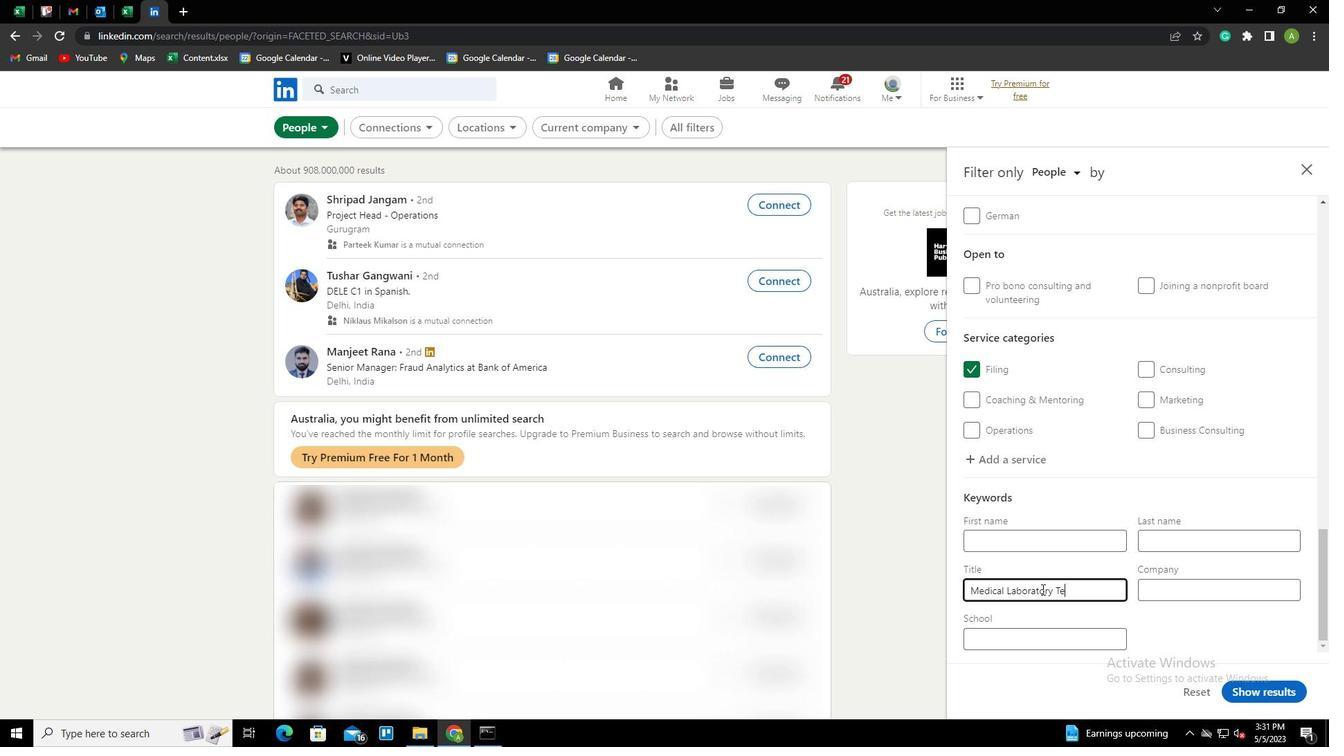 
Action: Mouse moved to (1193, 627)
Screenshot: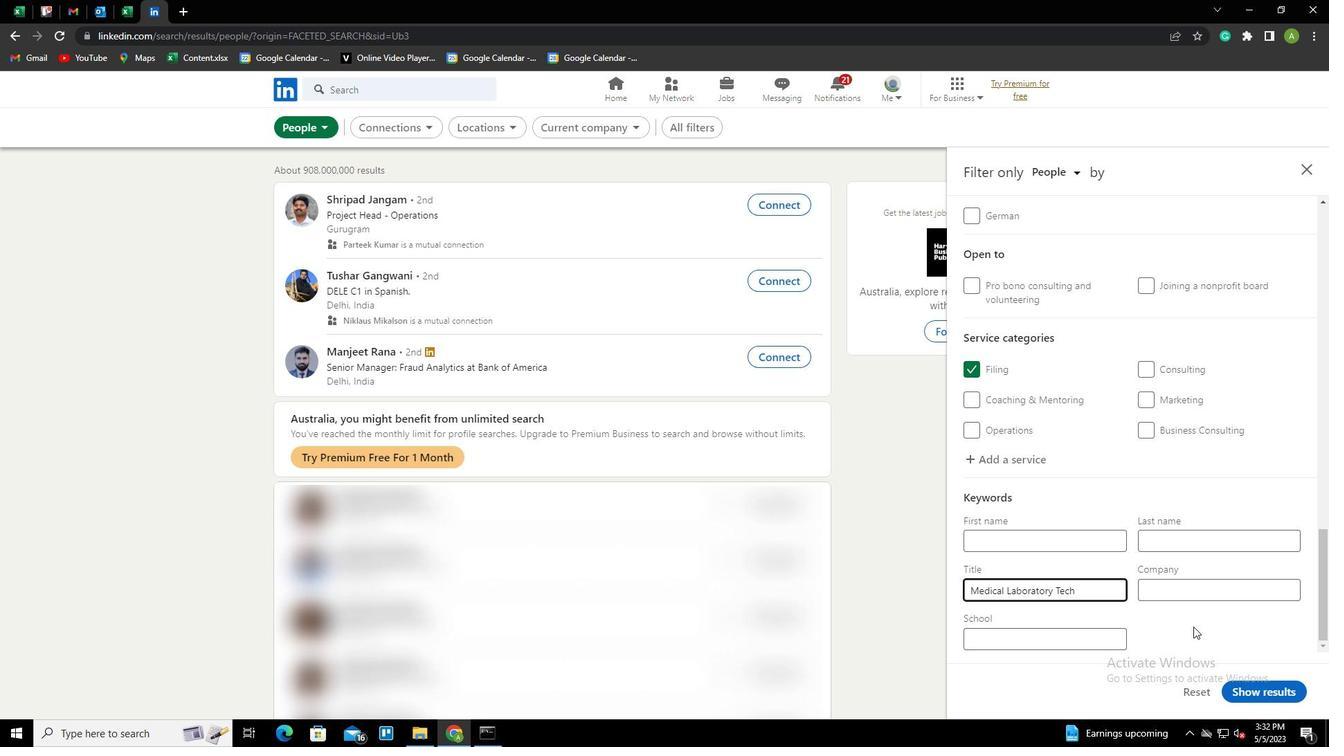 
Action: Mouse pressed left at (1193, 627)
Screenshot: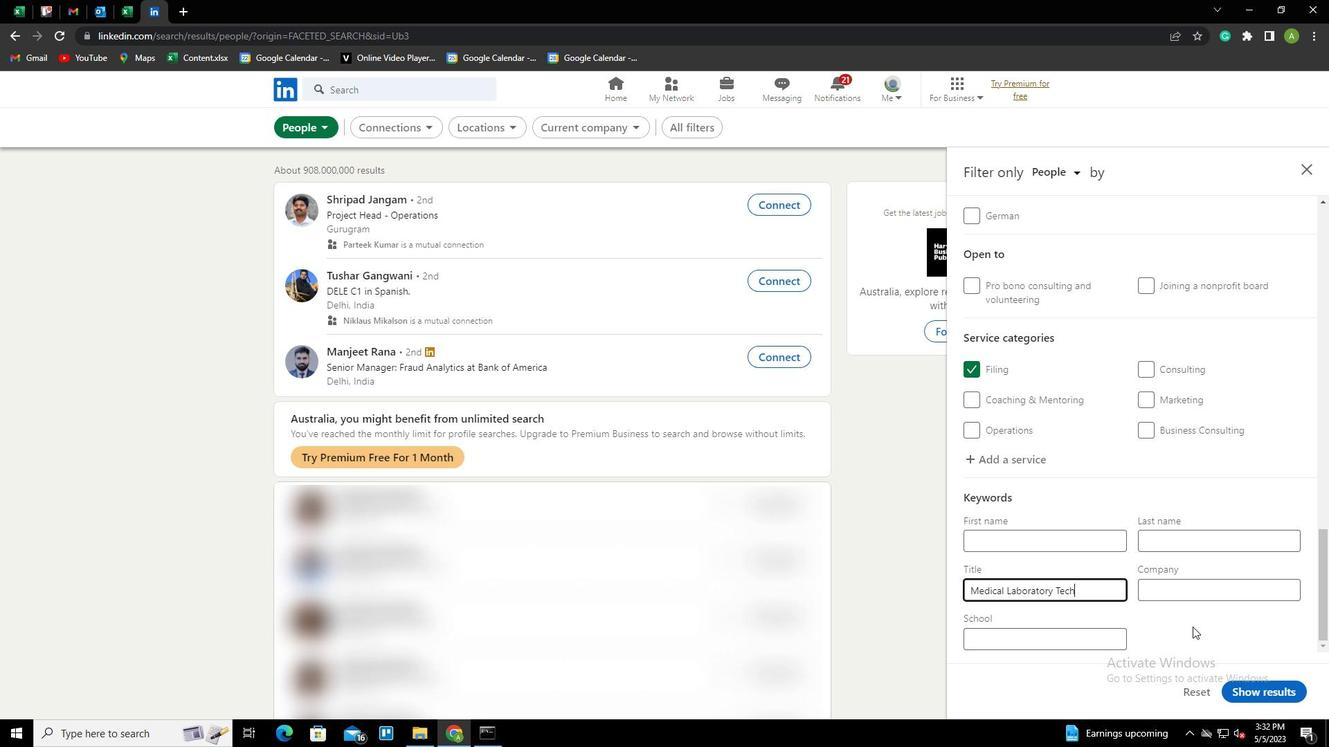 
Action: Mouse moved to (1260, 690)
Screenshot: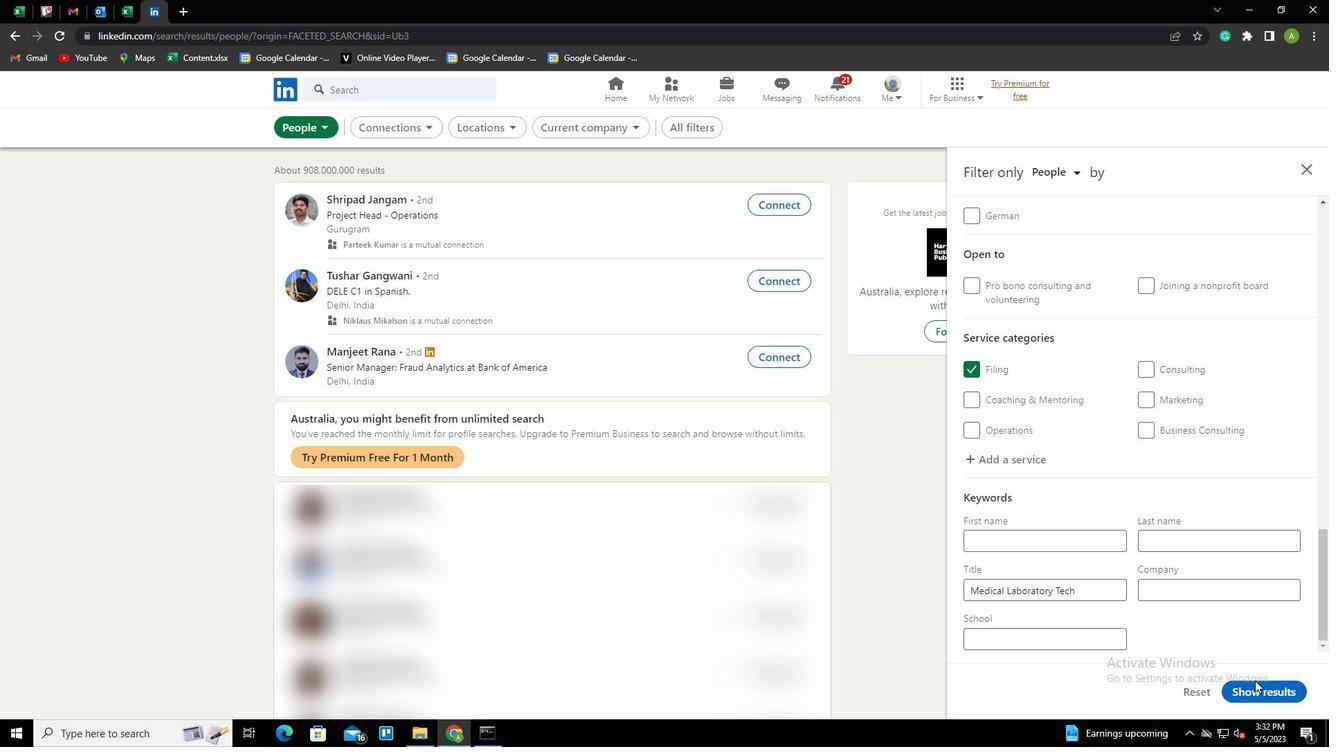 
Action: Mouse pressed left at (1260, 690)
Screenshot: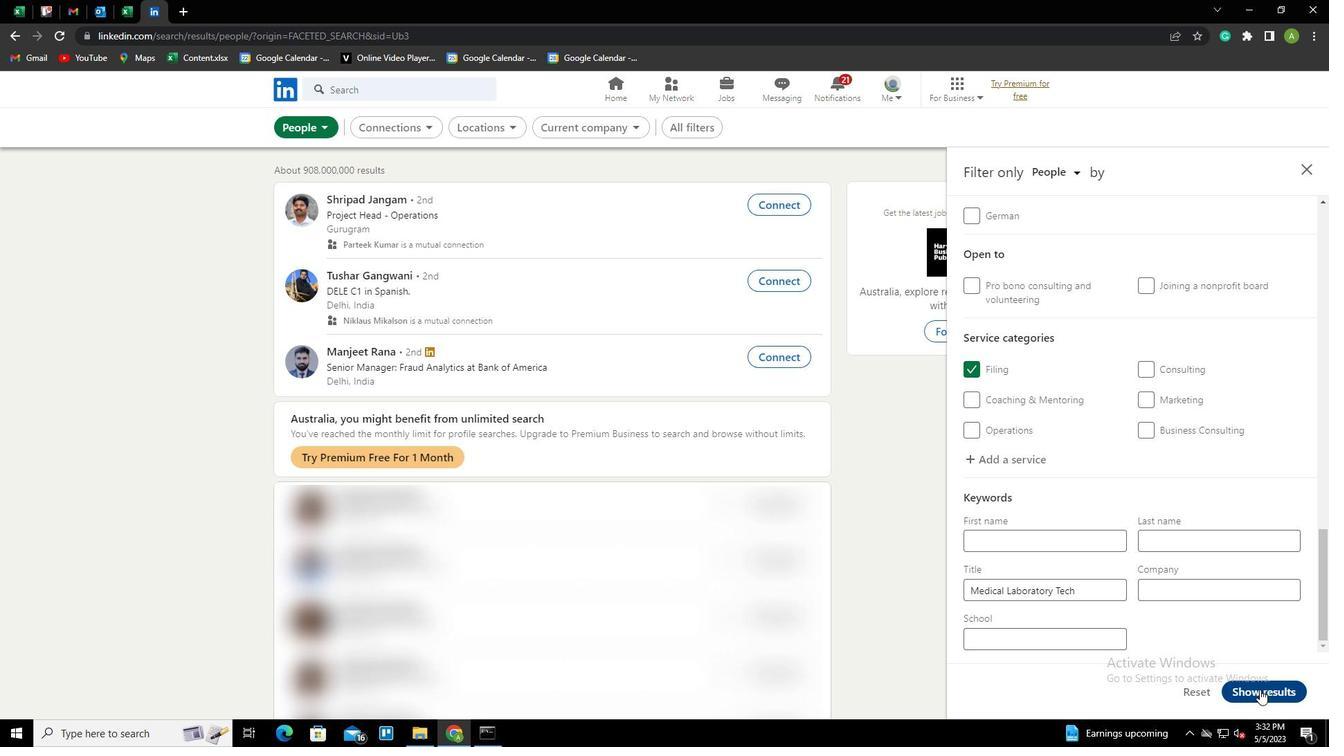
